 Task: Look for space in Masaurhi Buzurg, India from 10th June, 2023 to 25th June, 2023 for 4 adults in price range Rs.10000 to Rs.15000. Place can be private room with 4 bedrooms having 4 beds and 4 bathrooms. Property type can be house, flat, guest house, hotel. Amenities needed are: wifi, TV, free parkinig on premises, gym, breakfast. Booking option can be shelf check-in. Required host language is English.
Action: Mouse moved to (483, 97)
Screenshot: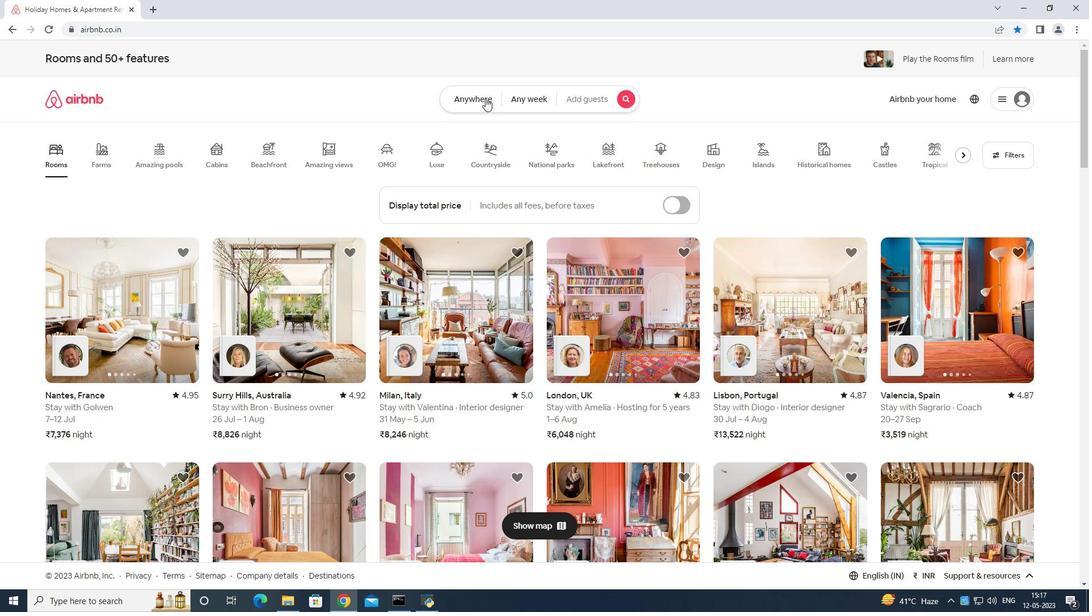 
Action: Mouse pressed left at (483, 97)
Screenshot: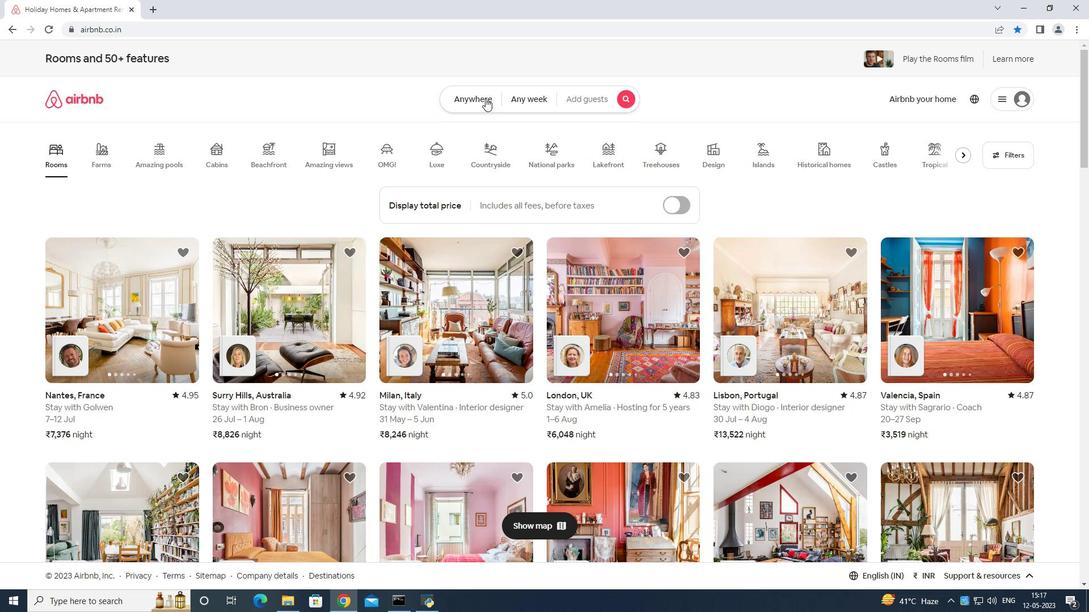 
Action: Mouse moved to (424, 138)
Screenshot: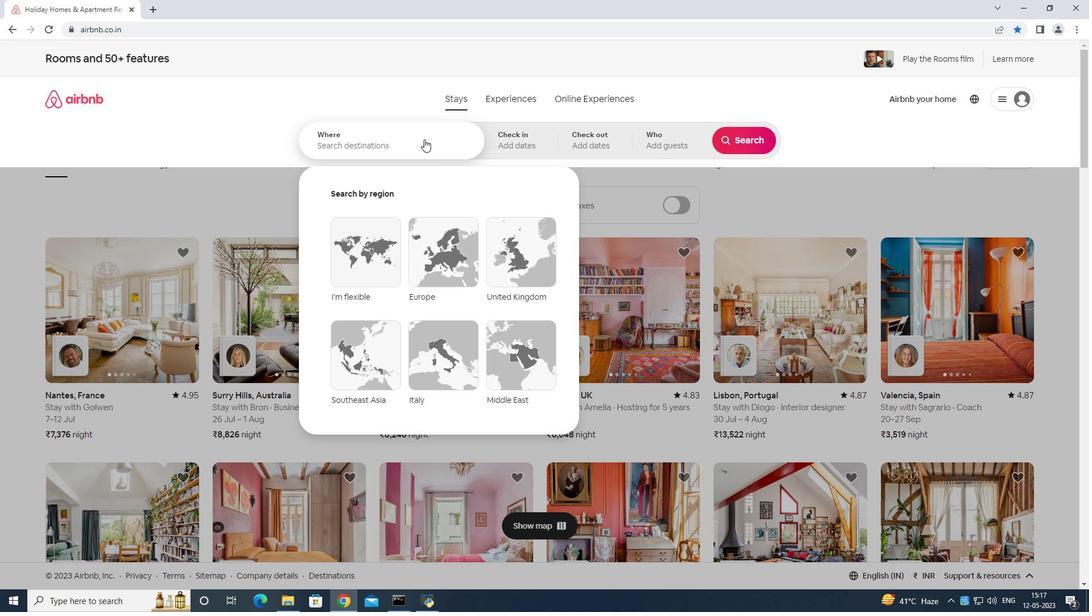 
Action: Mouse pressed left at (424, 138)
Screenshot: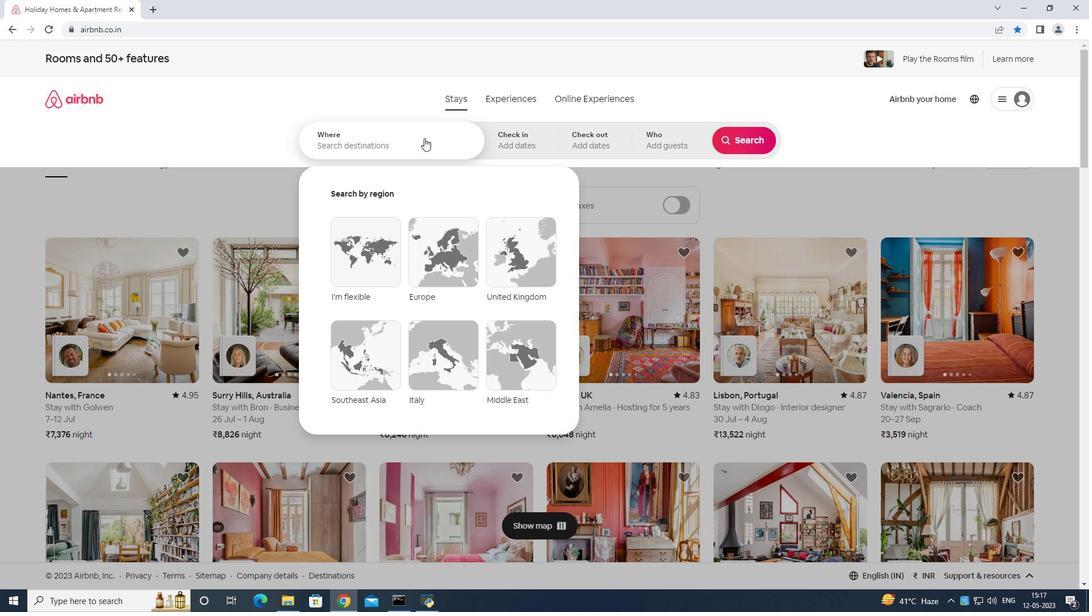 
Action: Key pressed <Key.shift>Mass<Key.backspace>aurhi<Key.space>buzurg<Key.space>india<Key.enter>
Screenshot: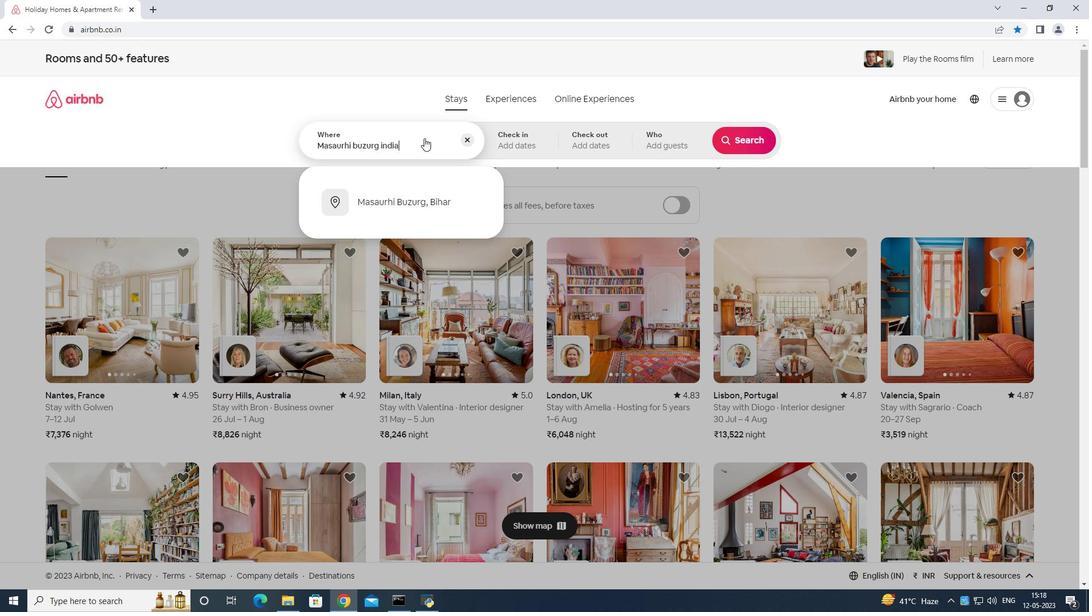 
Action: Mouse moved to (737, 305)
Screenshot: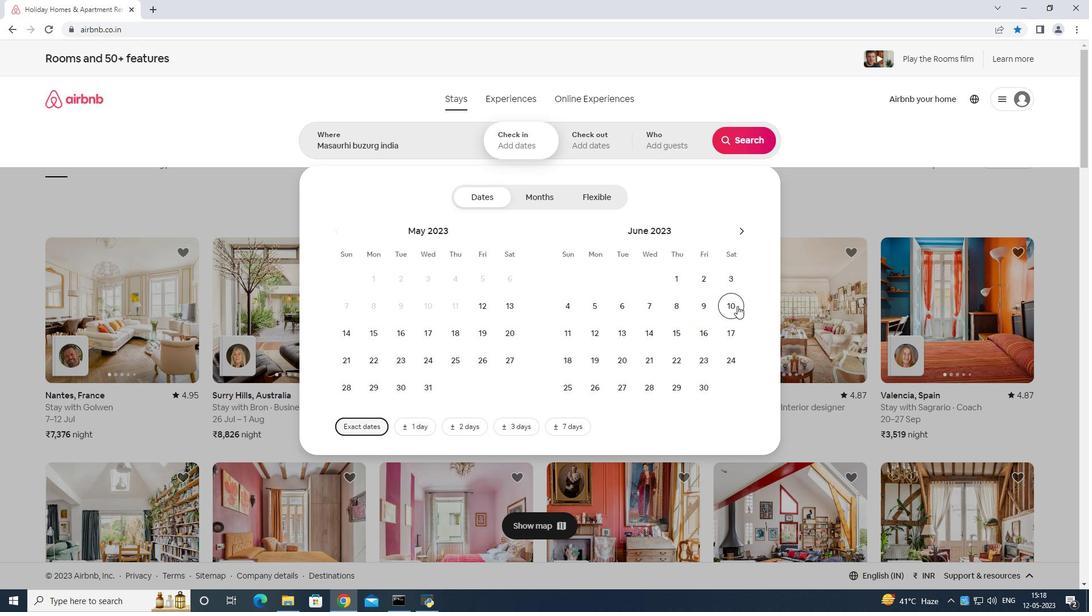 
Action: Mouse pressed left at (737, 305)
Screenshot: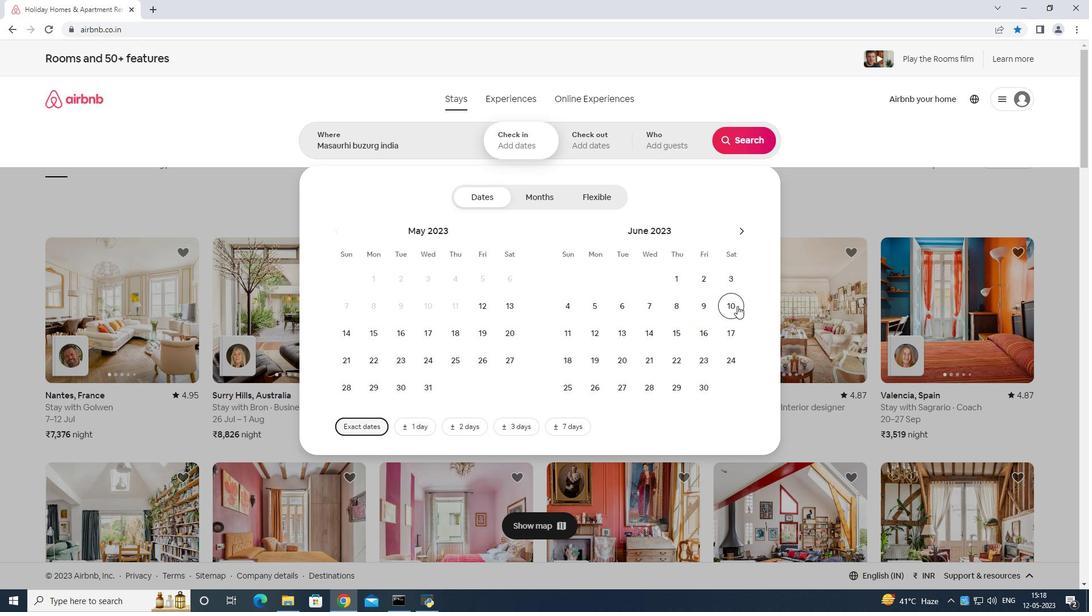 
Action: Mouse moved to (571, 388)
Screenshot: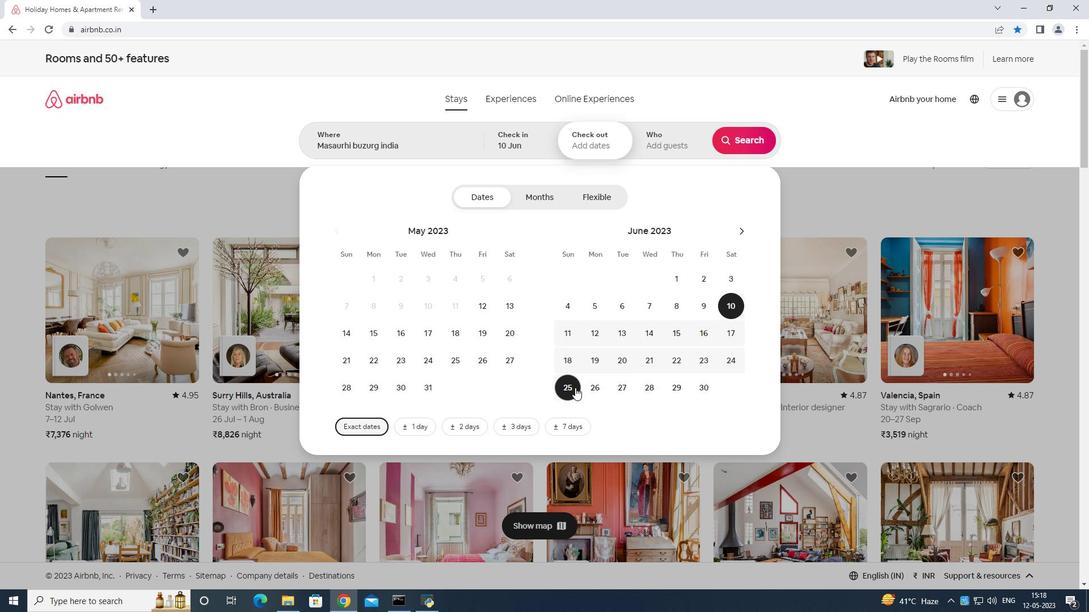 
Action: Mouse pressed left at (571, 388)
Screenshot: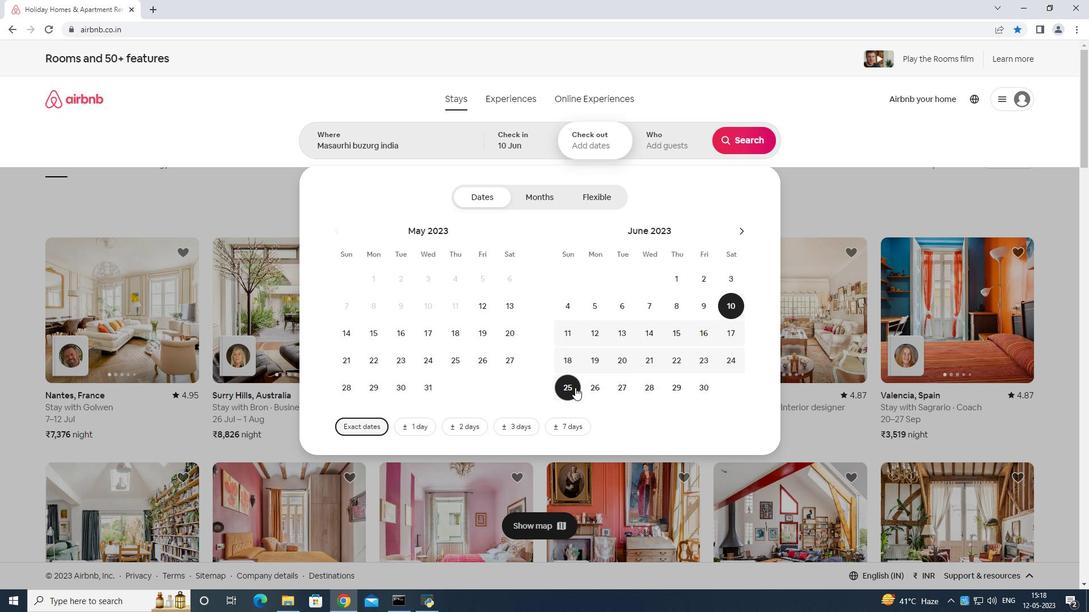 
Action: Mouse moved to (656, 145)
Screenshot: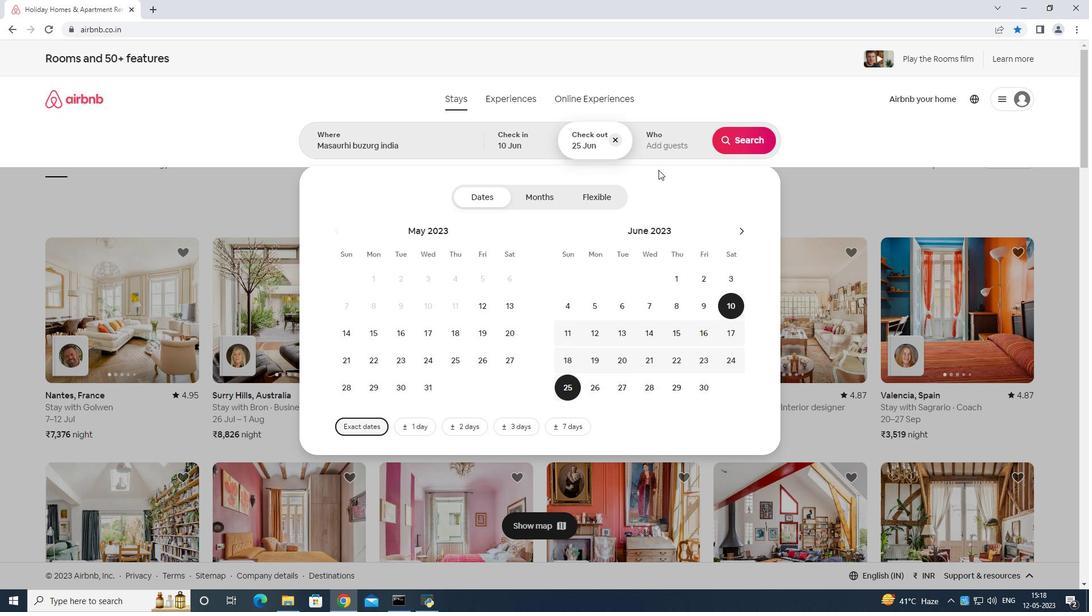
Action: Mouse pressed left at (656, 145)
Screenshot: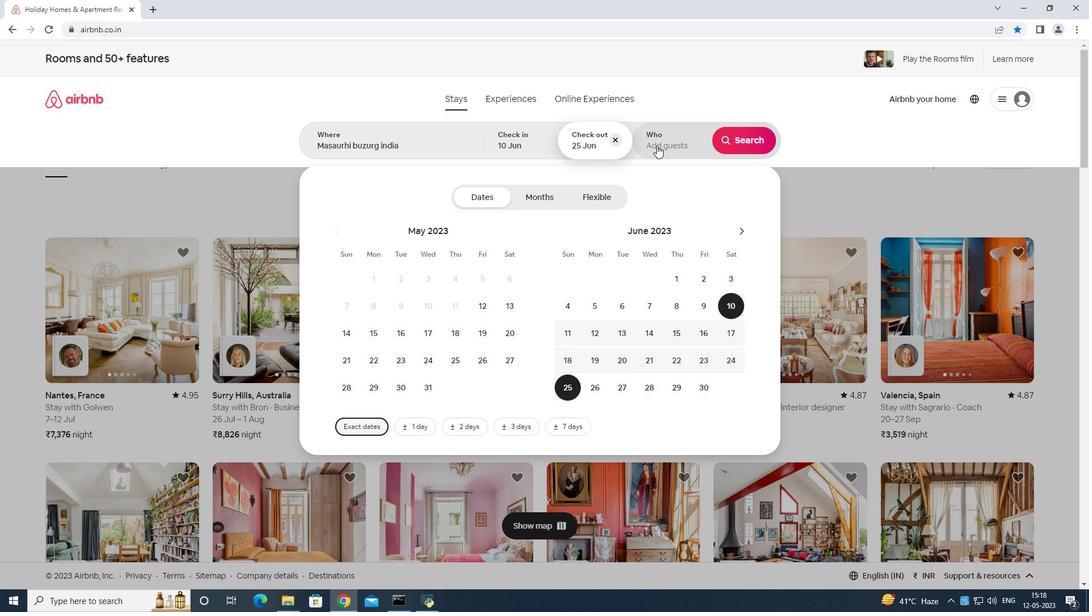 
Action: Mouse moved to (658, 139)
Screenshot: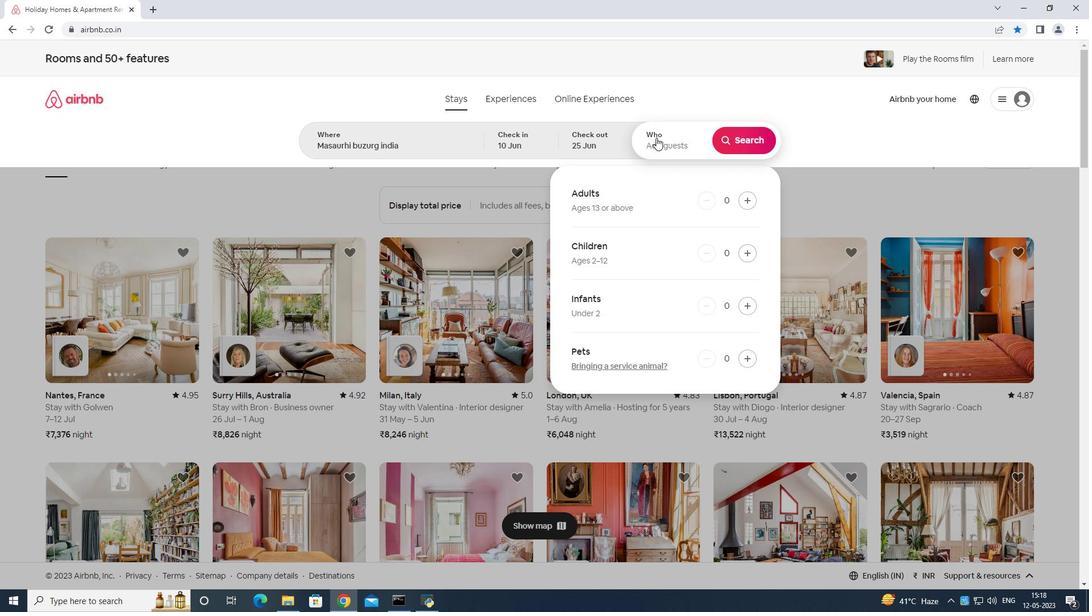 
Action: Mouse scrolled (658, 138) with delta (0, 0)
Screenshot: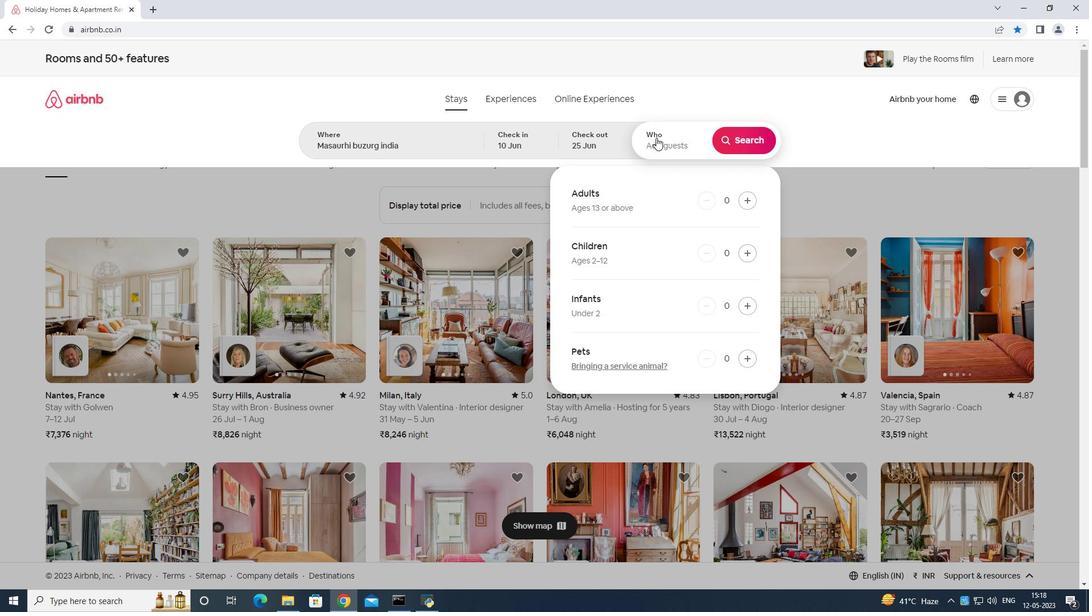 
Action: Mouse moved to (1009, 100)
Screenshot: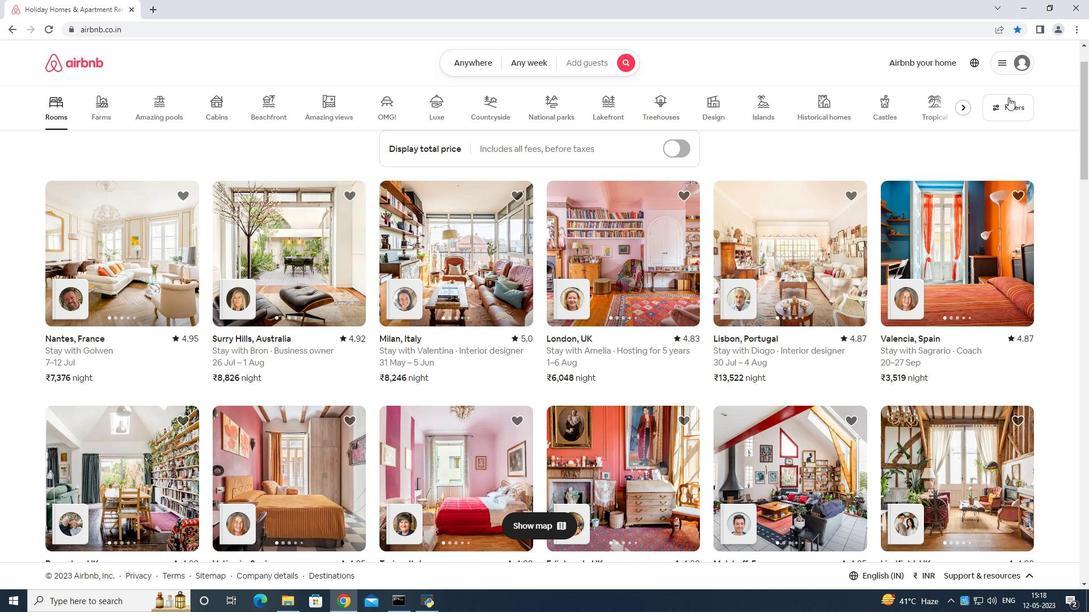 
Action: Mouse pressed left at (1009, 100)
Screenshot: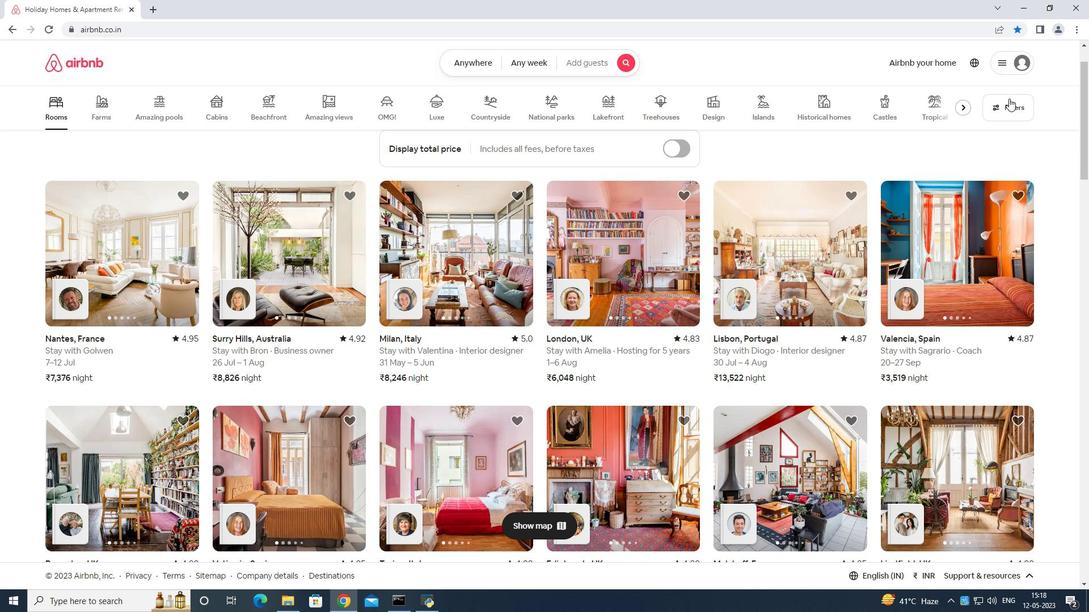 
Action: Mouse moved to (430, 228)
Screenshot: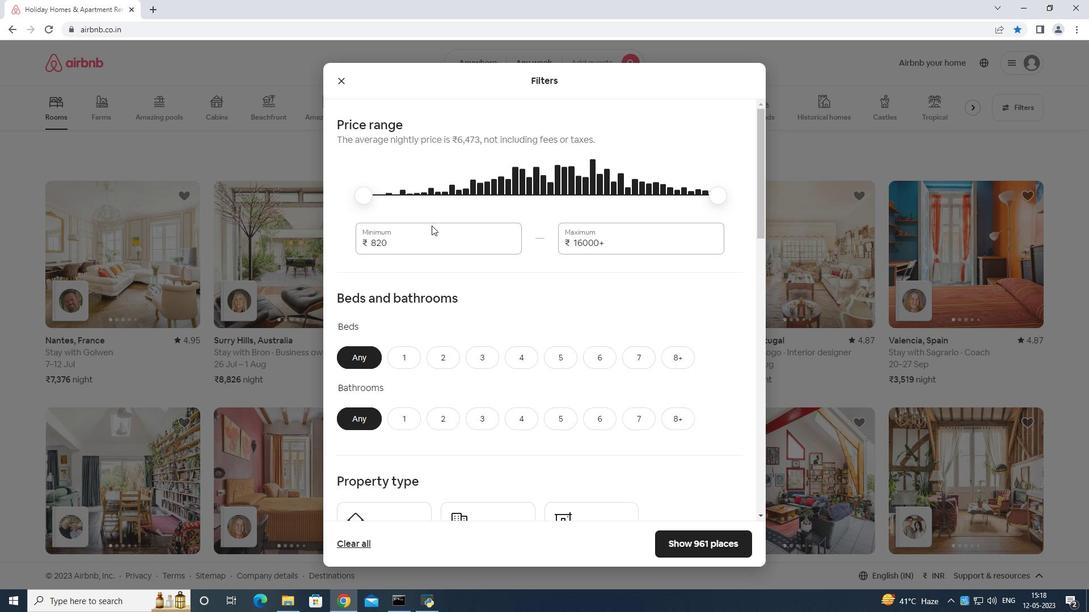 
Action: Mouse pressed left at (430, 228)
Screenshot: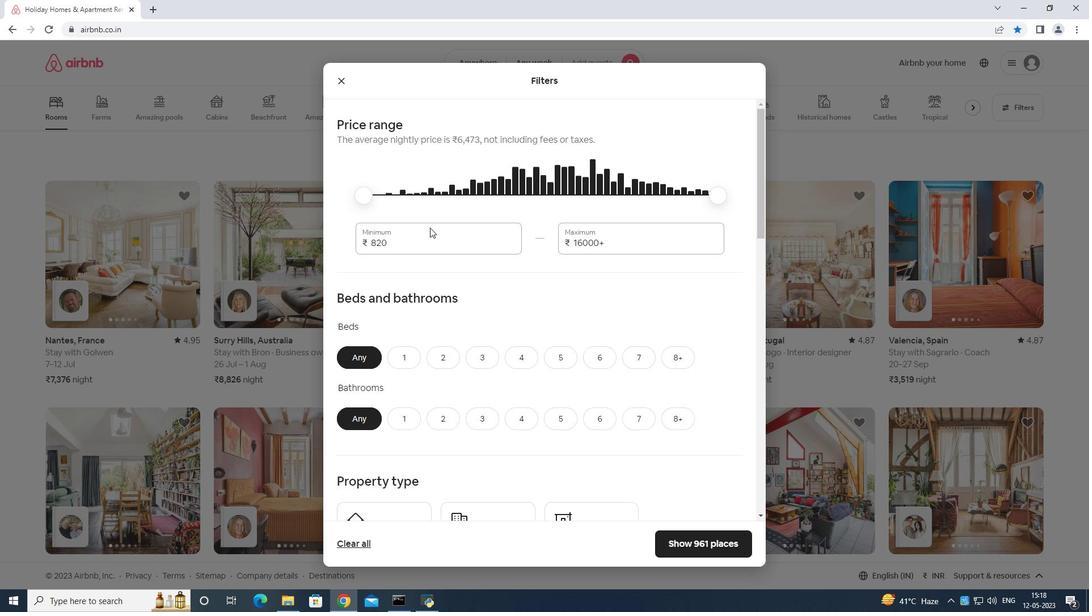 
Action: Mouse moved to (439, 231)
Screenshot: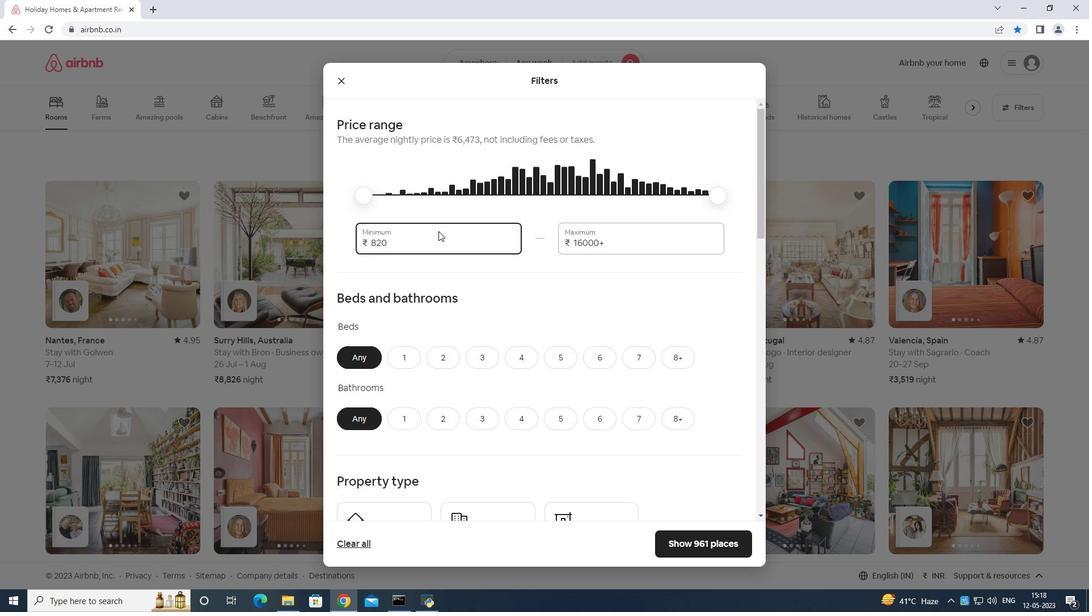
Action: Key pressed <Key.backspace><Key.backspace><Key.backspace><Key.backspace><Key.backspace><Key.backspace><Key.backspace><Key.backspace><Key.backspace><Key.backspace>
Screenshot: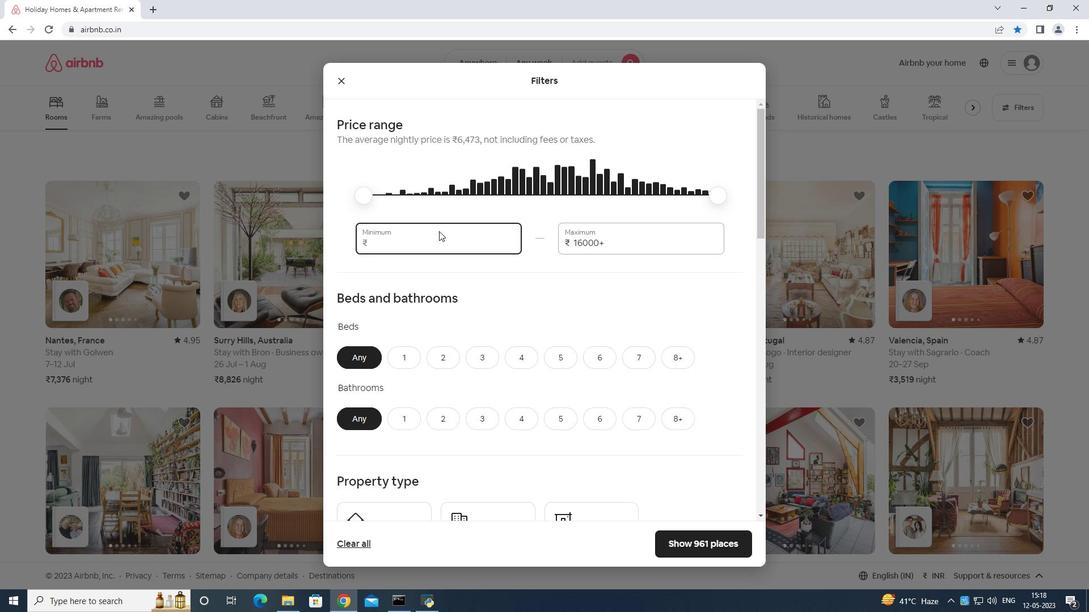 
Action: Mouse moved to (439, 231)
Screenshot: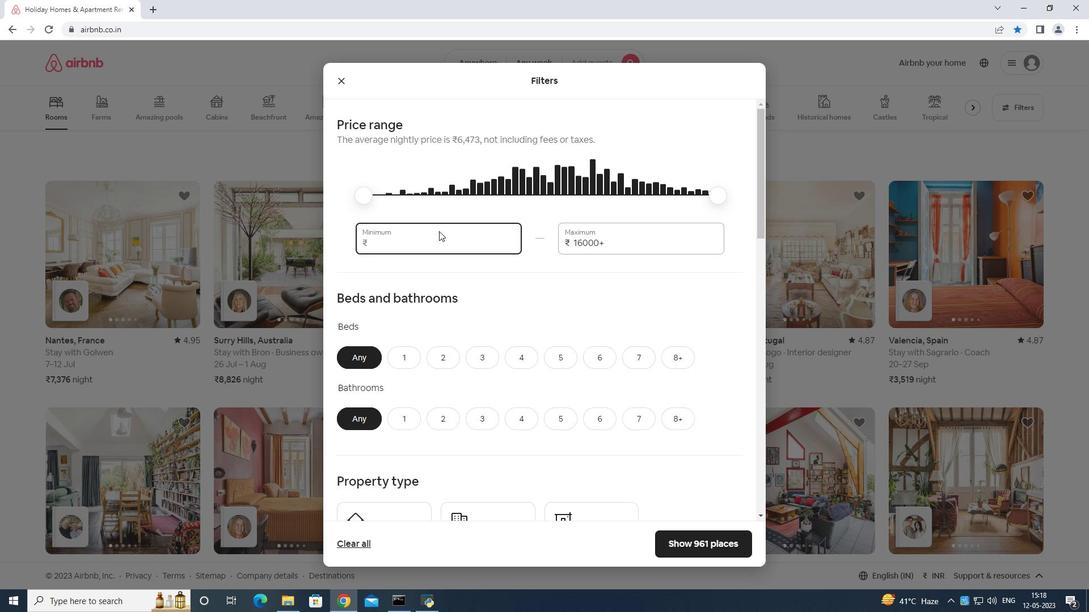
Action: Key pressed <Key.backspace>
Screenshot: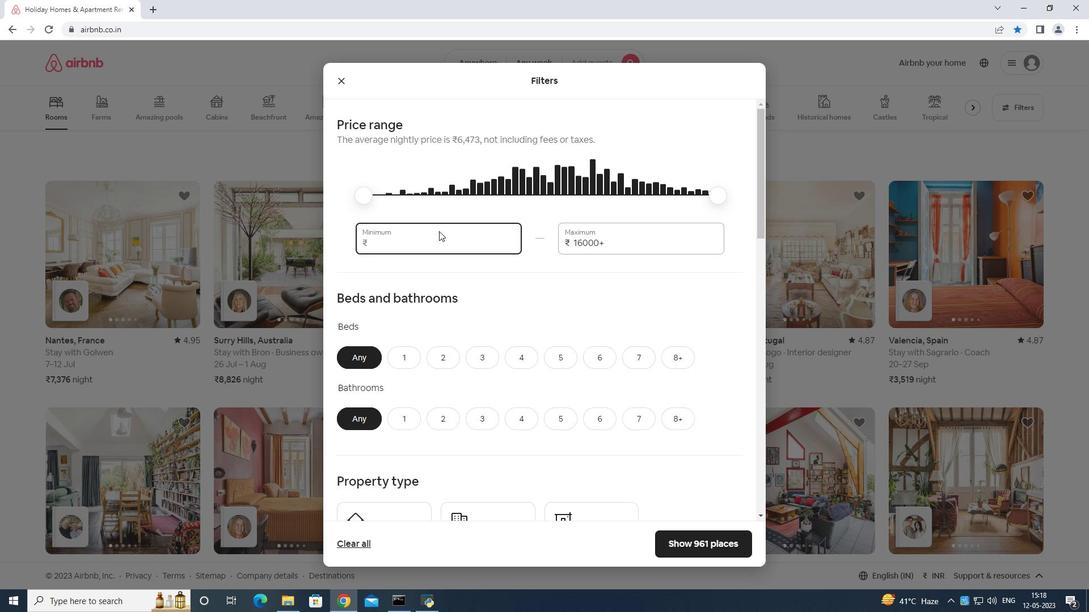 
Action: Mouse moved to (441, 232)
Screenshot: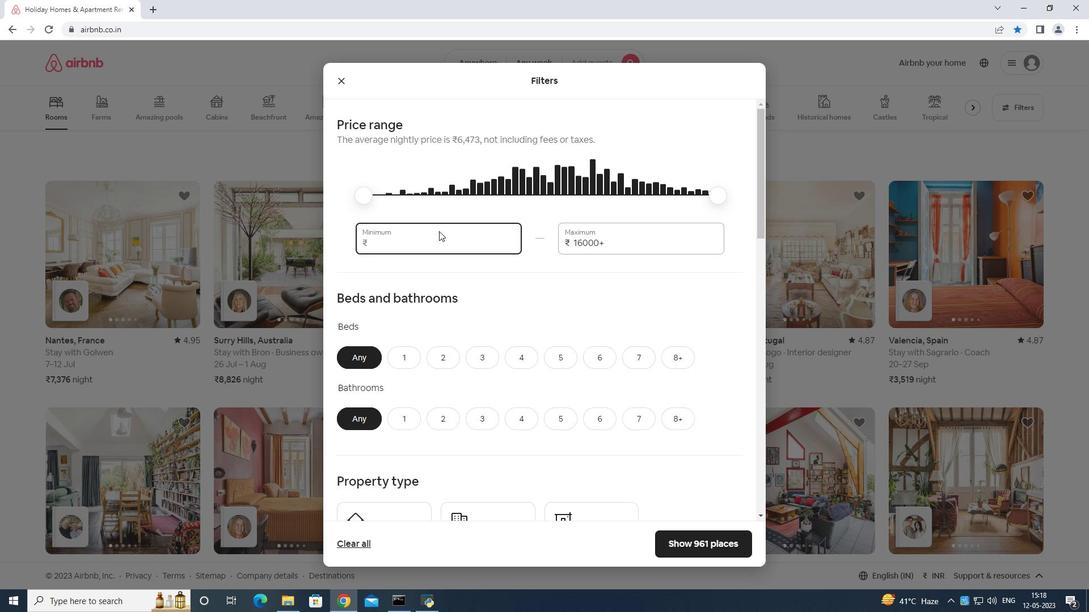 
Action: Key pressed <Key.backspace>
Screenshot: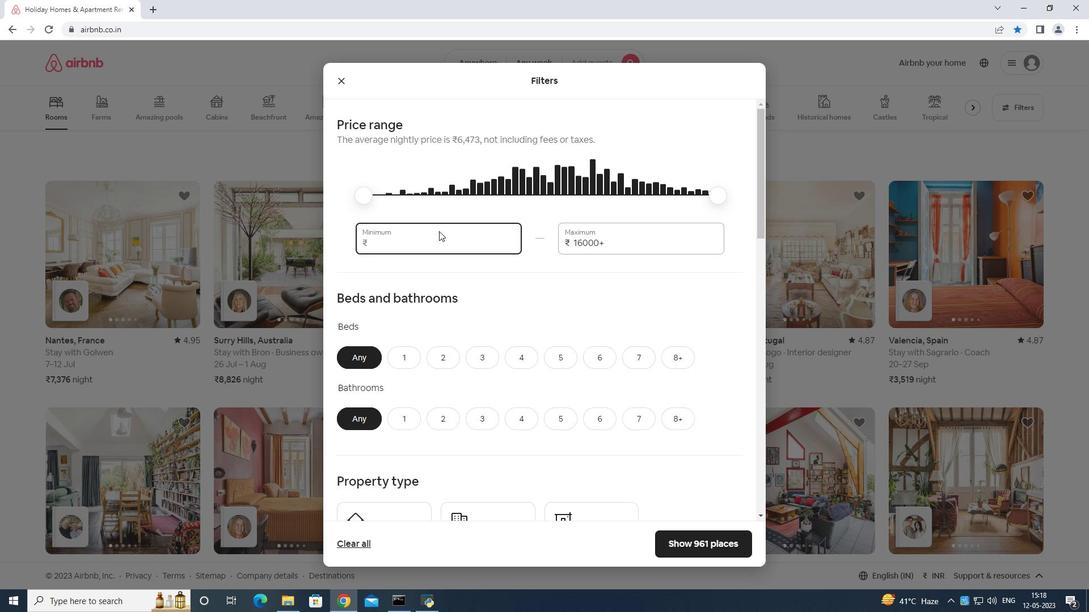 
Action: Mouse moved to (478, 242)
Screenshot: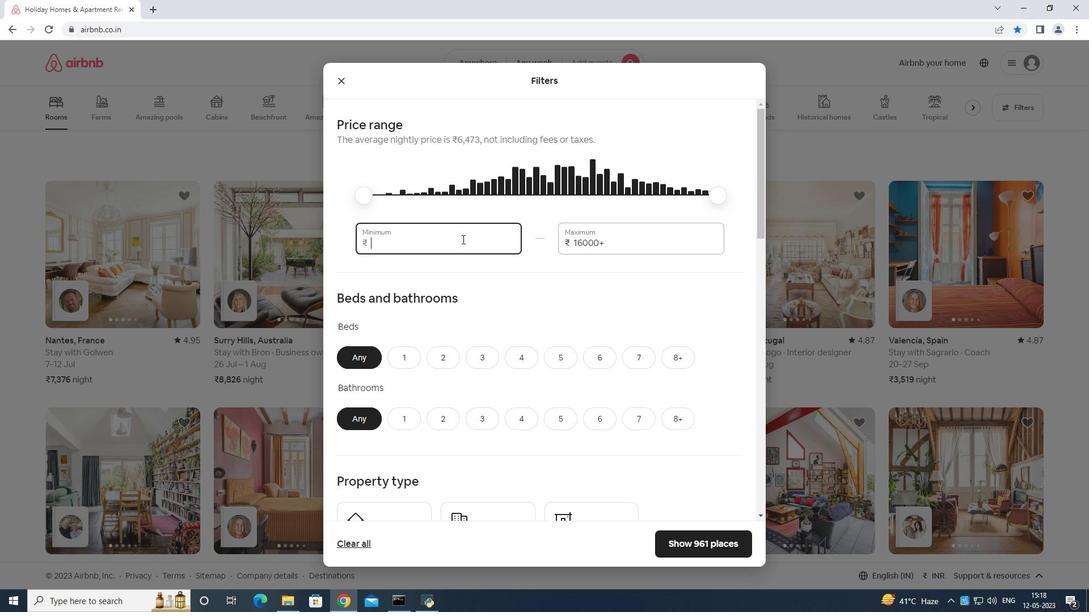 
Action: Key pressed 1
Screenshot: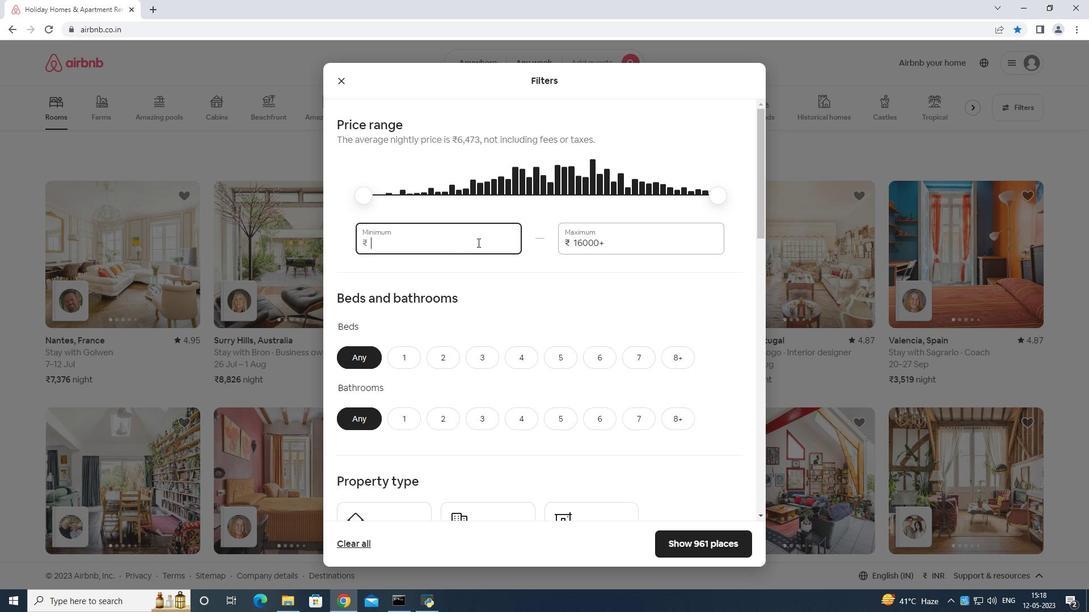 
Action: Mouse moved to (482, 242)
Screenshot: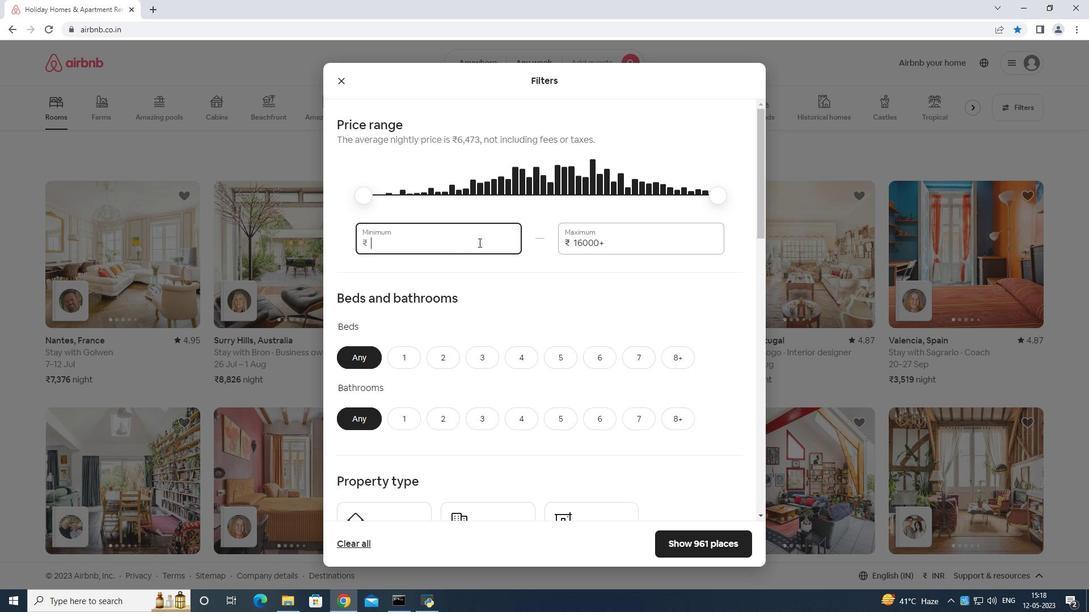 
Action: Key pressed 000
Screenshot: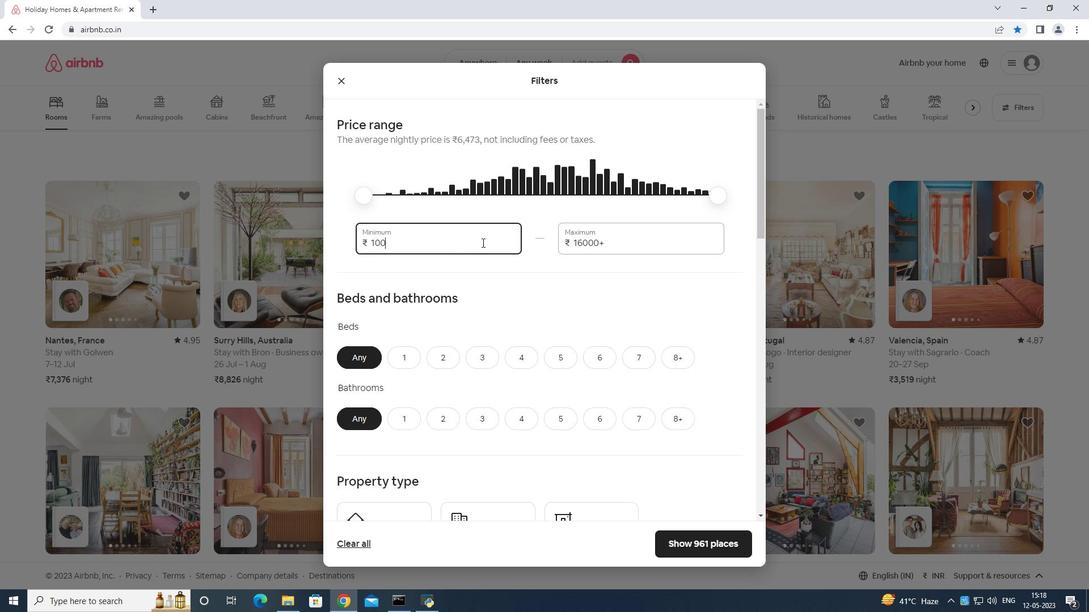 
Action: Mouse moved to (482, 243)
Screenshot: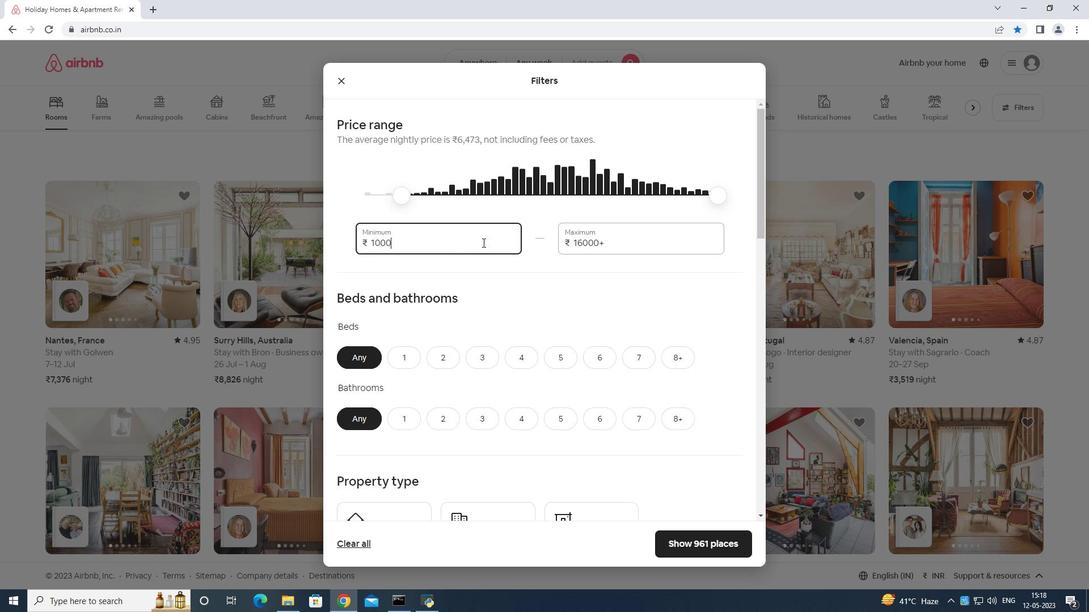 
Action: Key pressed 0
Screenshot: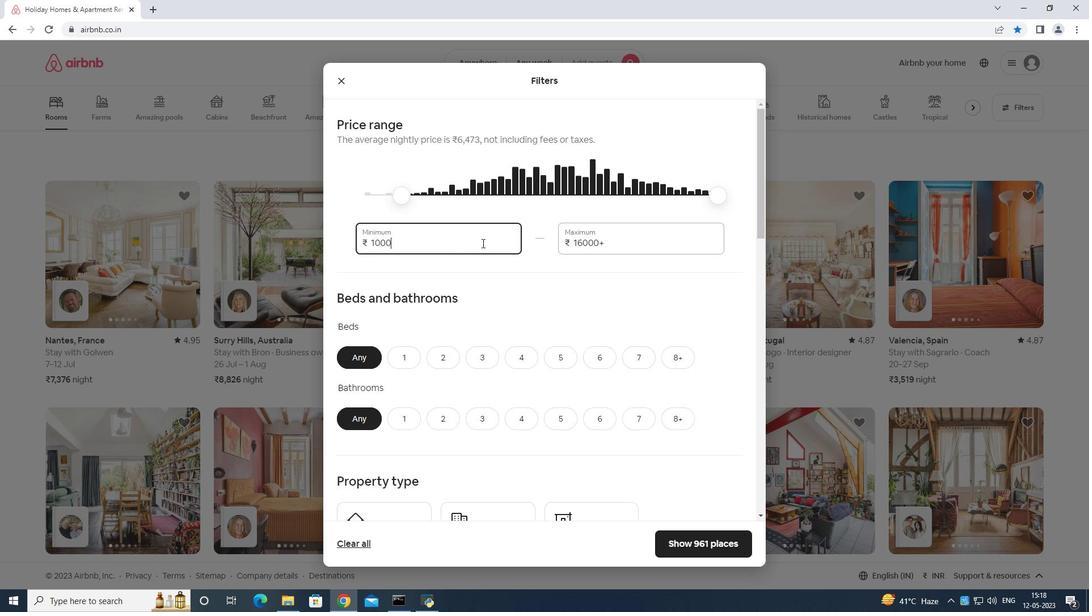 
Action: Mouse moved to (624, 231)
Screenshot: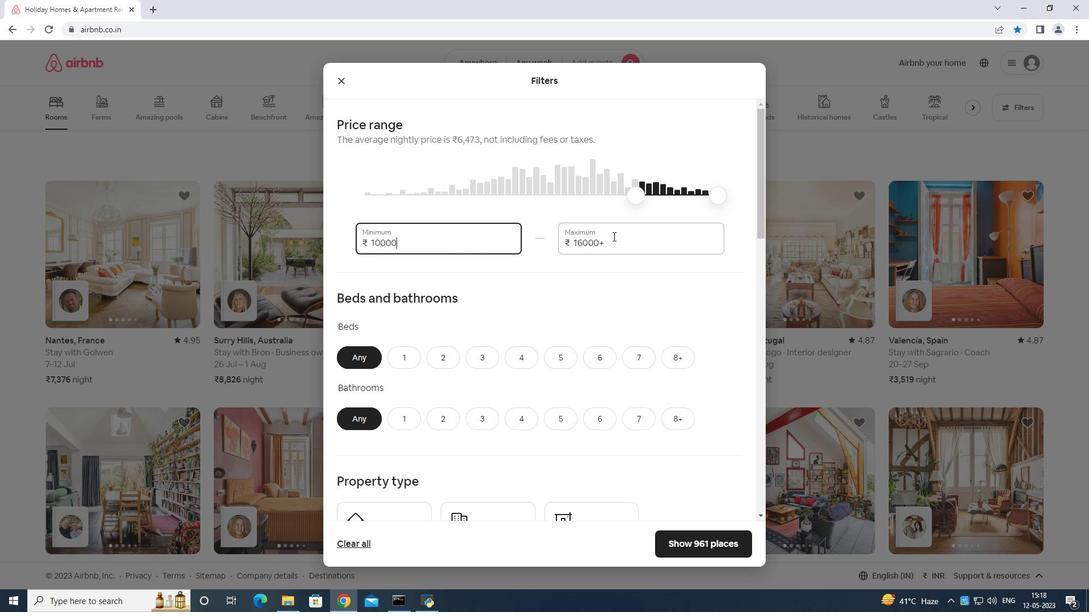 
Action: Mouse pressed left at (624, 231)
Screenshot: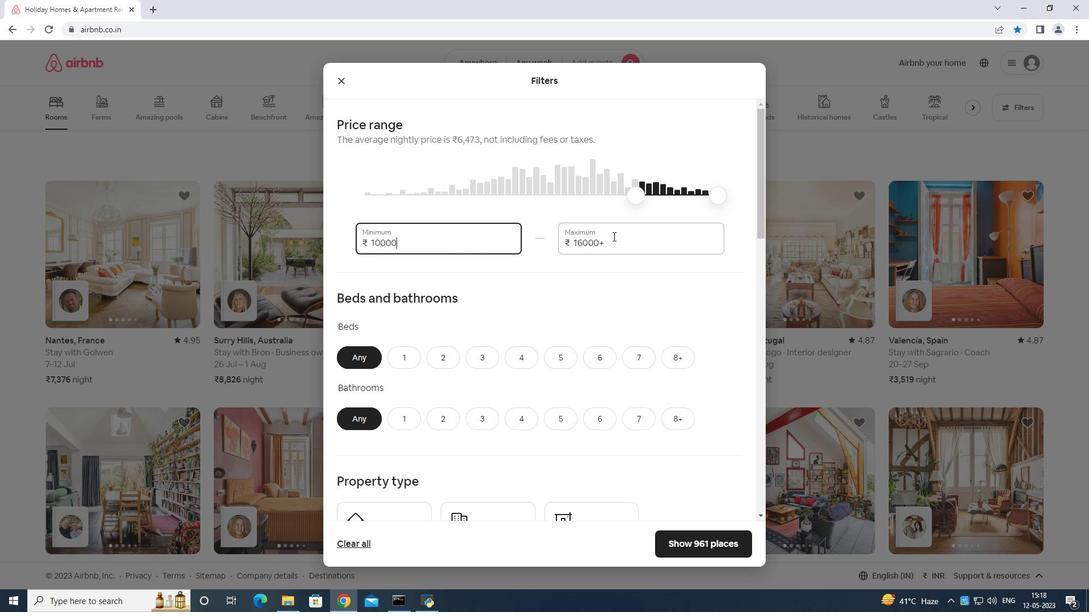 
Action: Mouse moved to (625, 231)
Screenshot: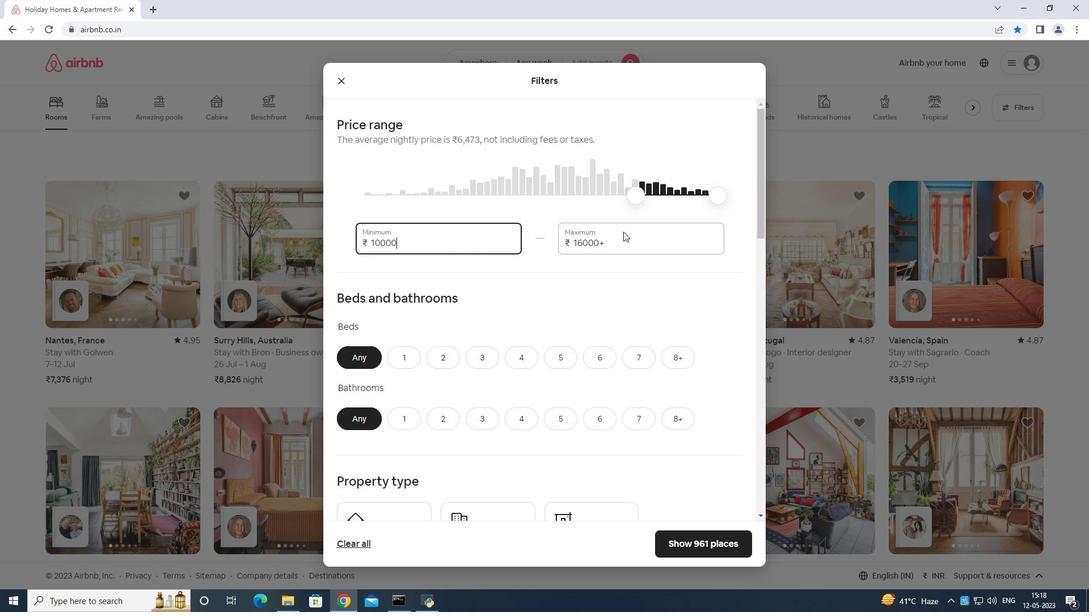 
Action: Key pressed <Key.backspace><Key.backspace><Key.backspace><Key.backspace><Key.backspace><Key.backspace><Key.backspace><Key.backspace><Key.backspace><Key.backspace><Key.backspace><Key.backspace><Key.backspace><Key.backspace><Key.backspace><Key.backspace><Key.backspace><Key.backspace><Key.backspace><Key.backspace>
Screenshot: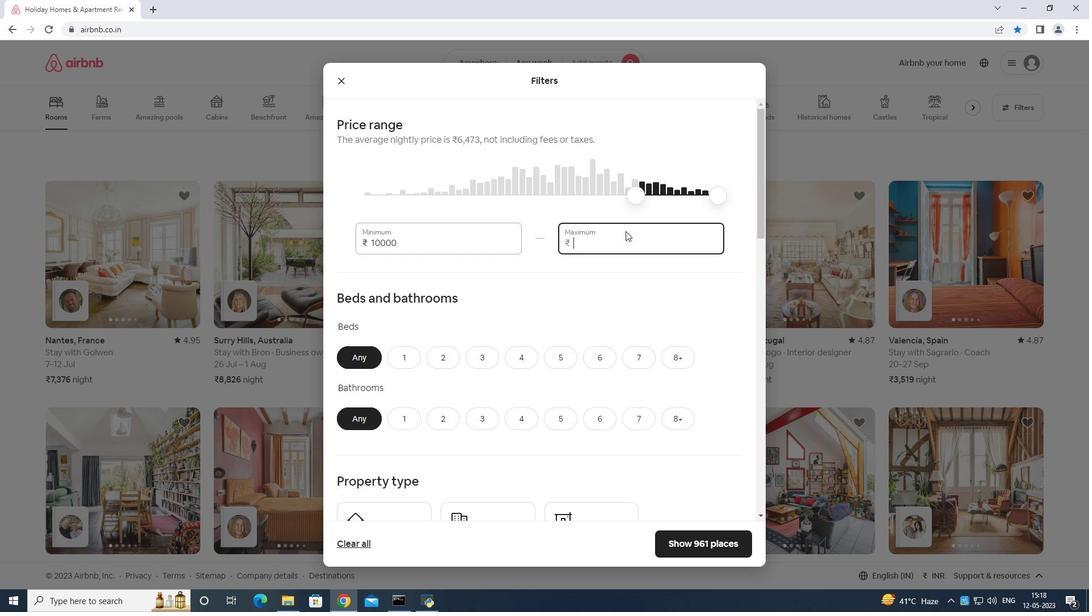 
Action: Mouse moved to (626, 232)
Screenshot: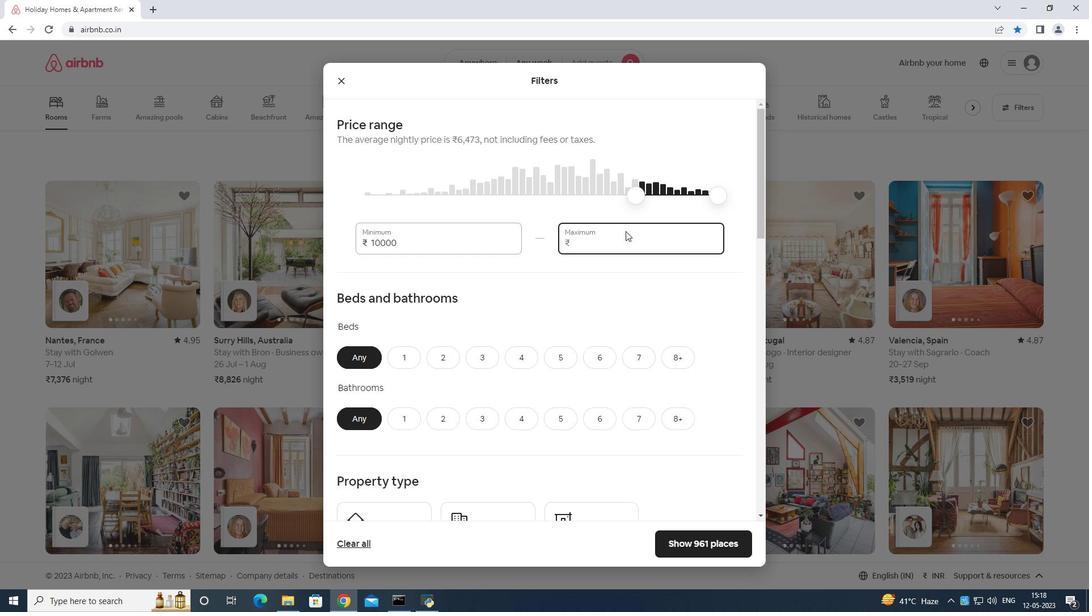 
Action: Key pressed 15
Screenshot: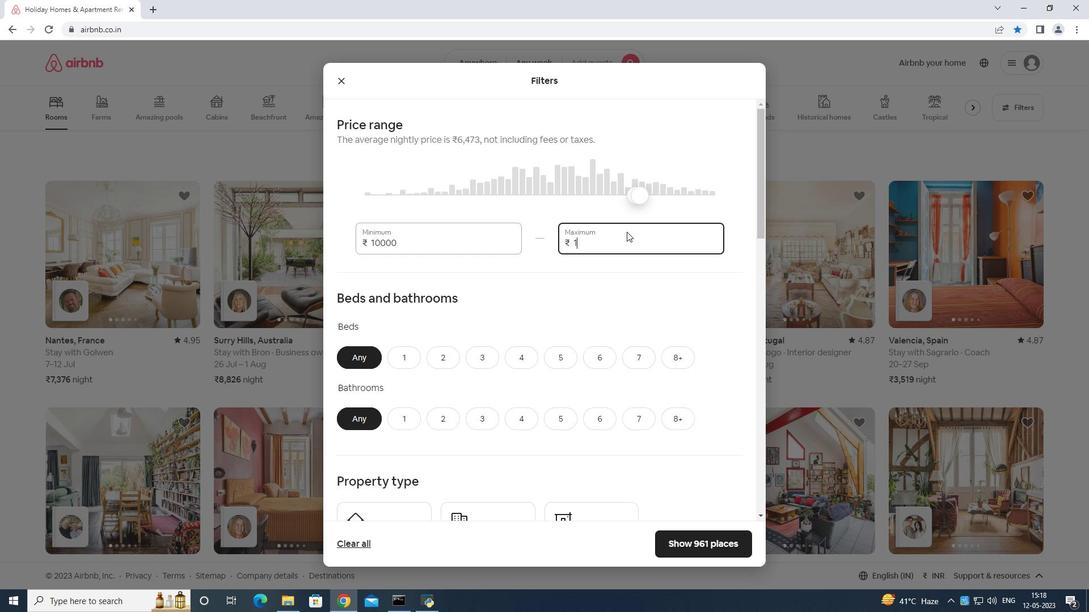 
Action: Mouse moved to (629, 233)
Screenshot: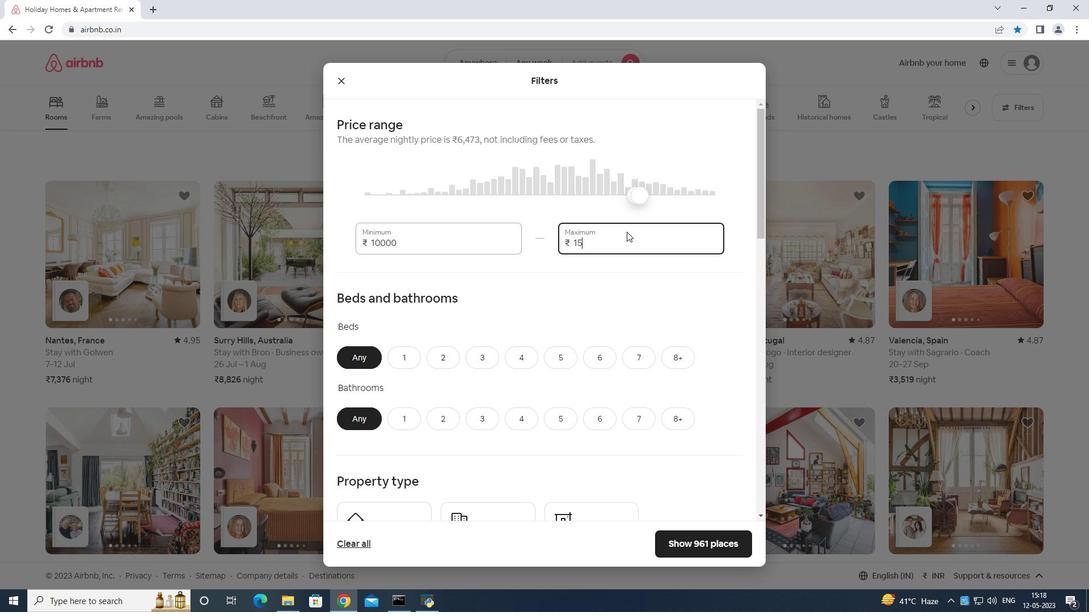 
Action: Key pressed 000
Screenshot: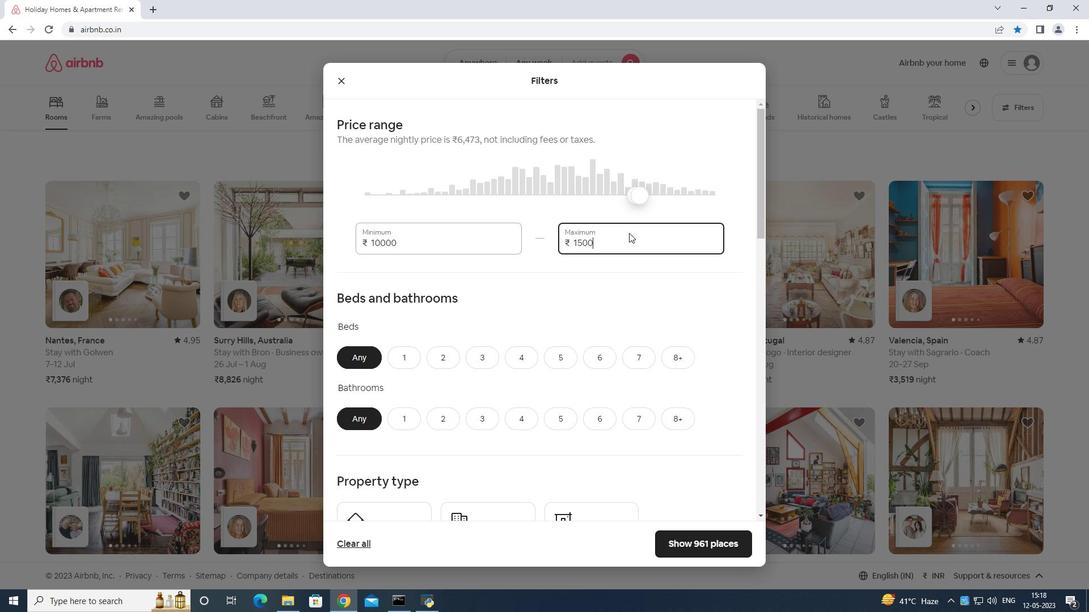 
Action: Mouse moved to (626, 235)
Screenshot: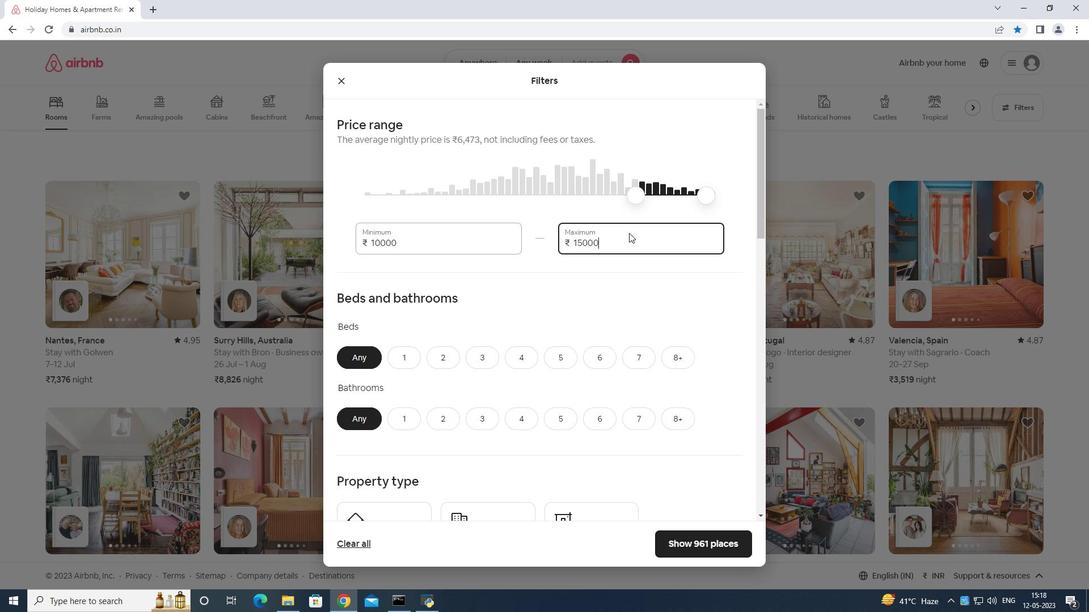 
Action: Mouse scrolled (626, 234) with delta (0, 0)
Screenshot: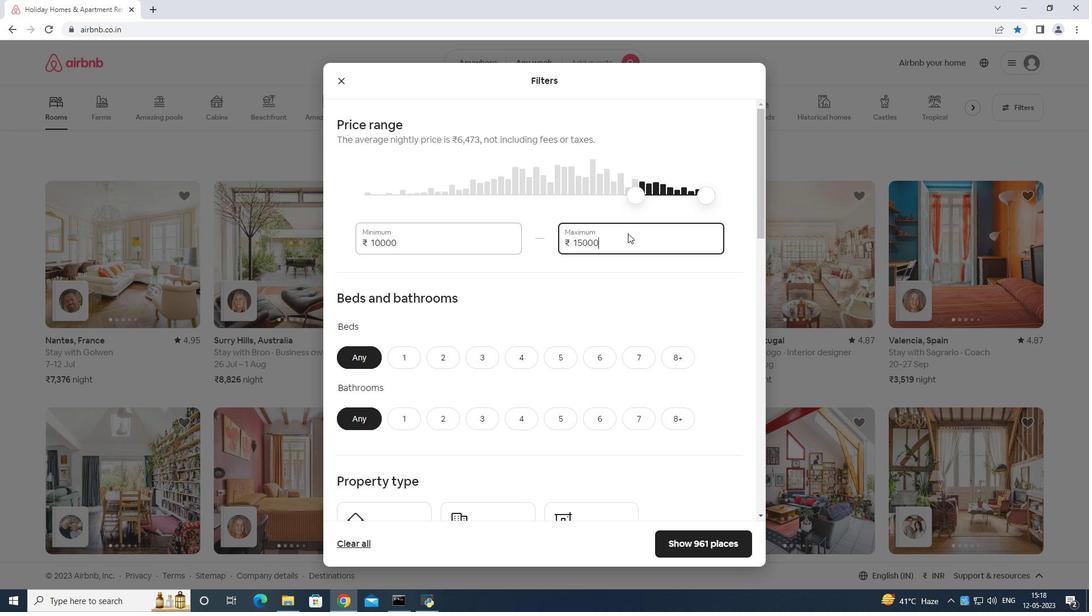 
Action: Mouse moved to (624, 238)
Screenshot: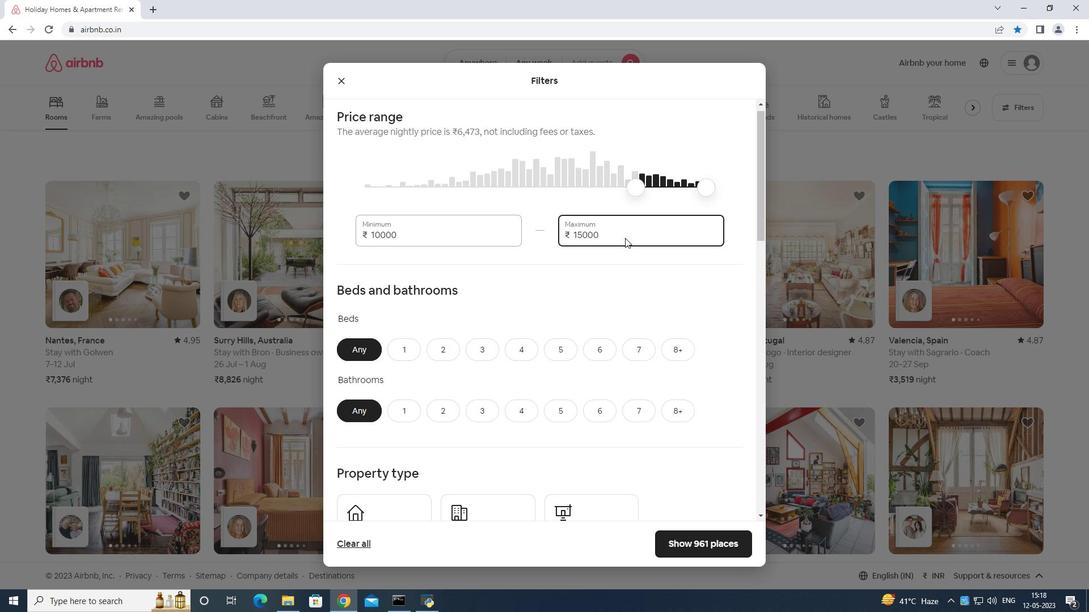 
Action: Mouse scrolled (624, 237) with delta (0, 0)
Screenshot: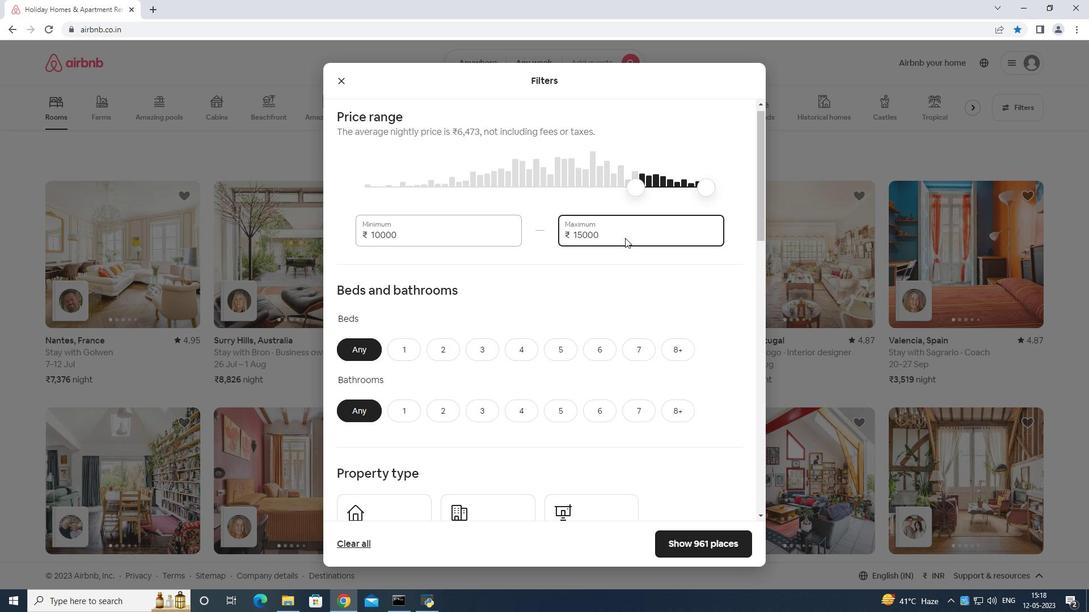 
Action: Mouse moved to (529, 248)
Screenshot: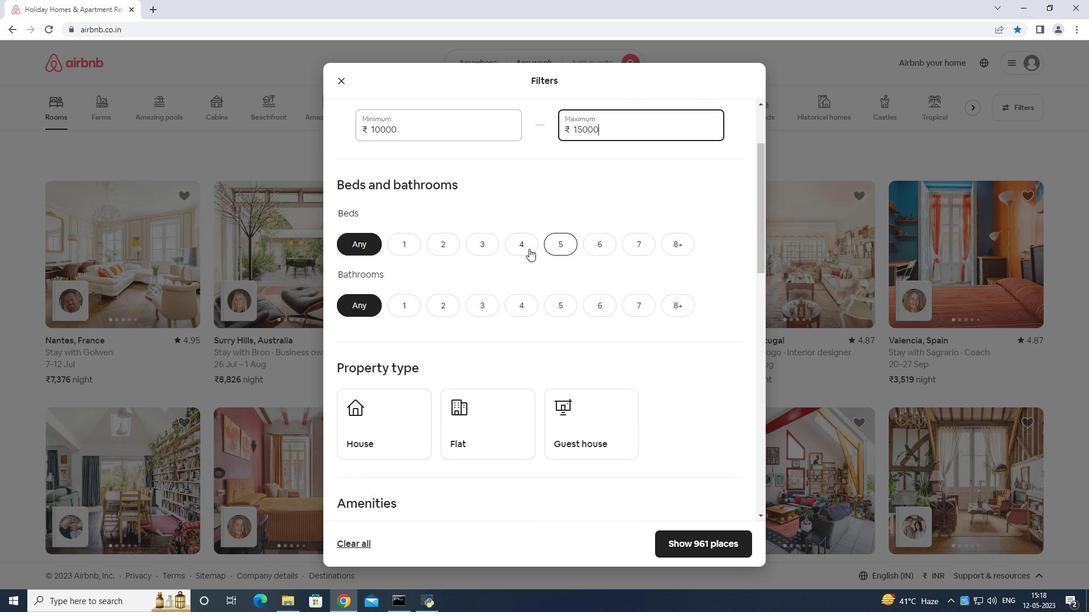 
Action: Mouse pressed left at (529, 248)
Screenshot: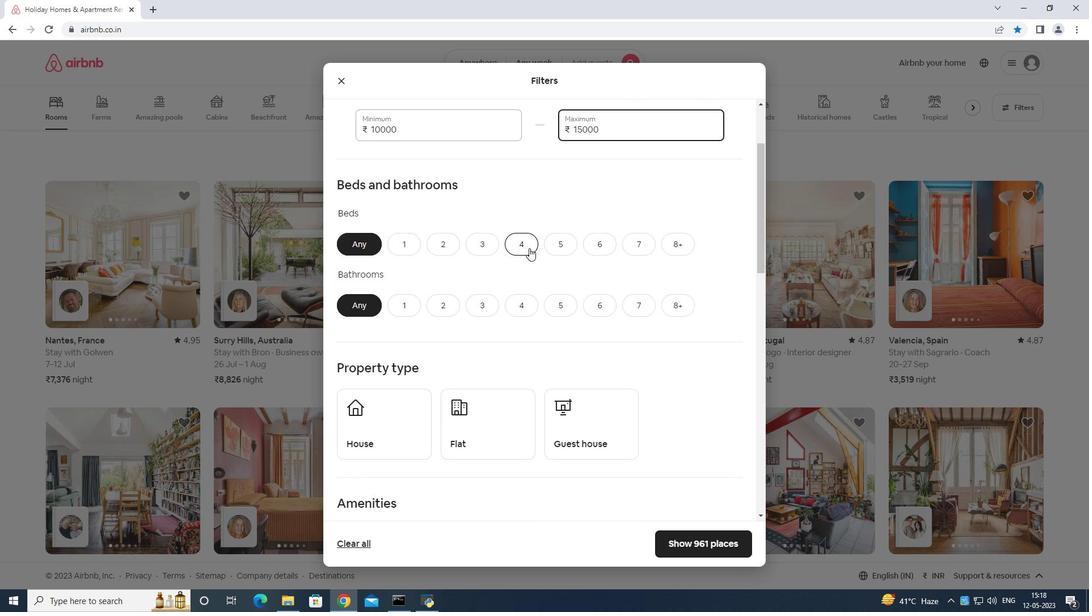 
Action: Mouse moved to (530, 306)
Screenshot: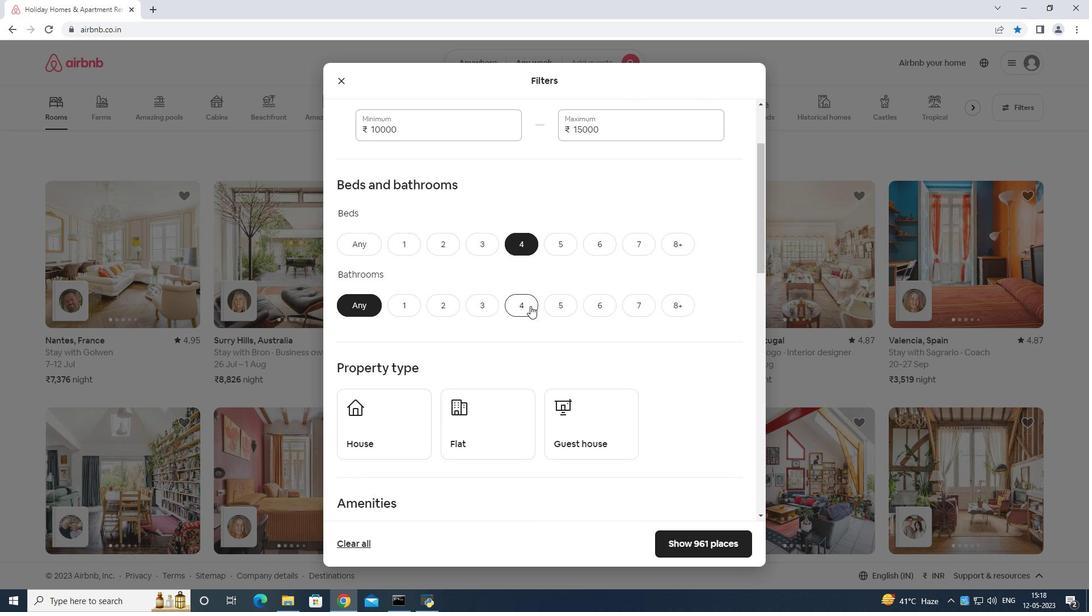 
Action: Mouse pressed left at (530, 306)
Screenshot: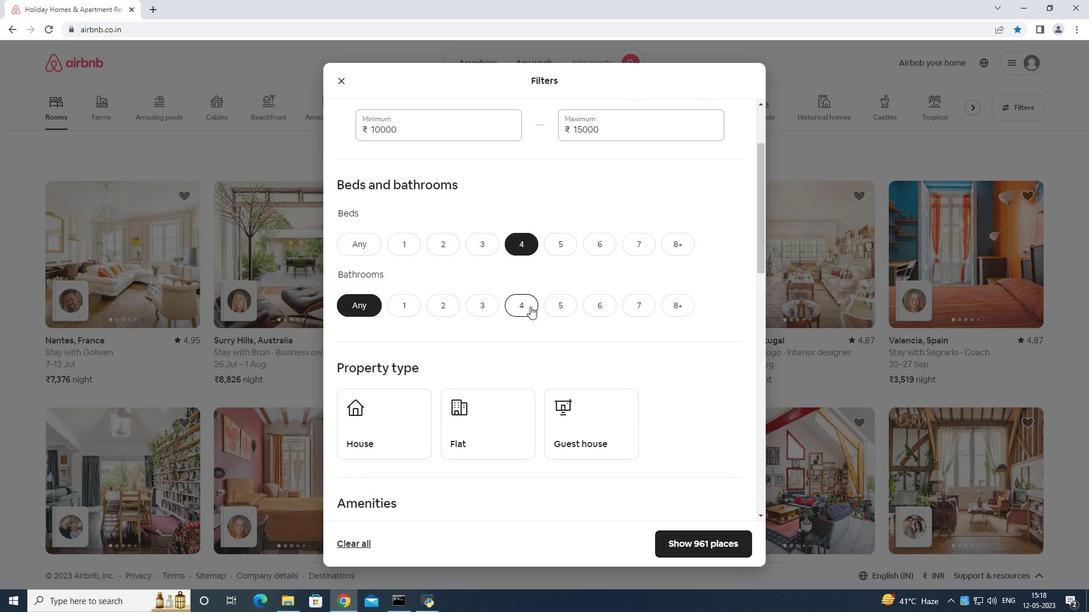 
Action: Mouse moved to (531, 297)
Screenshot: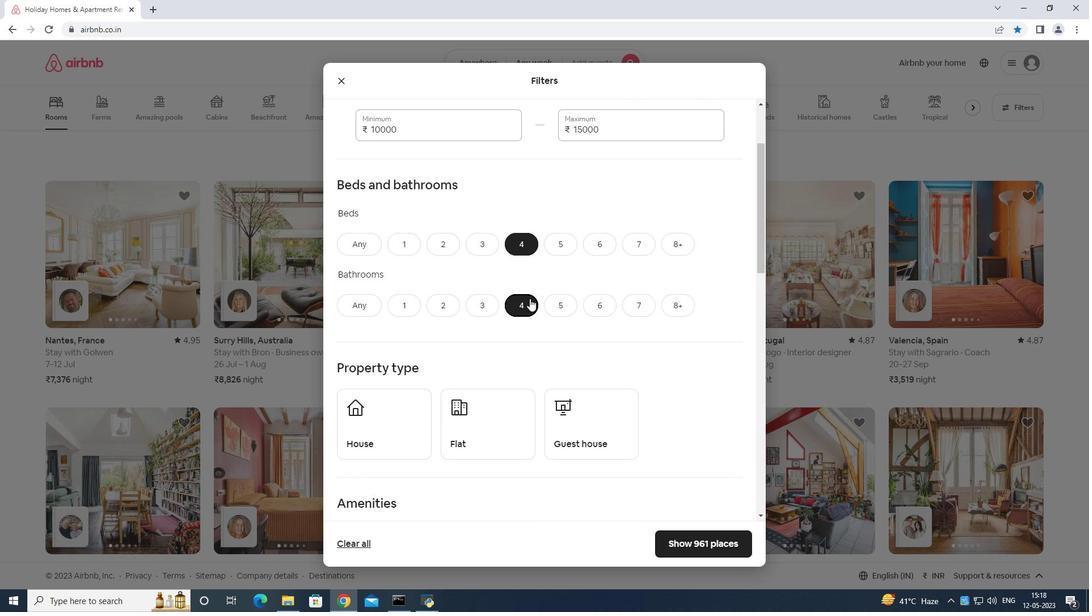
Action: Mouse scrolled (531, 297) with delta (0, 0)
Screenshot: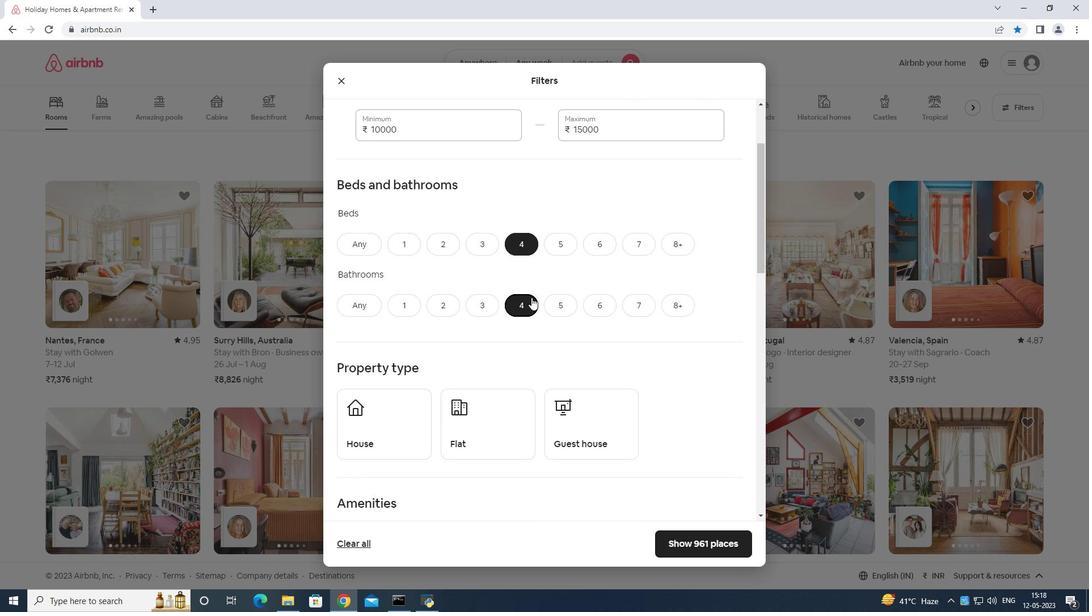 
Action: Mouse moved to (541, 293)
Screenshot: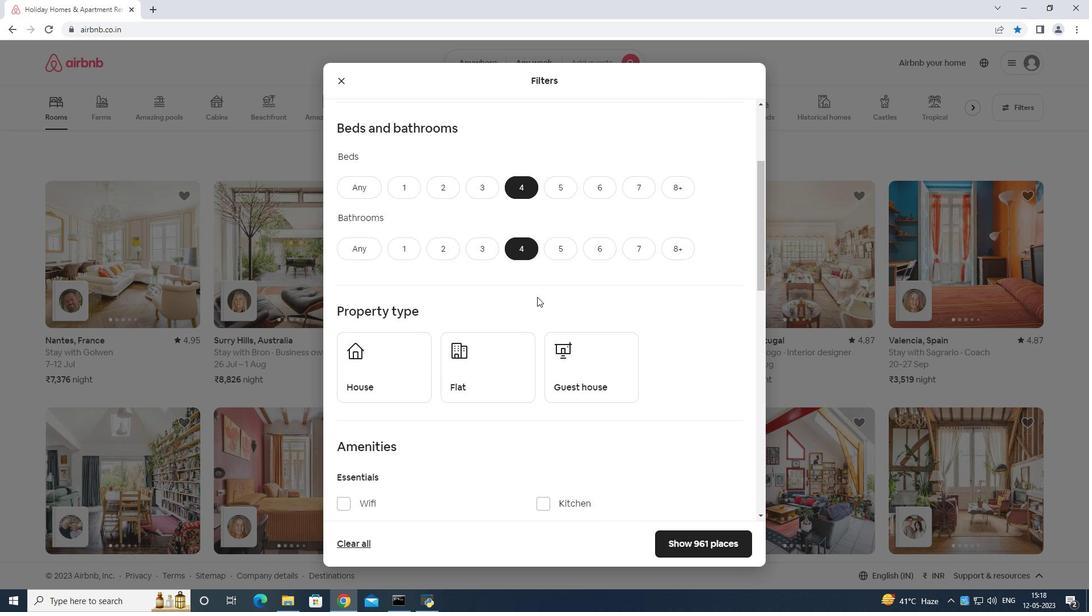 
Action: Mouse scrolled (541, 294) with delta (0, 0)
Screenshot: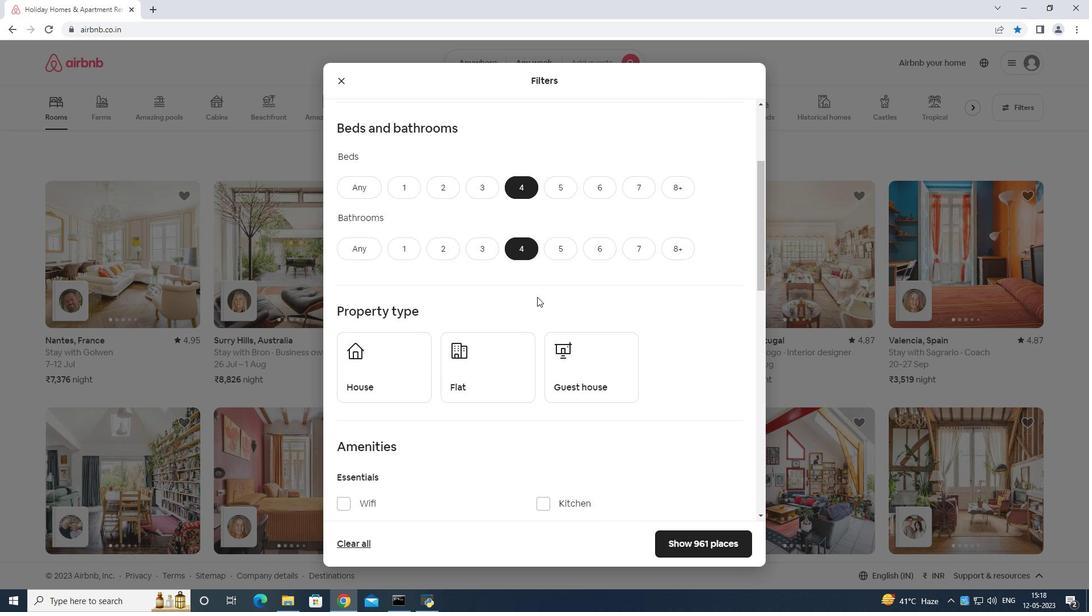 
Action: Mouse moved to (542, 293)
Screenshot: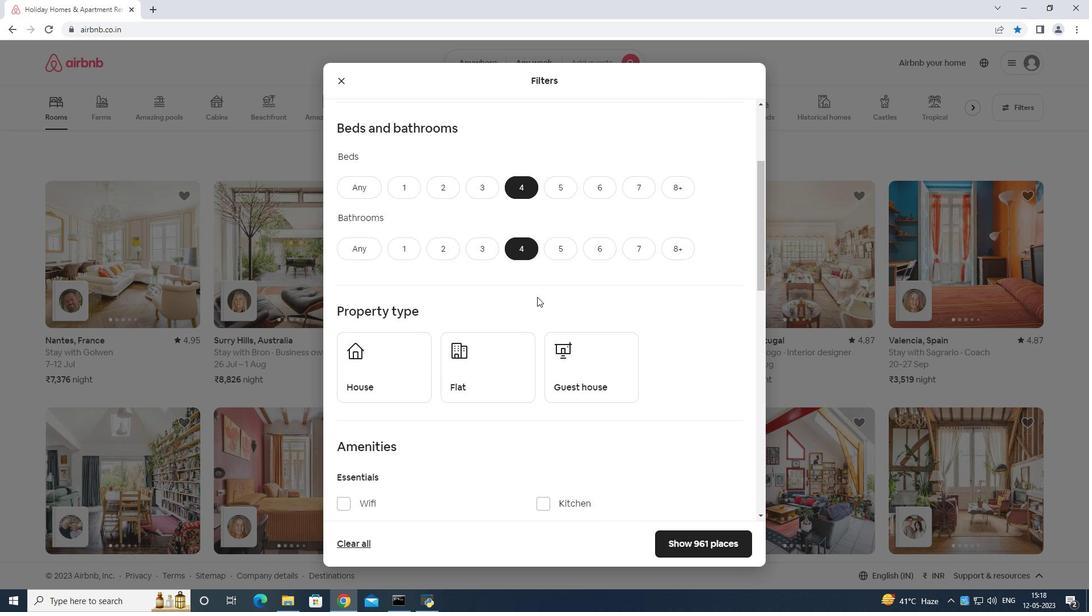 
Action: Mouse scrolled (542, 293) with delta (0, 0)
Screenshot: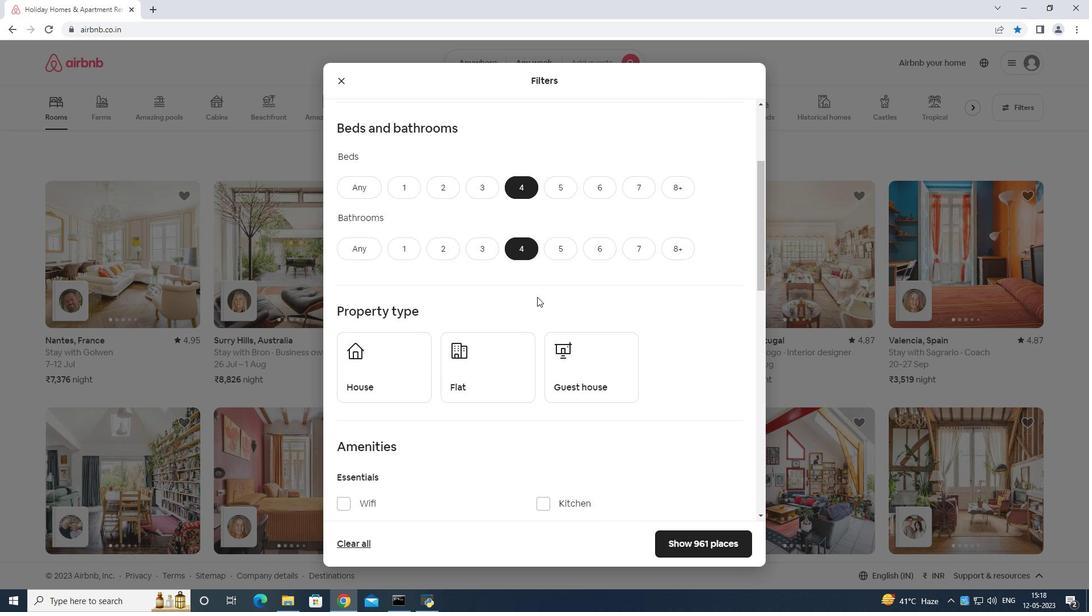 
Action: Mouse moved to (542, 293)
Screenshot: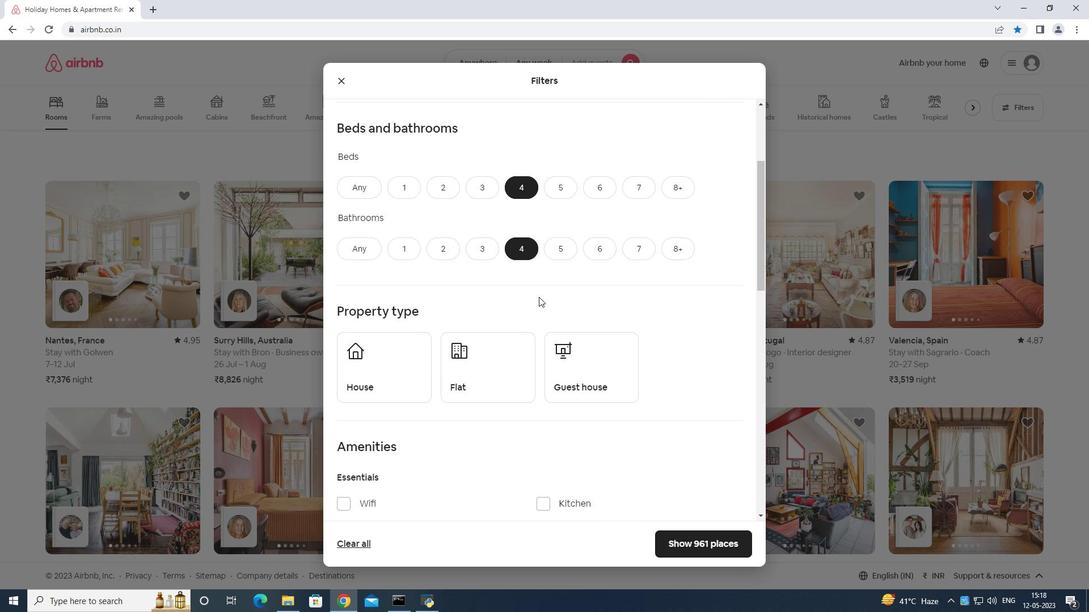 
Action: Mouse scrolled (542, 292) with delta (0, 0)
Screenshot: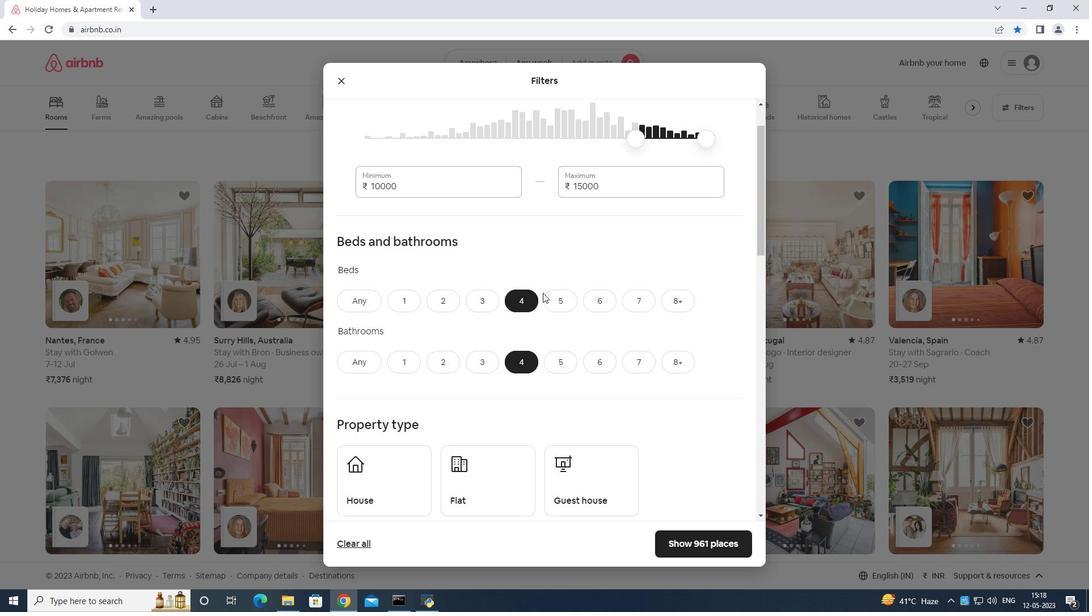 
Action: Mouse scrolled (542, 292) with delta (0, 0)
Screenshot: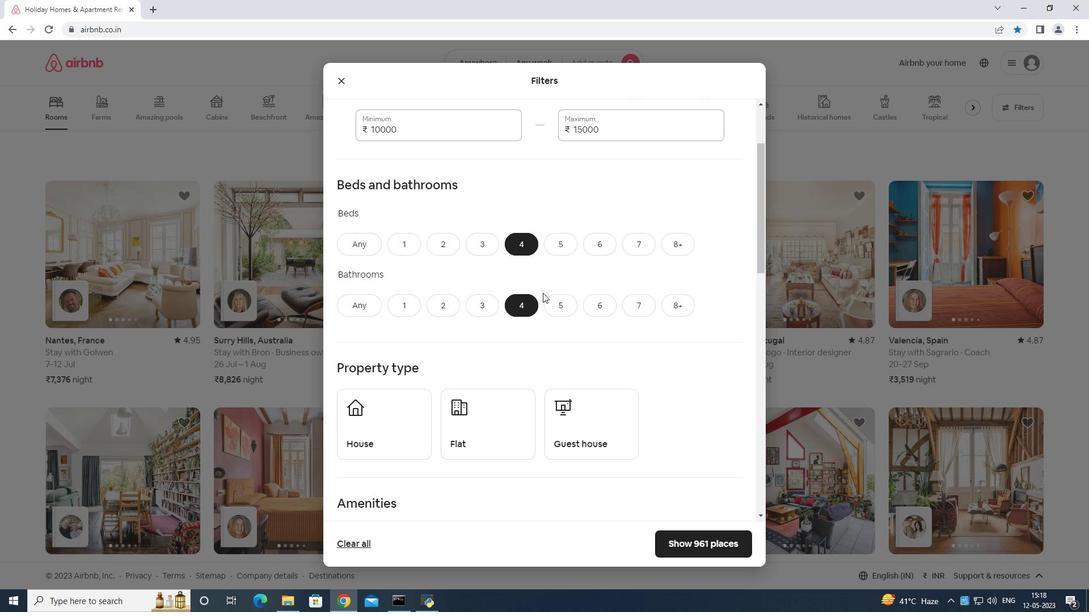 
Action: Mouse moved to (542, 293)
Screenshot: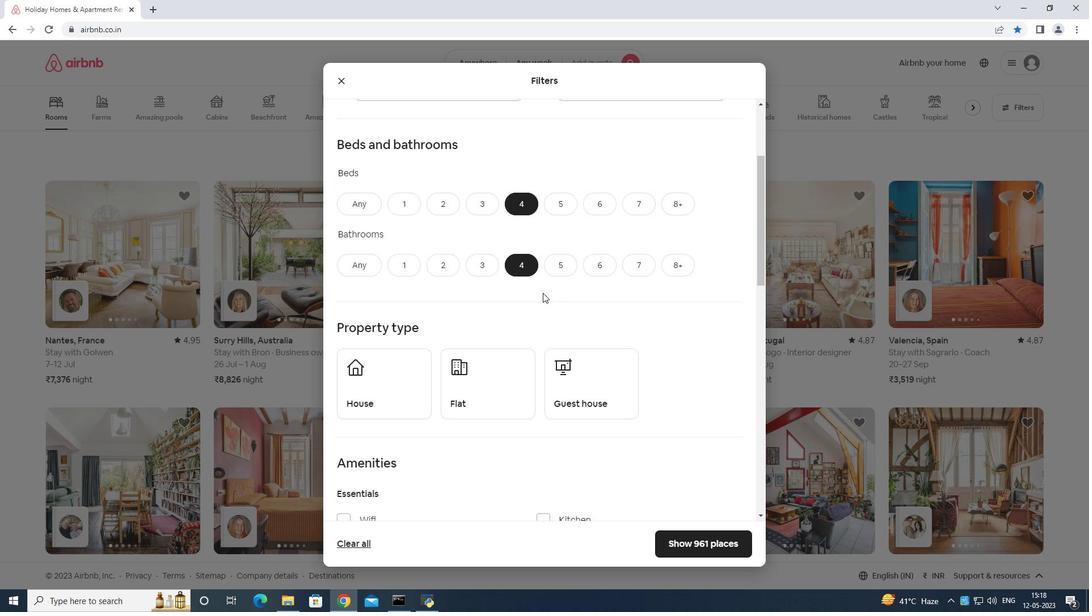 
Action: Mouse scrolled (542, 292) with delta (0, 0)
Screenshot: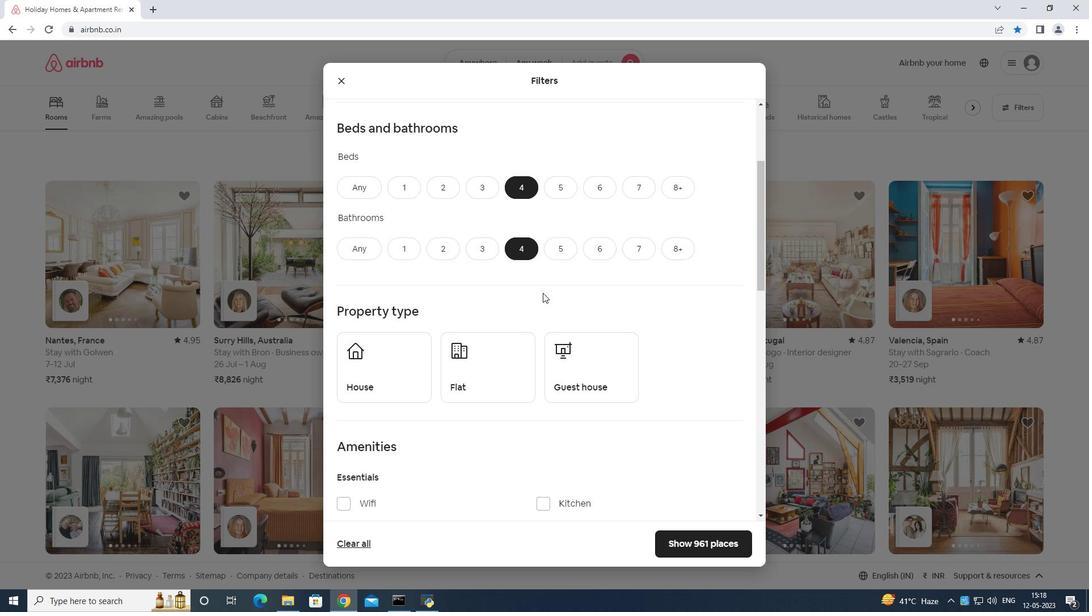 
Action: Mouse moved to (391, 320)
Screenshot: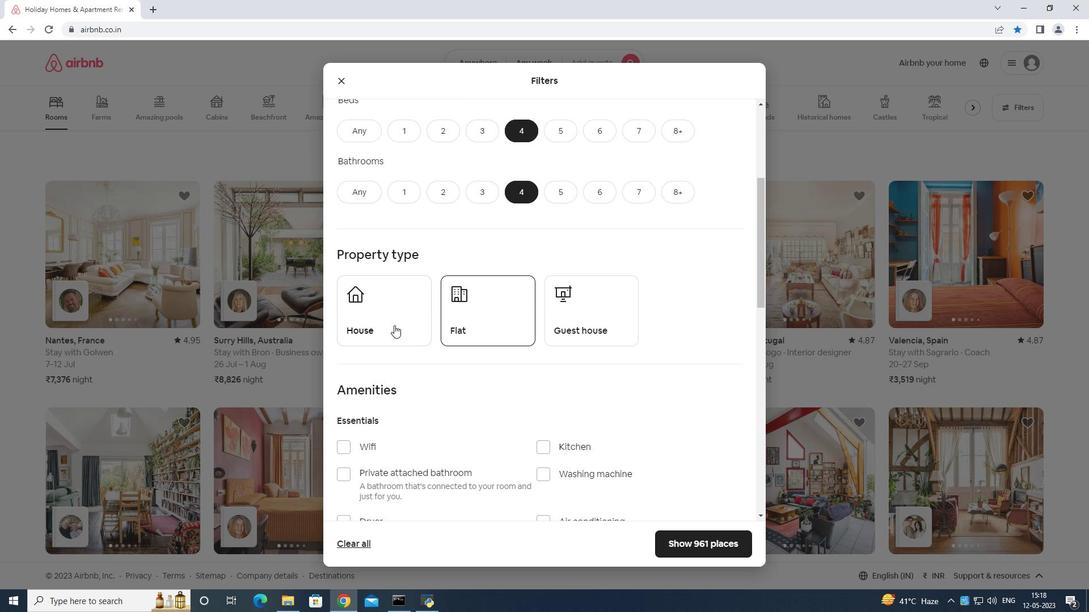 
Action: Mouse pressed left at (391, 320)
Screenshot: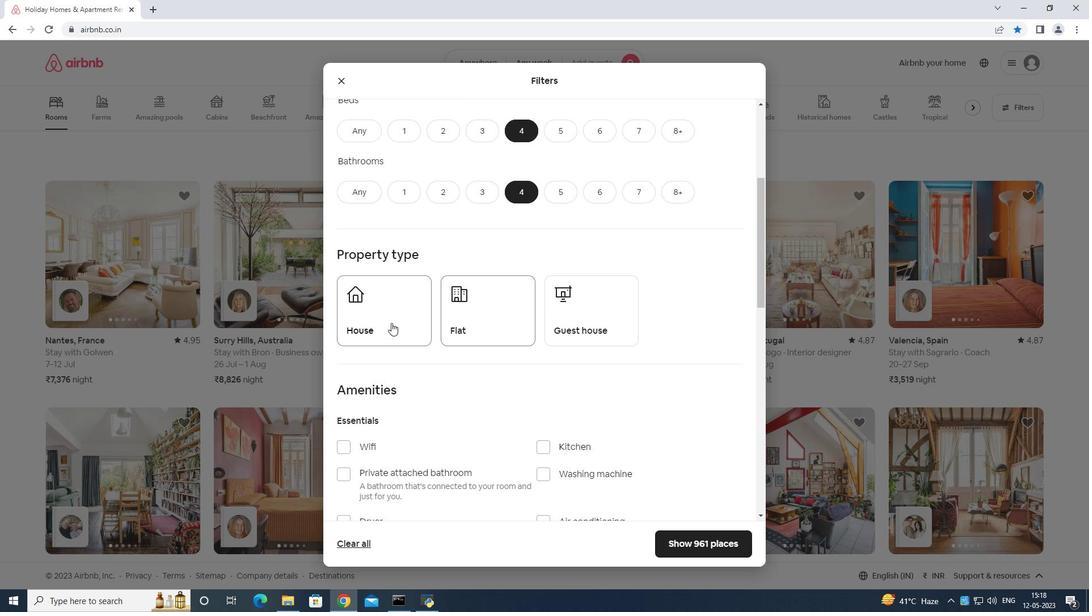 
Action: Mouse moved to (510, 319)
Screenshot: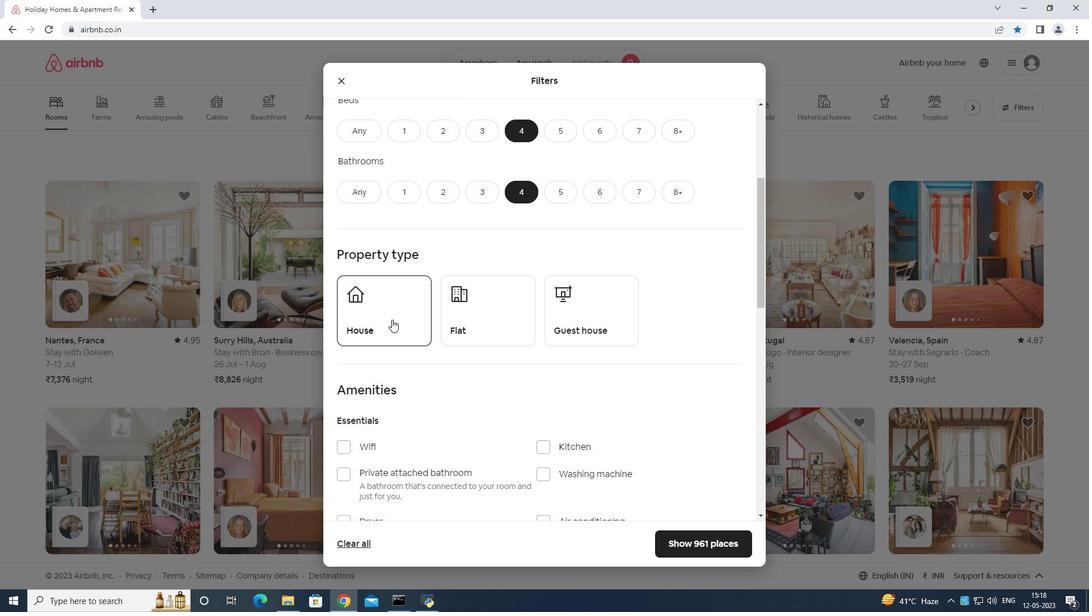 
Action: Mouse pressed left at (510, 319)
Screenshot: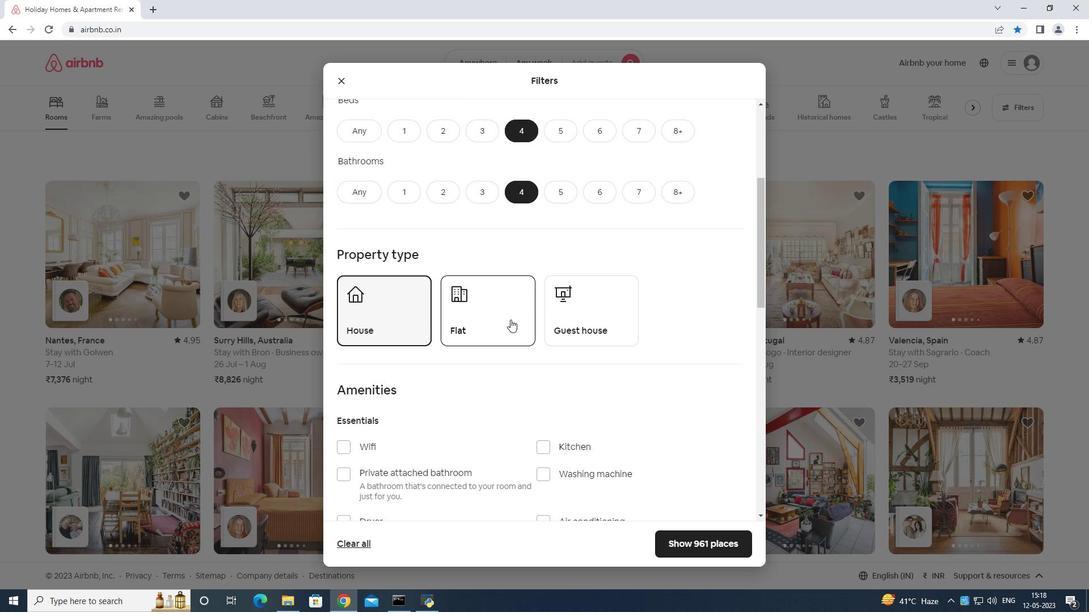 
Action: Mouse moved to (565, 316)
Screenshot: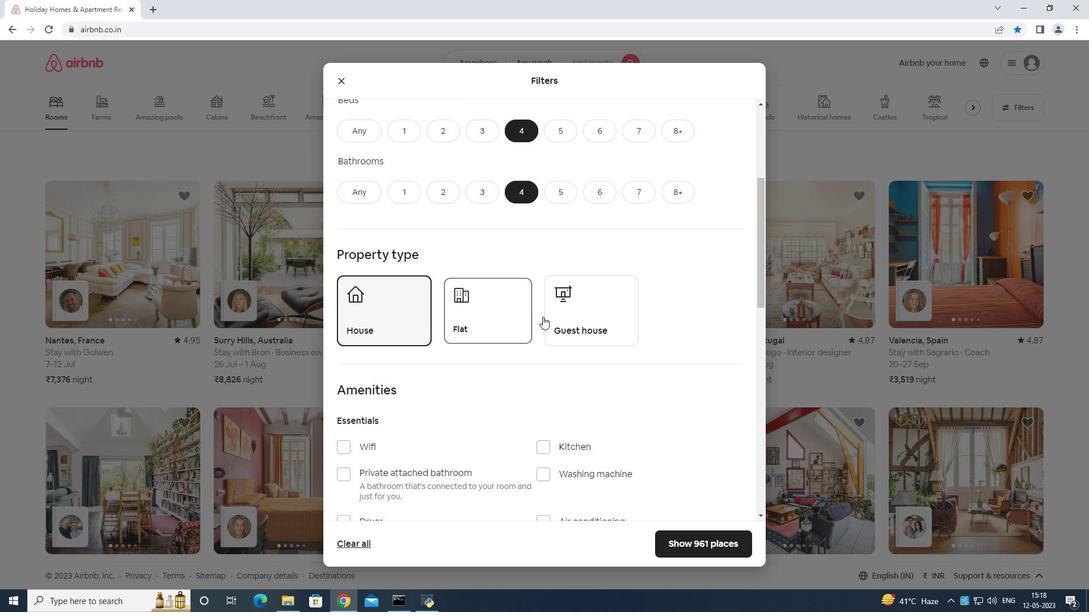 
Action: Mouse pressed left at (565, 316)
Screenshot: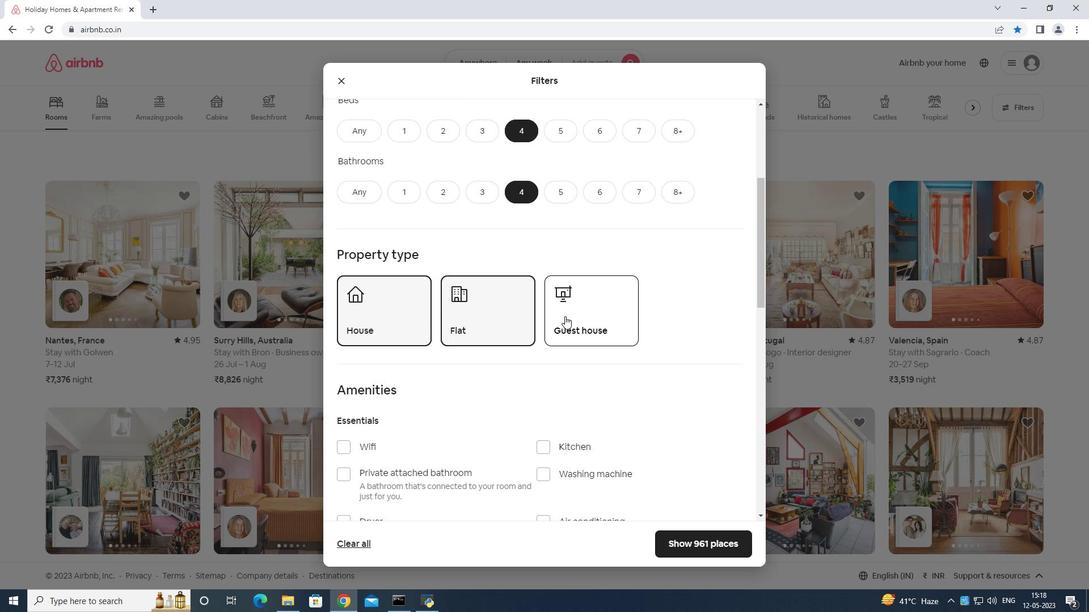 
Action: Mouse moved to (565, 311)
Screenshot: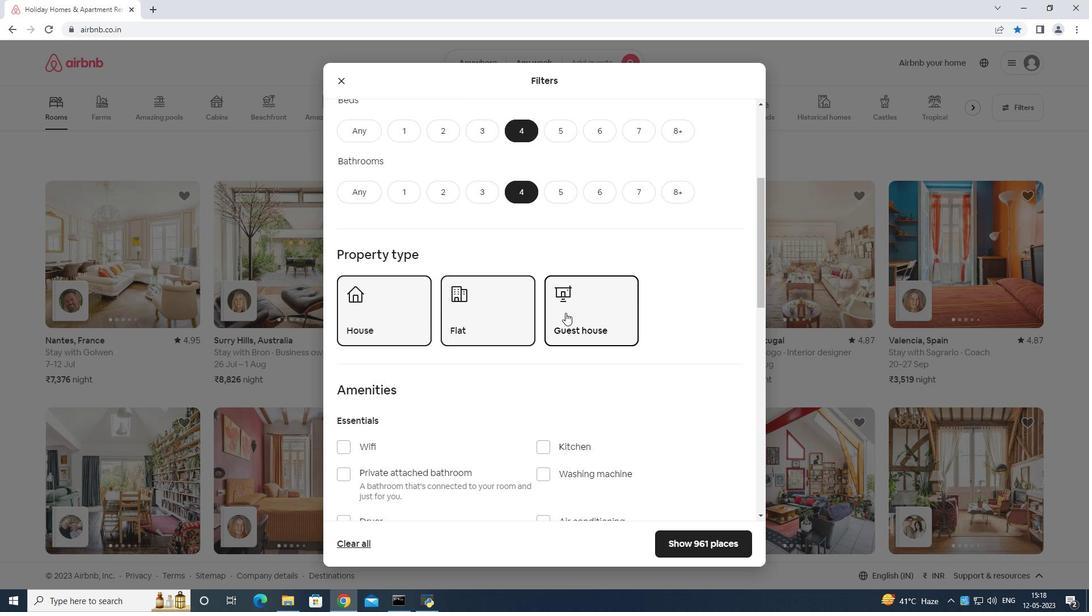 
Action: Mouse scrolled (565, 310) with delta (0, 0)
Screenshot: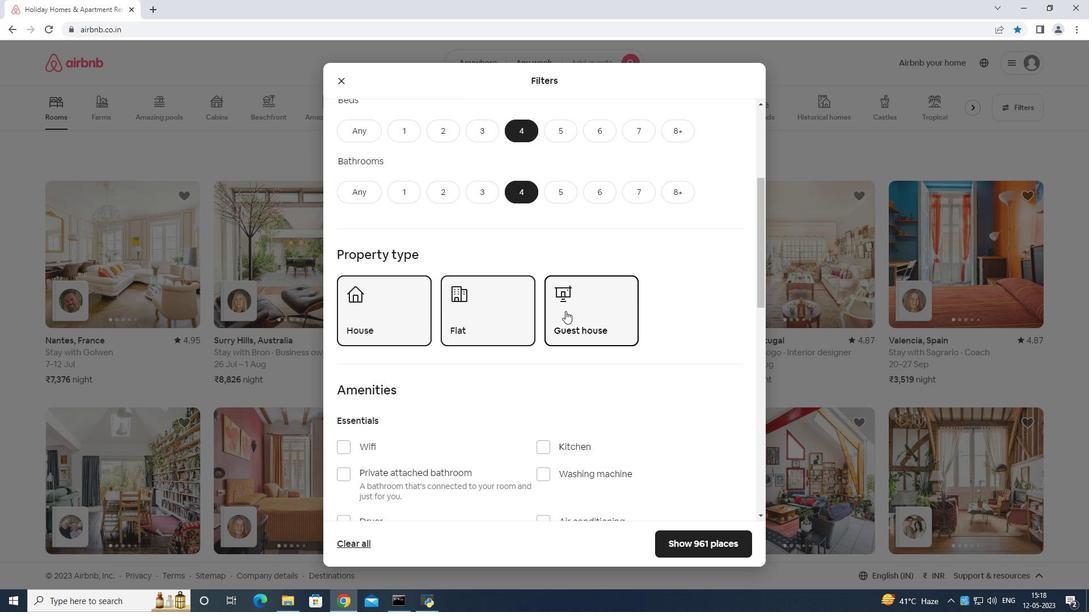 
Action: Mouse moved to (344, 385)
Screenshot: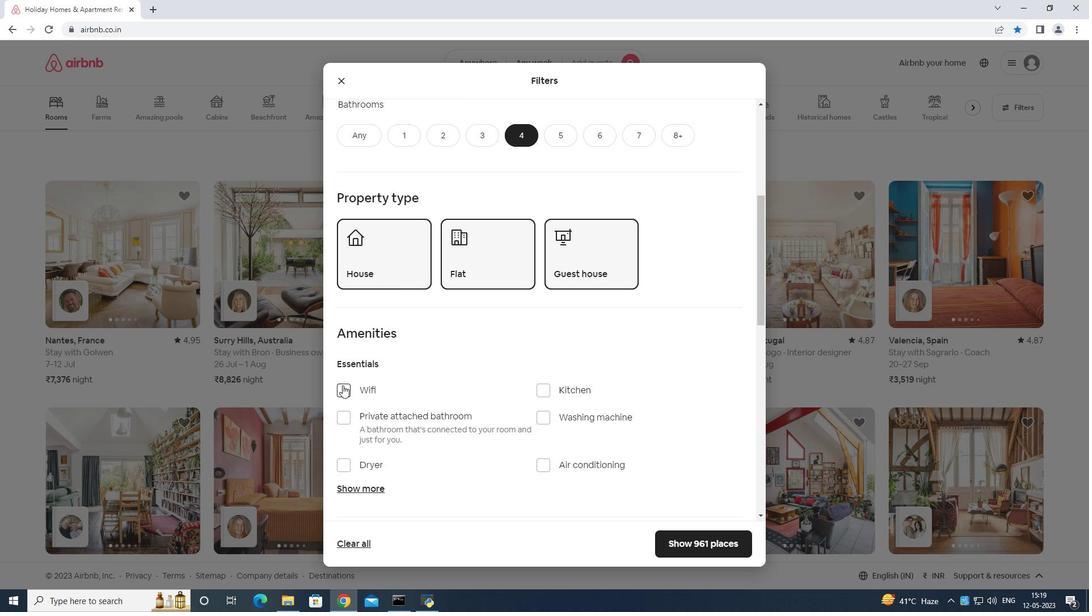 
Action: Mouse pressed left at (344, 385)
Screenshot: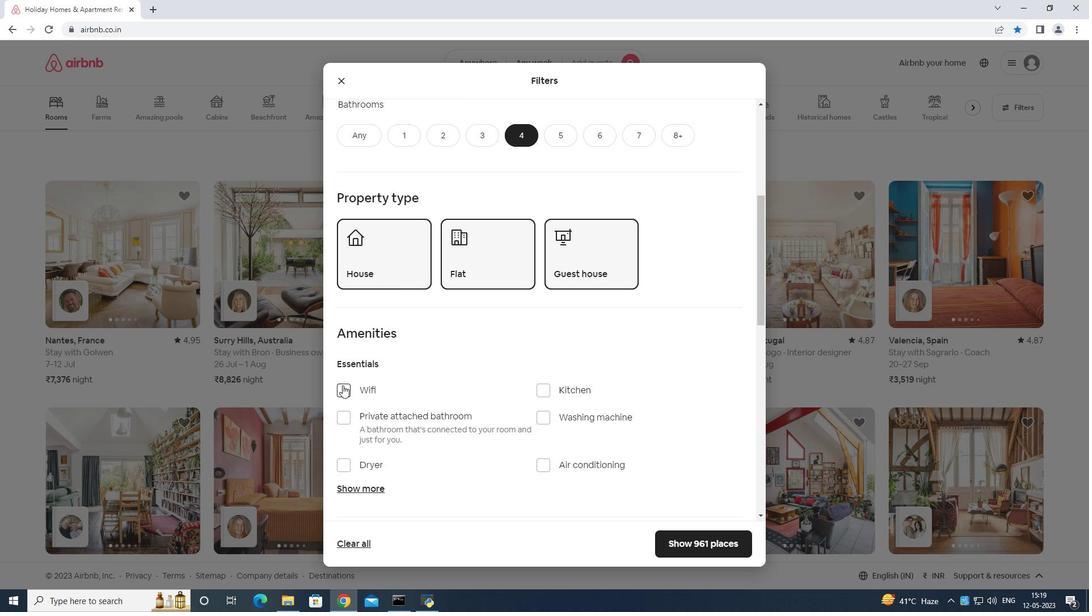
Action: Mouse moved to (423, 394)
Screenshot: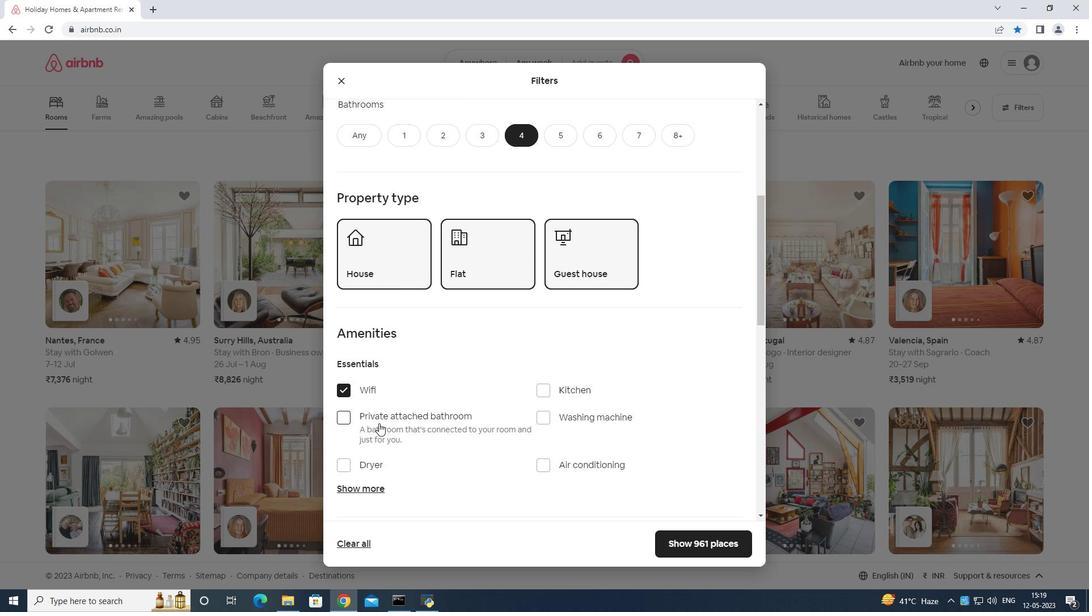 
Action: Mouse scrolled (423, 393) with delta (0, 0)
Screenshot: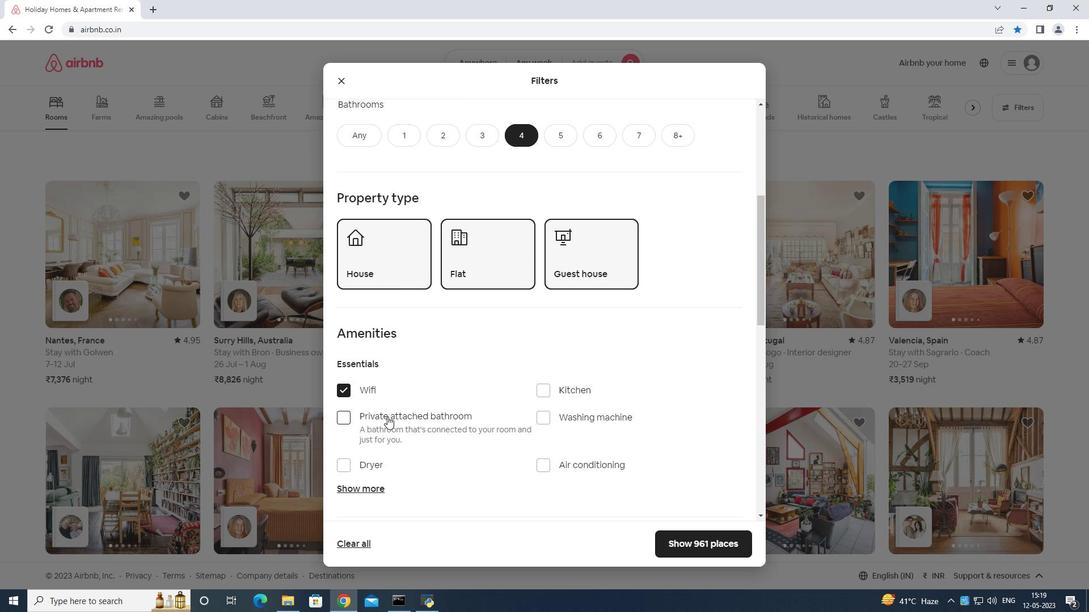 
Action: Mouse moved to (428, 395)
Screenshot: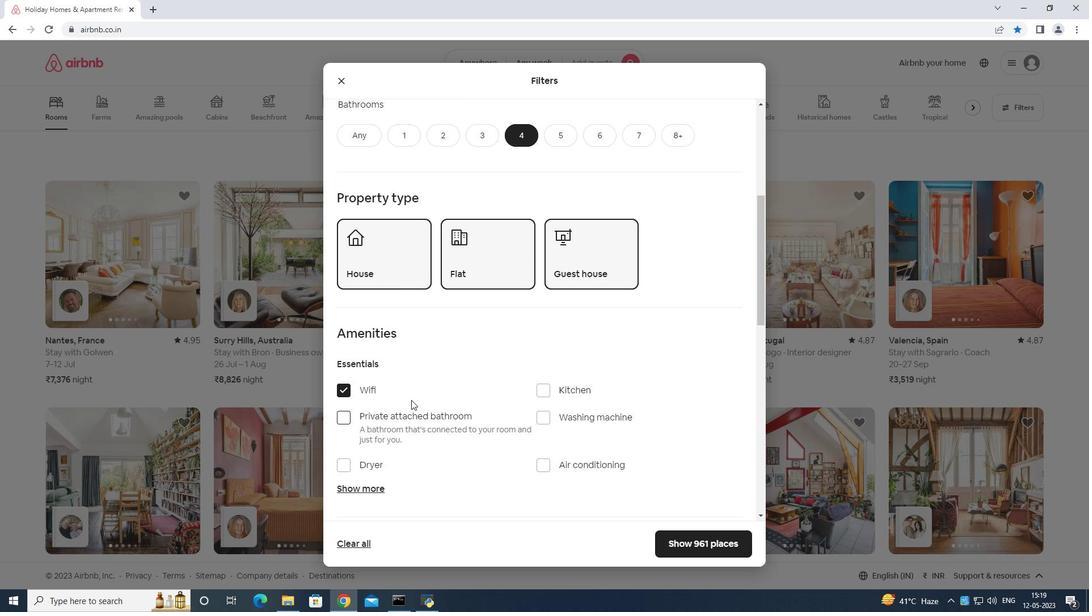 
Action: Mouse scrolled (428, 394) with delta (0, 0)
Screenshot: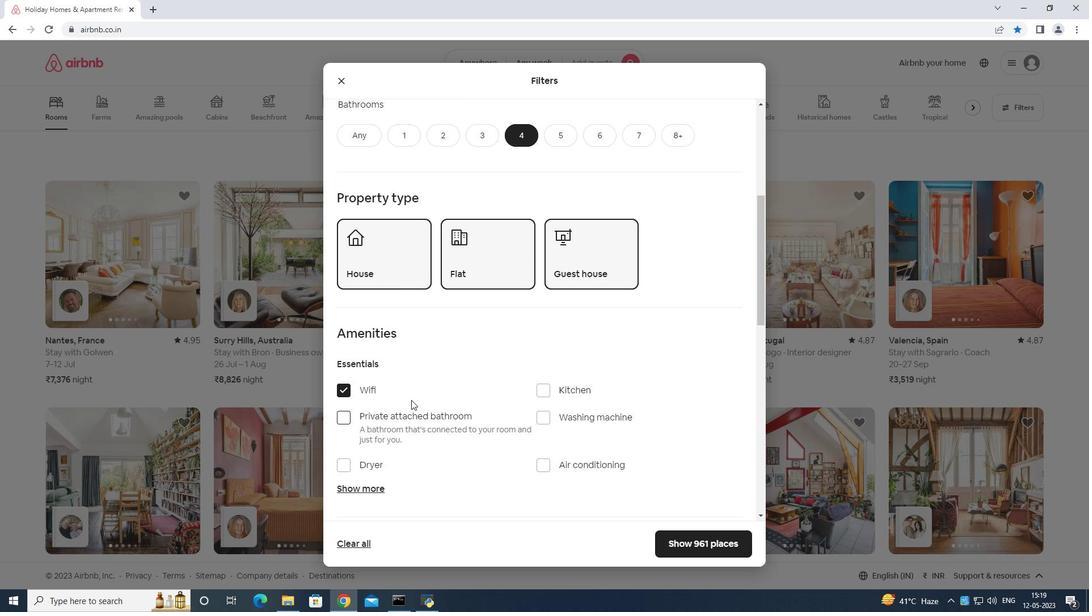 
Action: Mouse moved to (367, 374)
Screenshot: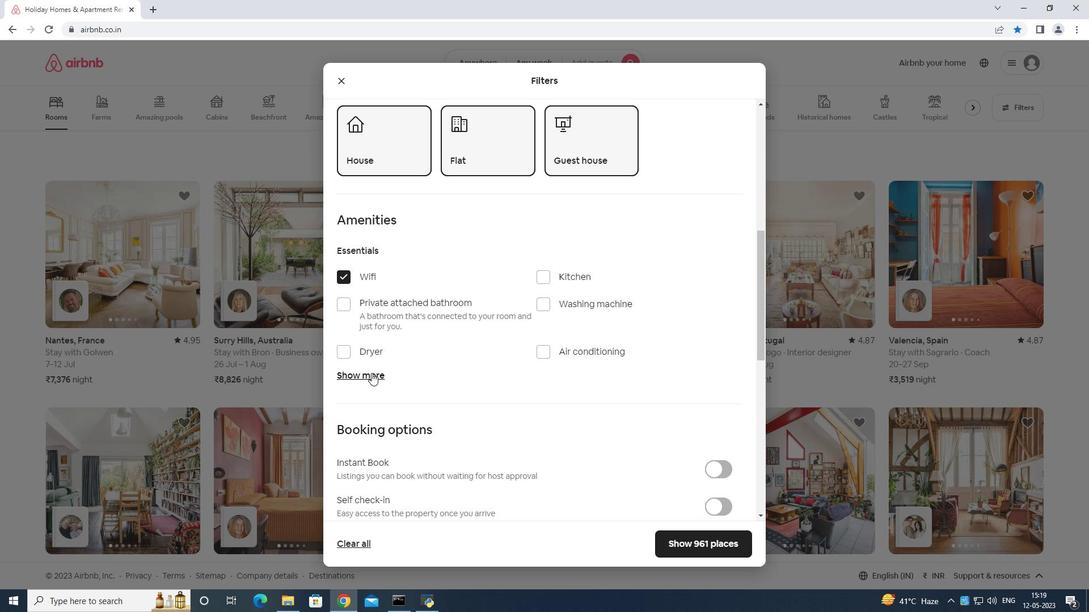 
Action: Mouse pressed left at (367, 374)
Screenshot: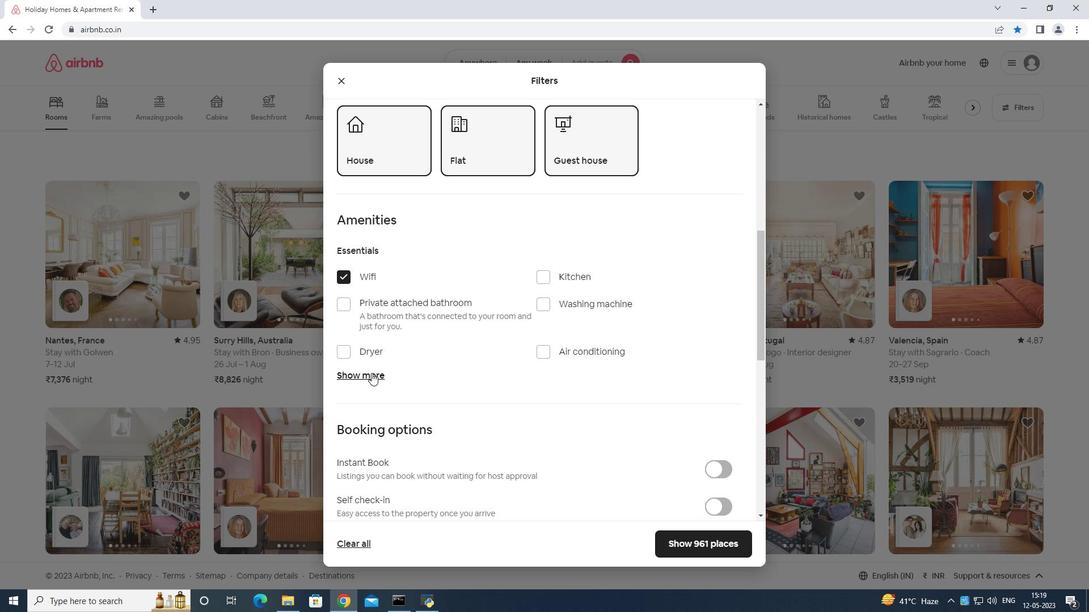 
Action: Mouse moved to (377, 363)
Screenshot: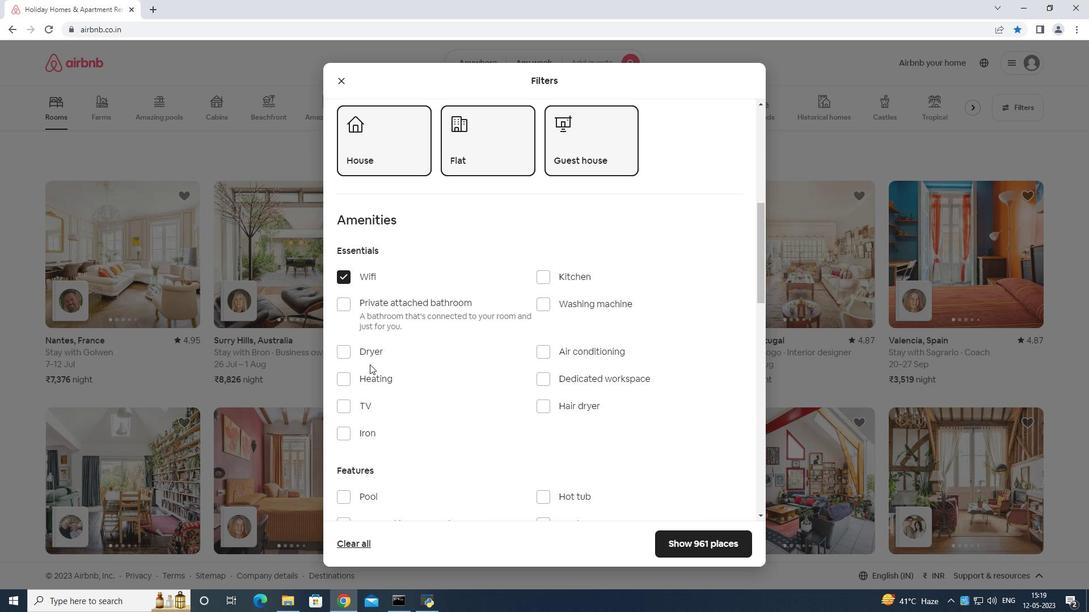 
Action: Mouse scrolled (377, 363) with delta (0, 0)
Screenshot: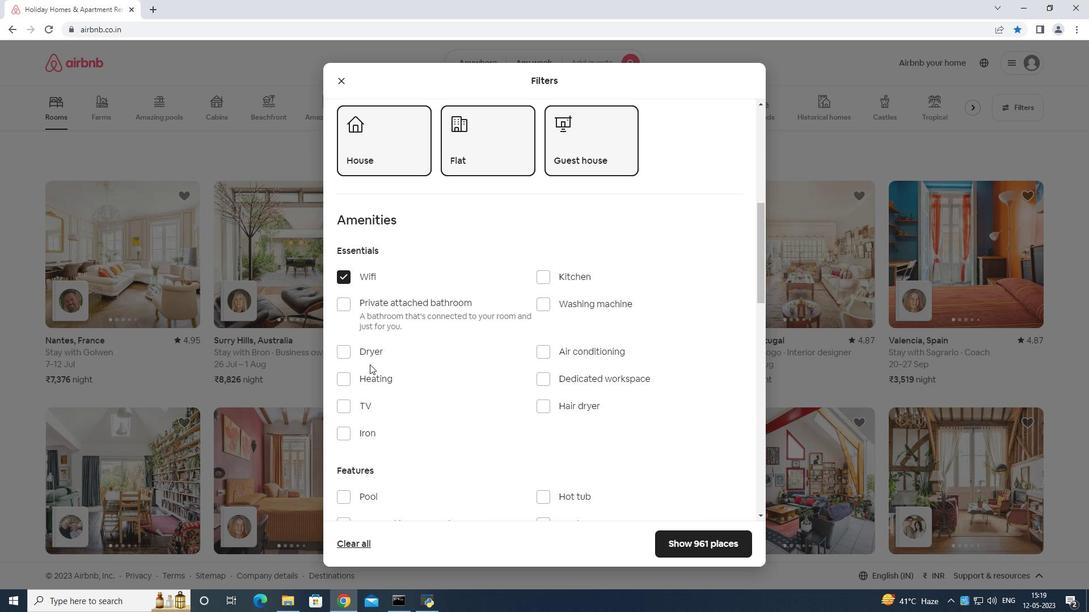 
Action: Mouse moved to (342, 348)
Screenshot: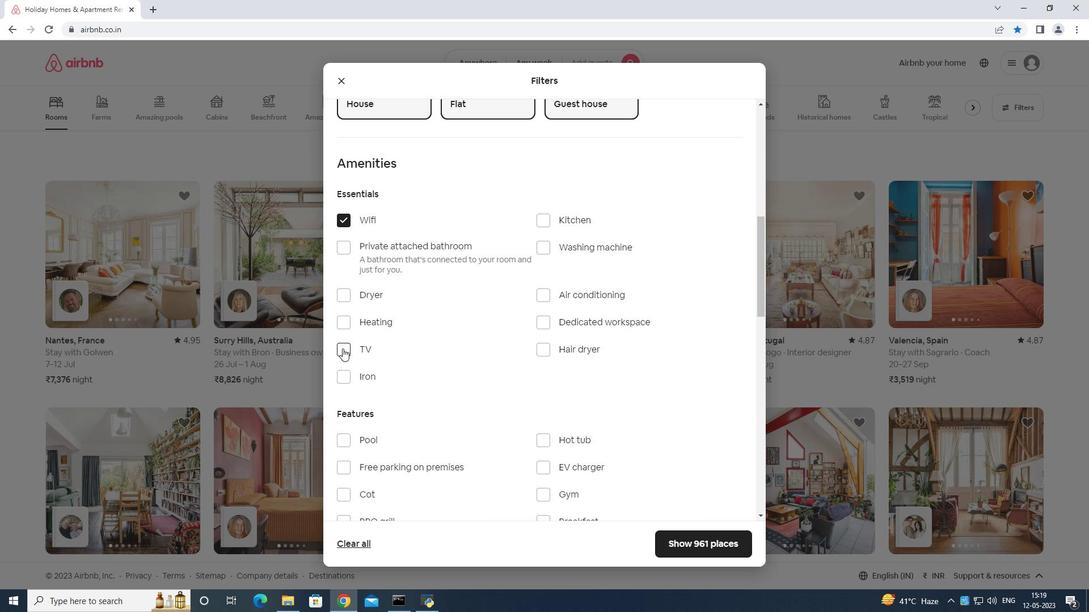 
Action: Mouse pressed left at (342, 348)
Screenshot: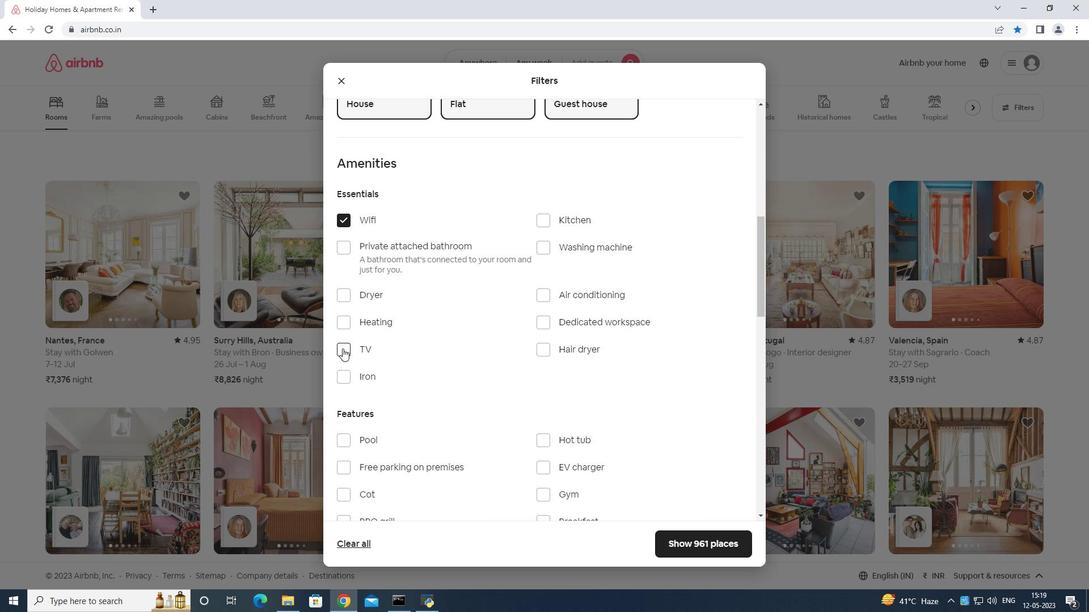 
Action: Mouse moved to (343, 348)
Screenshot: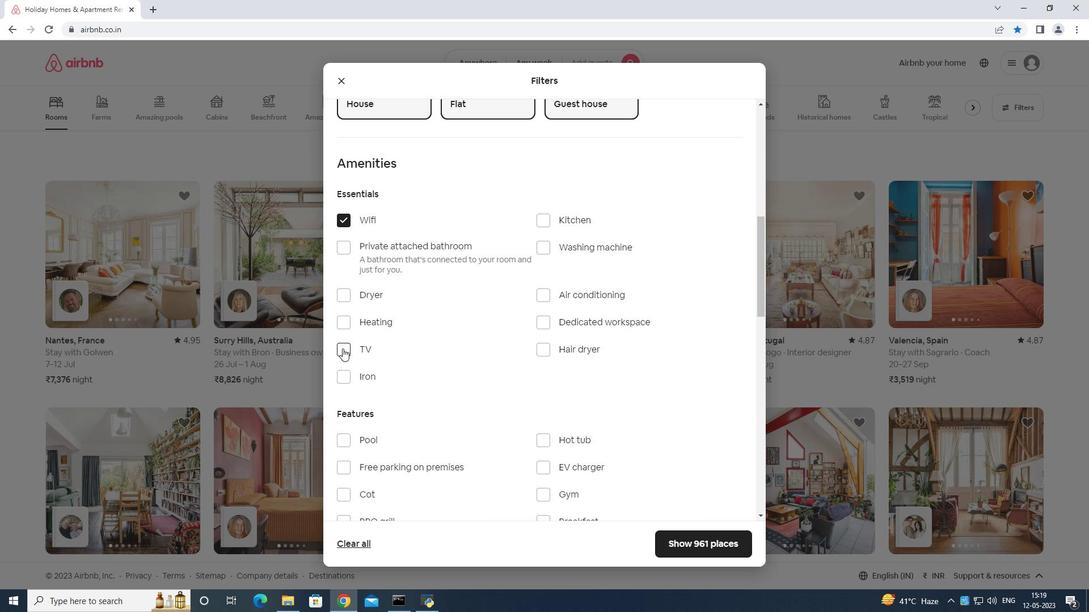 
Action: Mouse scrolled (343, 347) with delta (0, 0)
Screenshot: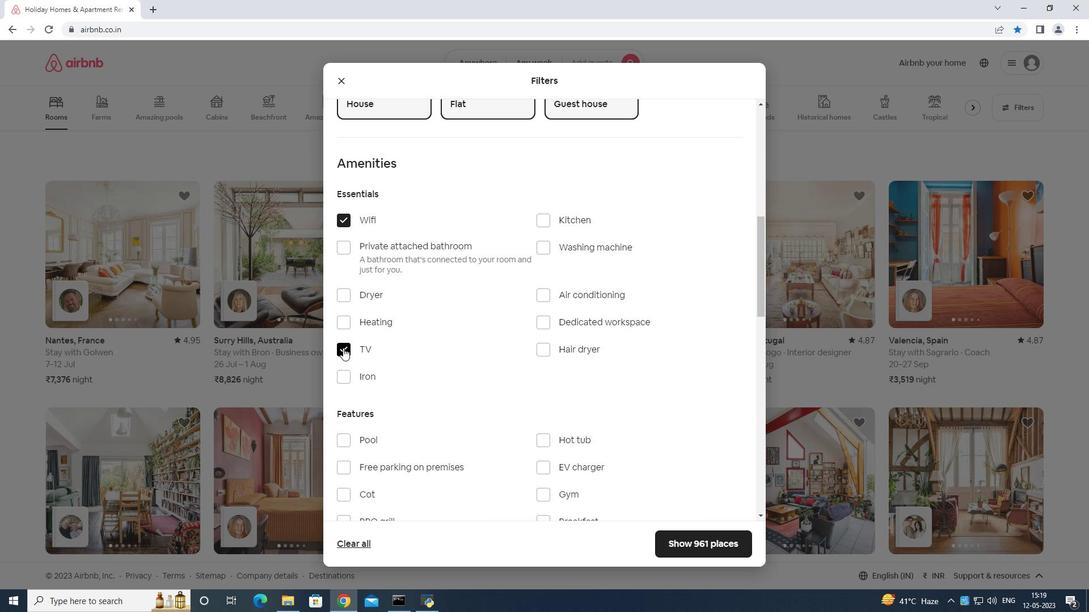 
Action: Mouse moved to (343, 348)
Screenshot: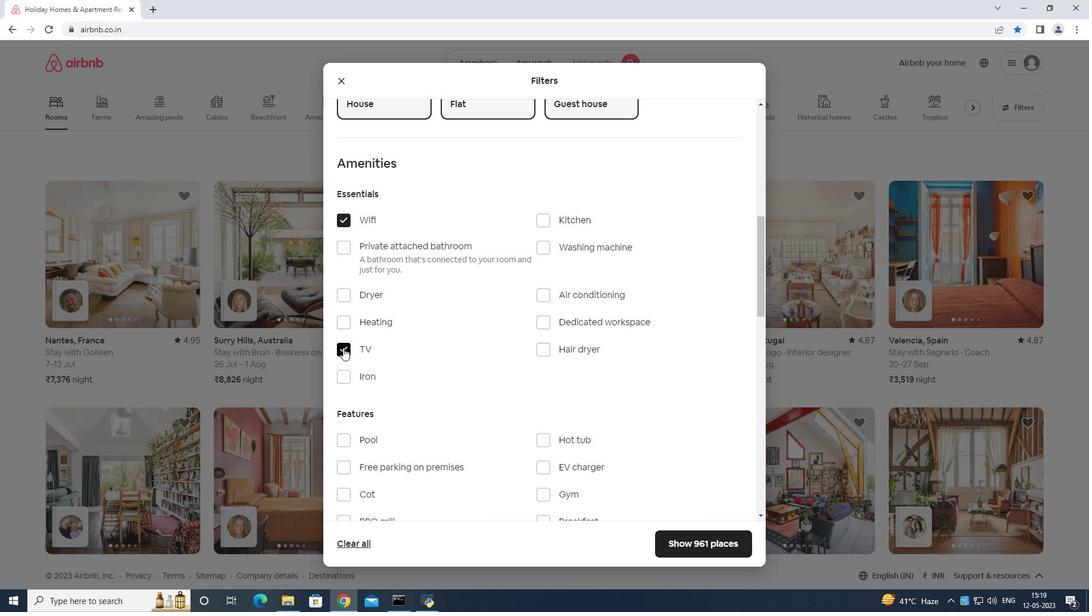 
Action: Mouse scrolled (343, 347) with delta (0, 0)
Screenshot: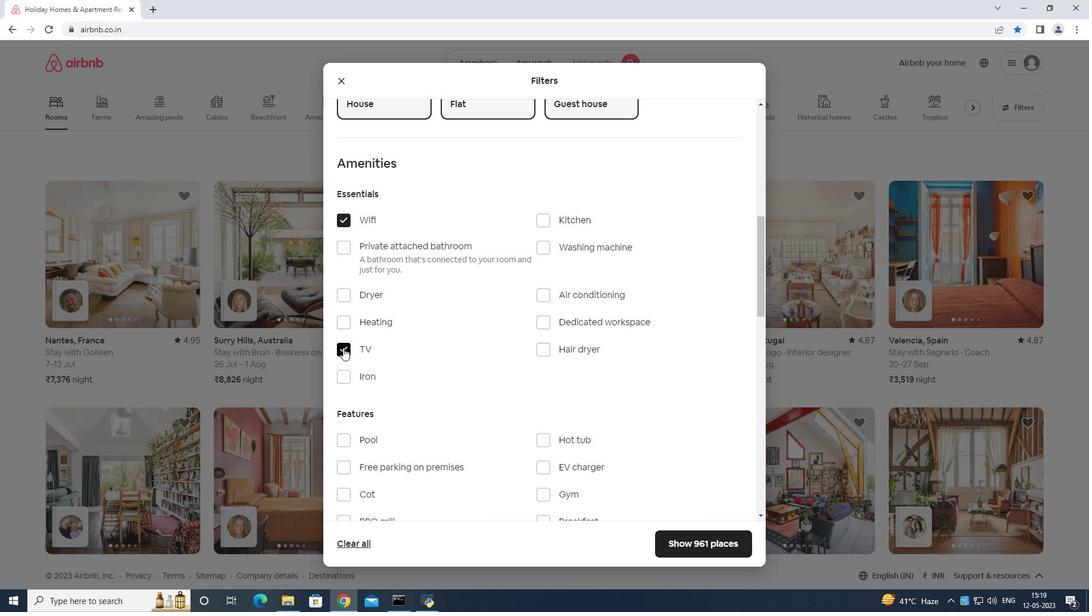 
Action: Mouse moved to (347, 352)
Screenshot: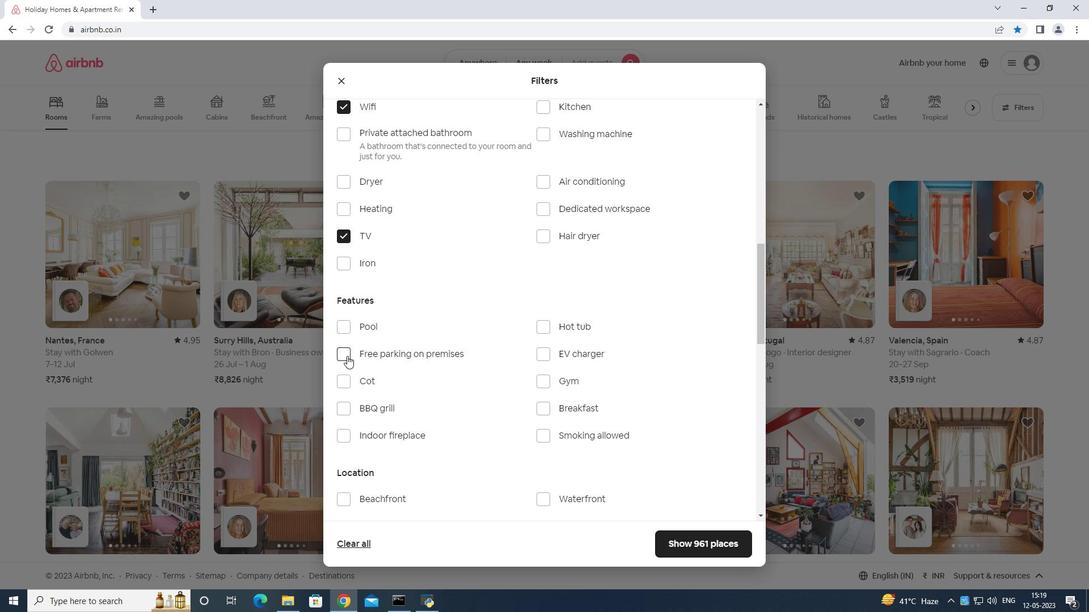 
Action: Mouse pressed left at (347, 352)
Screenshot: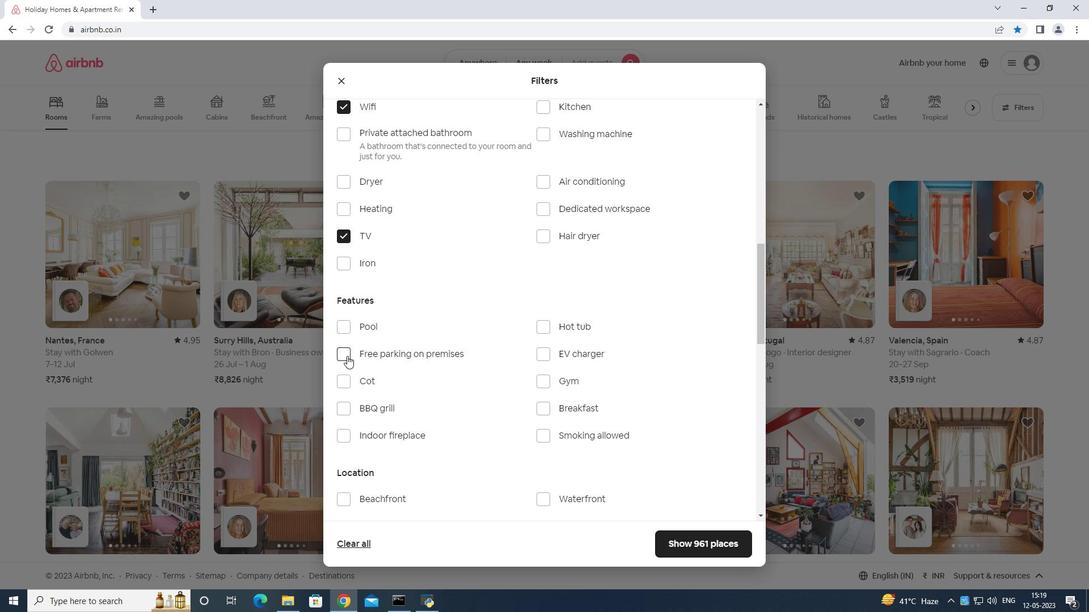 
Action: Mouse moved to (543, 379)
Screenshot: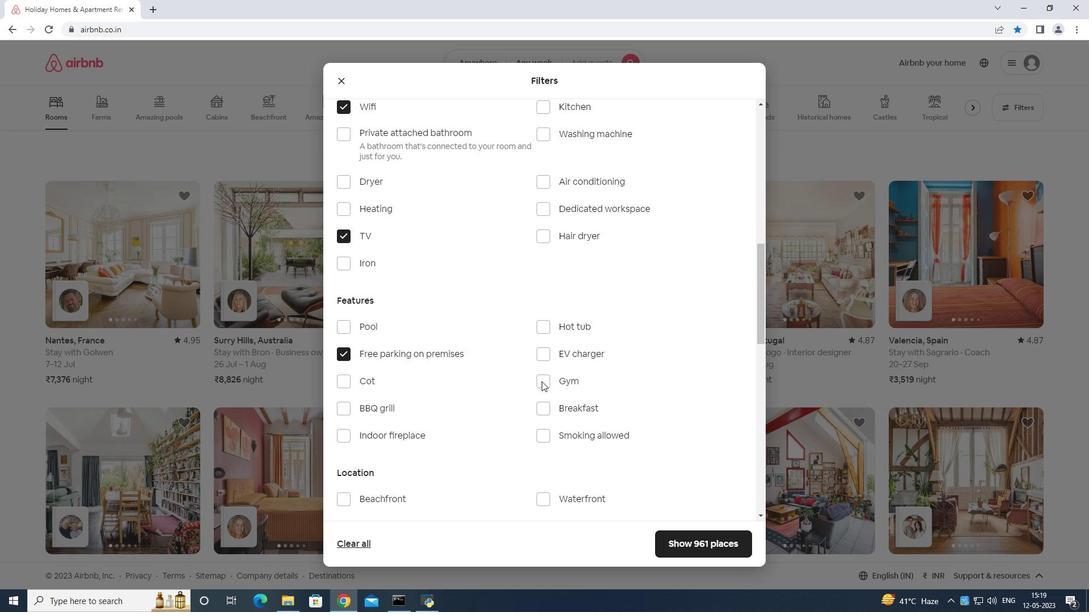 
Action: Mouse pressed left at (543, 379)
Screenshot: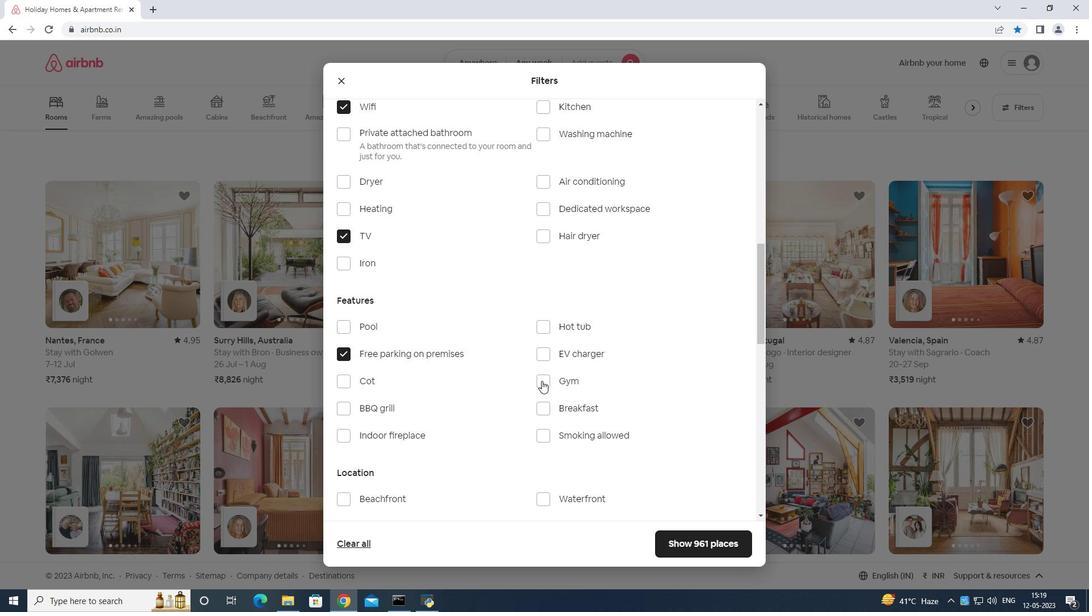 
Action: Mouse moved to (544, 408)
Screenshot: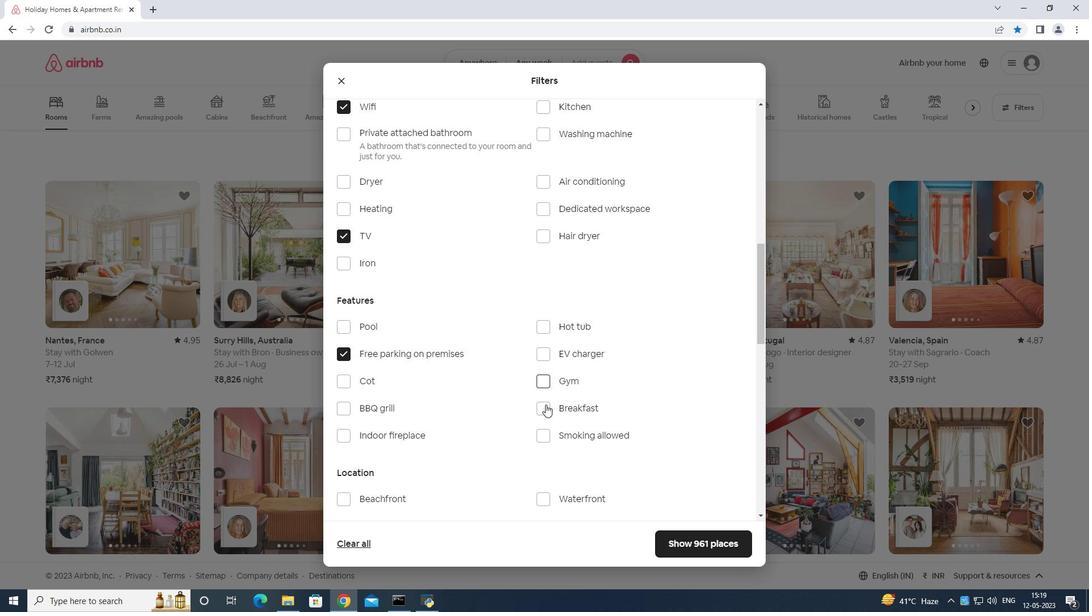 
Action: Mouse pressed left at (544, 408)
Screenshot: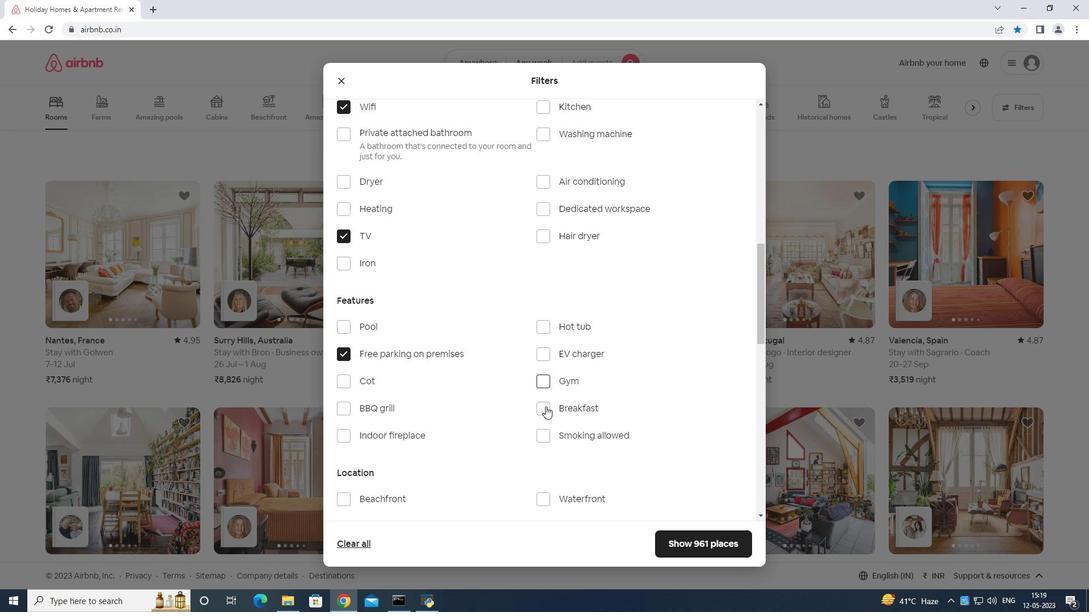 
Action: Mouse moved to (551, 392)
Screenshot: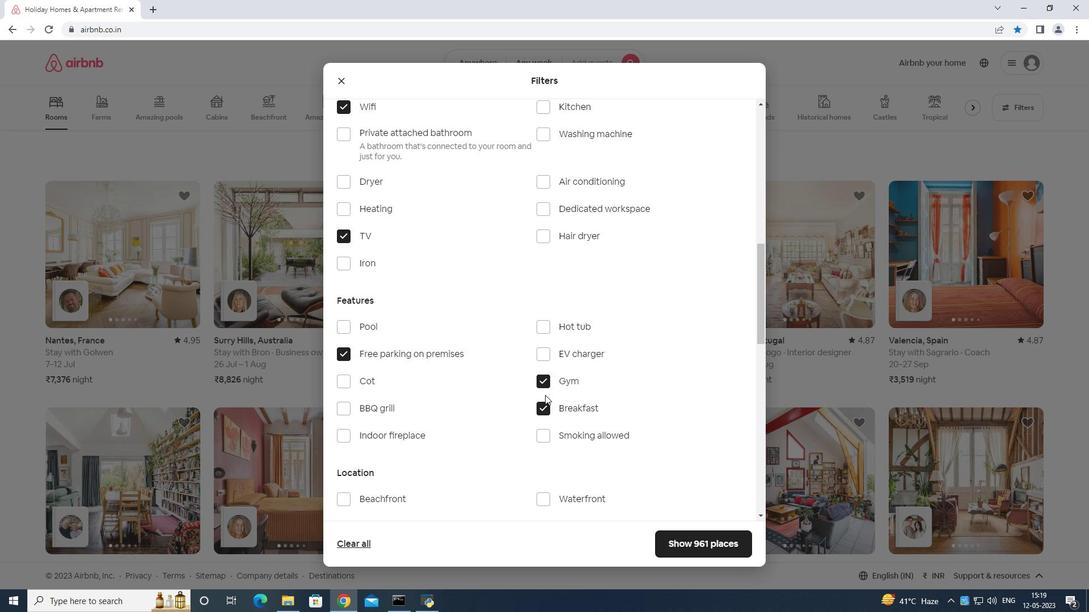 
Action: Mouse scrolled (551, 392) with delta (0, 0)
Screenshot: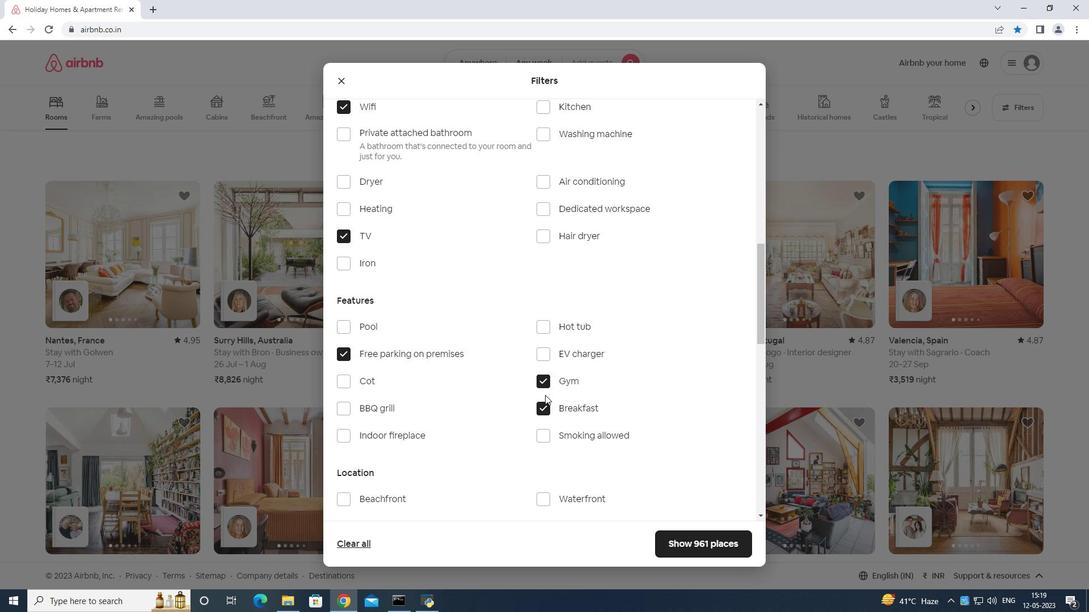 
Action: Mouse moved to (553, 389)
Screenshot: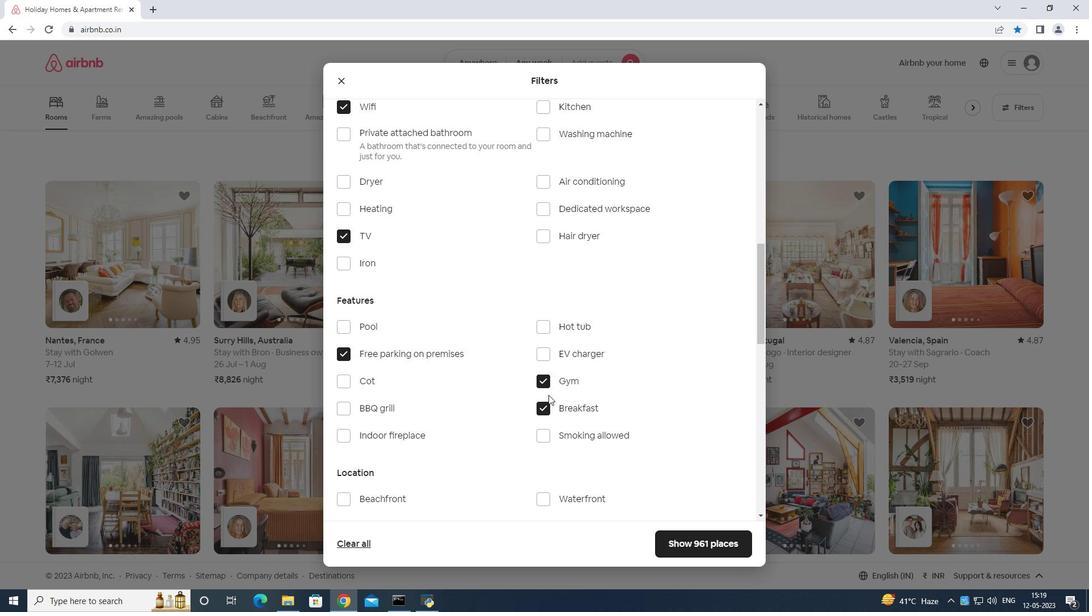 
Action: Mouse scrolled (553, 390) with delta (0, 0)
Screenshot: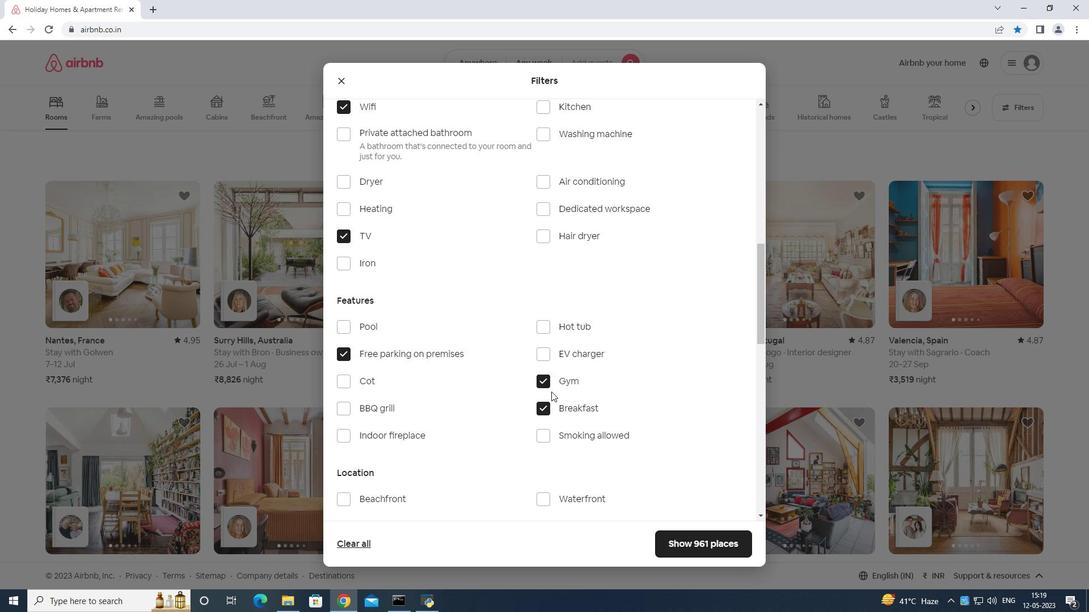 
Action: Mouse moved to (553, 389)
Screenshot: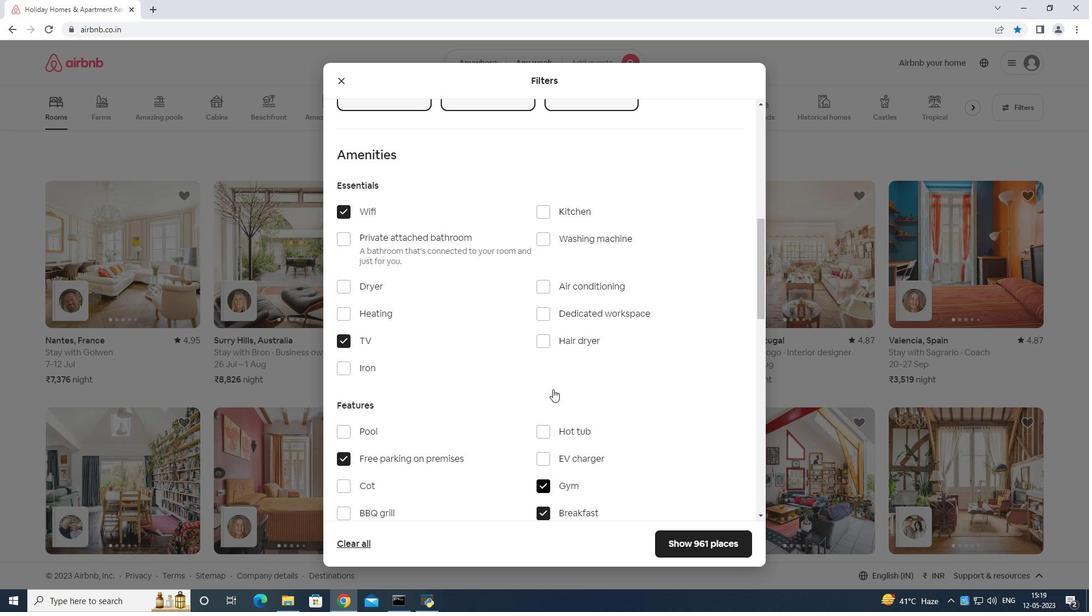
Action: Mouse scrolled (553, 389) with delta (0, 0)
Screenshot: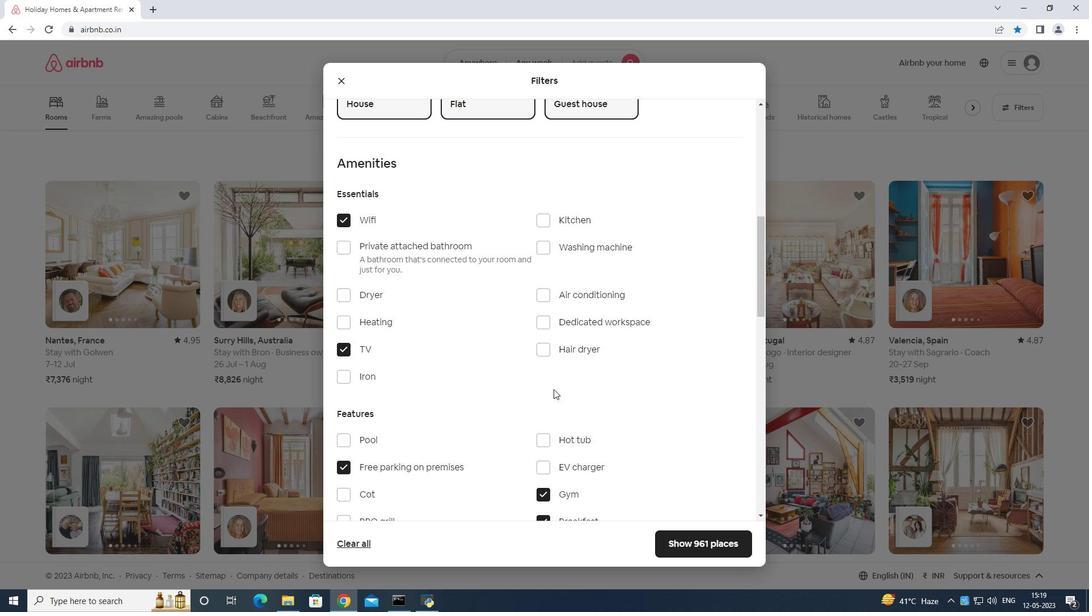 
Action: Mouse moved to (553, 390)
Screenshot: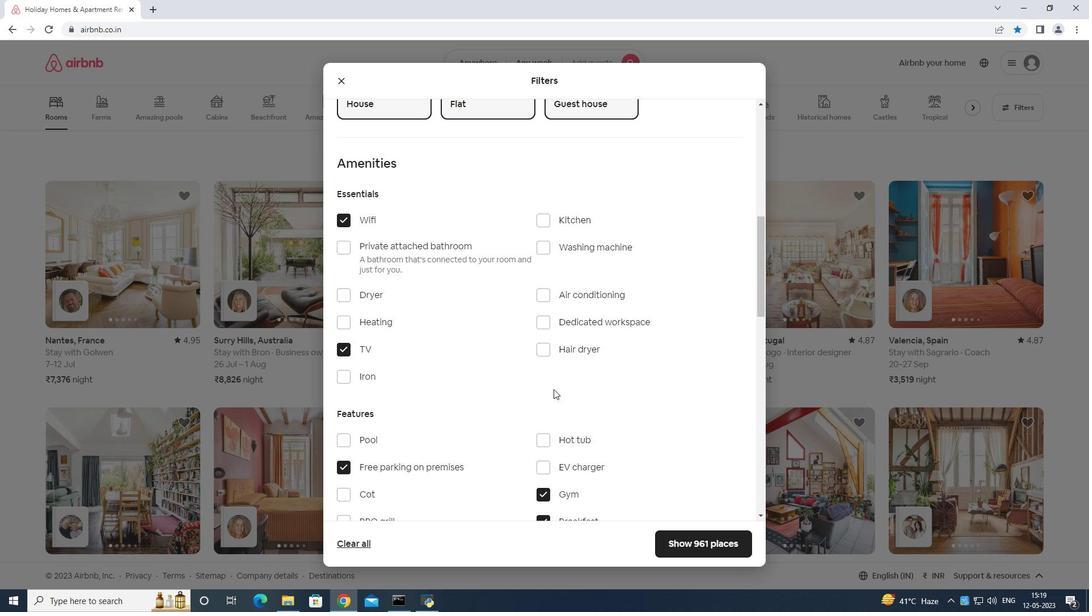 
Action: Mouse scrolled (553, 390) with delta (0, 0)
Screenshot: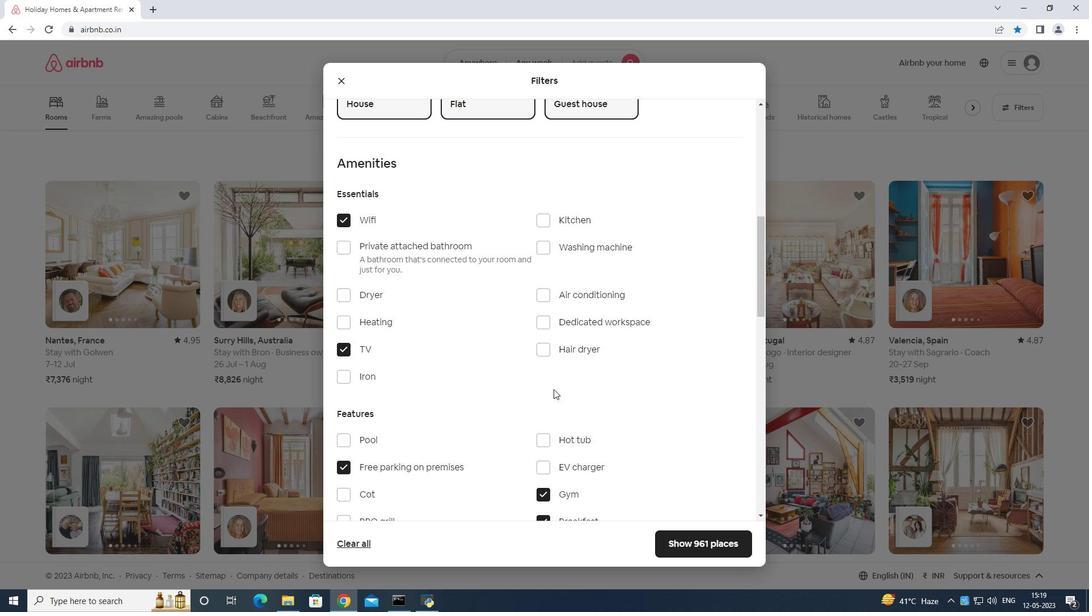 
Action: Mouse moved to (553, 391)
Screenshot: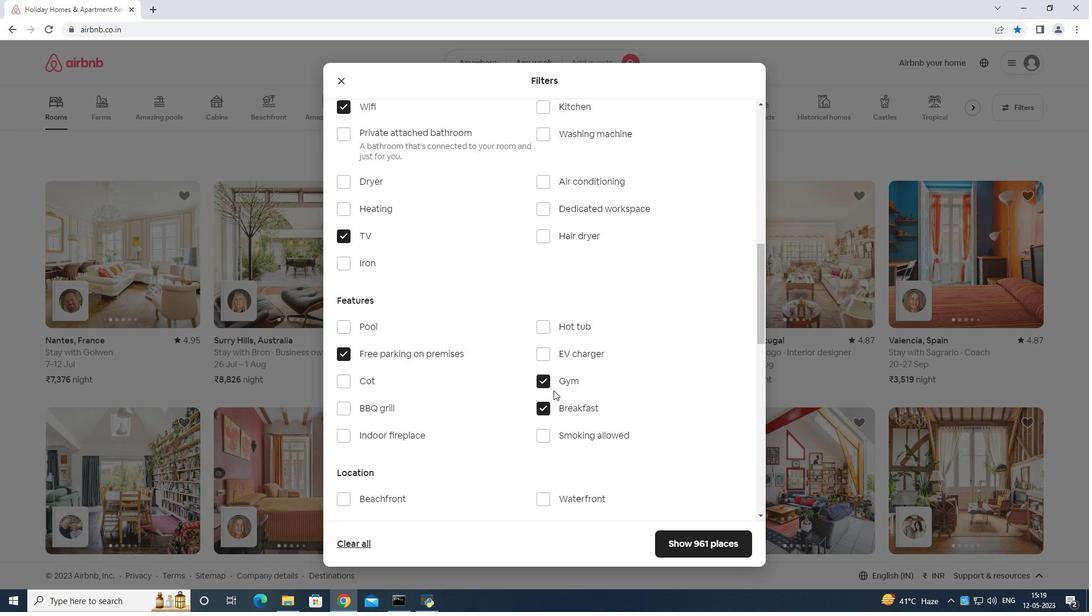
Action: Mouse scrolled (553, 390) with delta (0, 0)
Screenshot: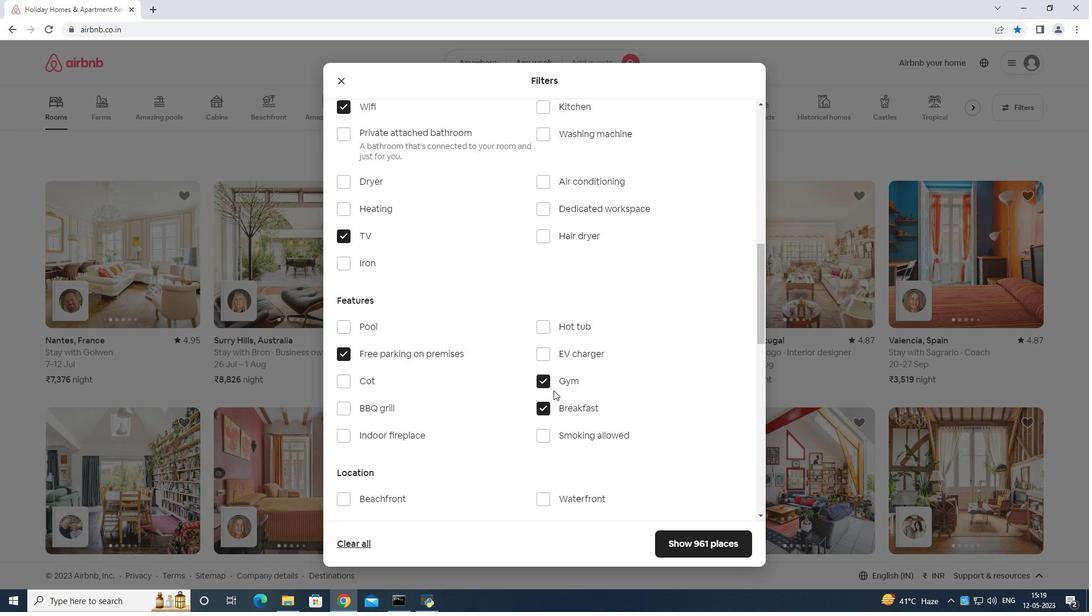 
Action: Mouse moved to (553, 391)
Screenshot: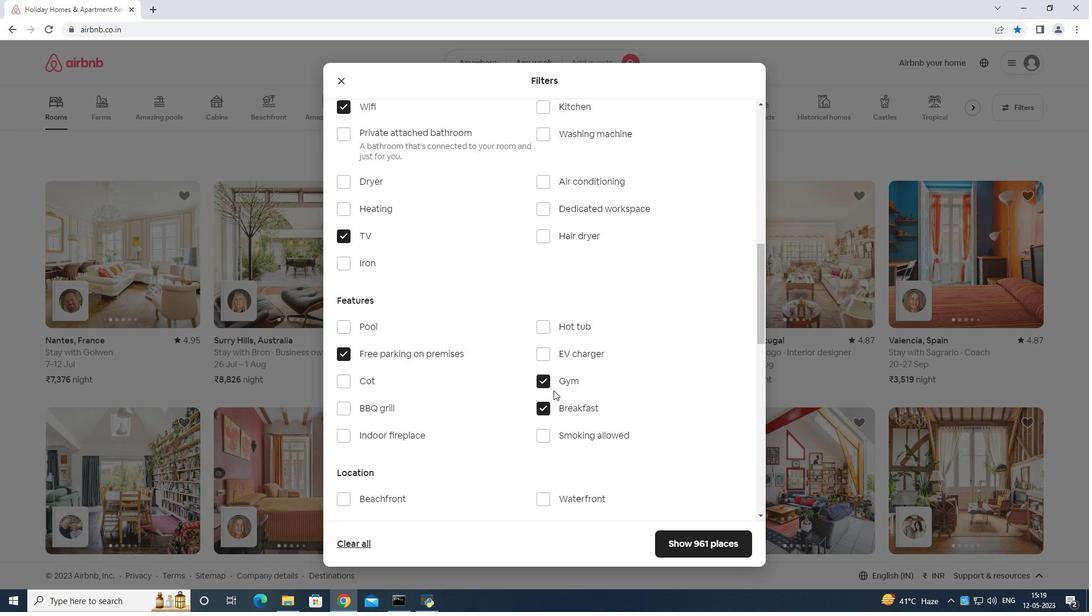 
Action: Mouse scrolled (553, 390) with delta (0, 0)
Screenshot: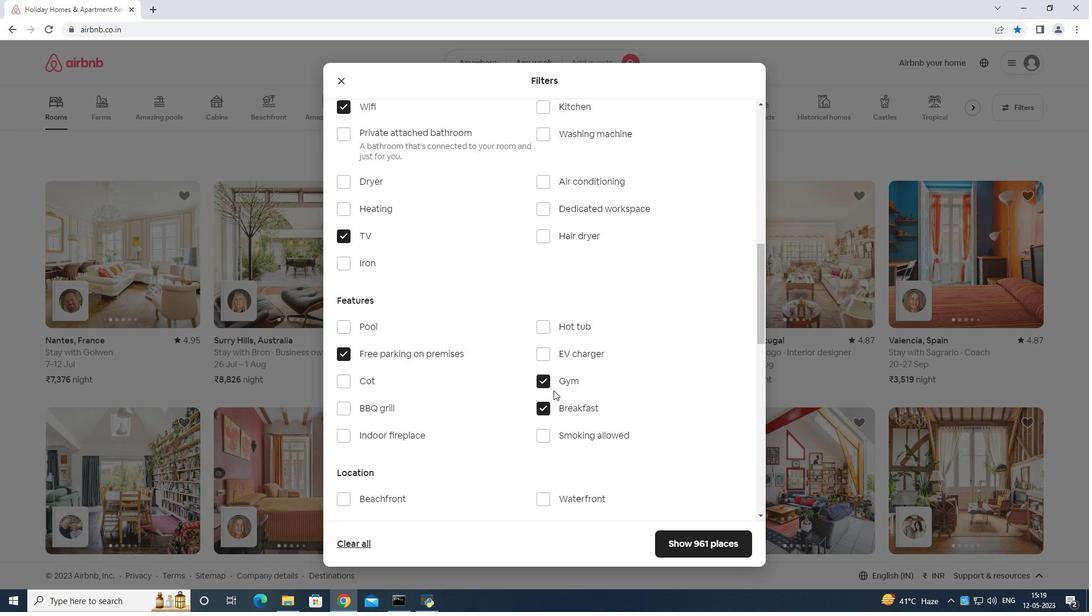
Action: Mouse scrolled (553, 390) with delta (0, 0)
Screenshot: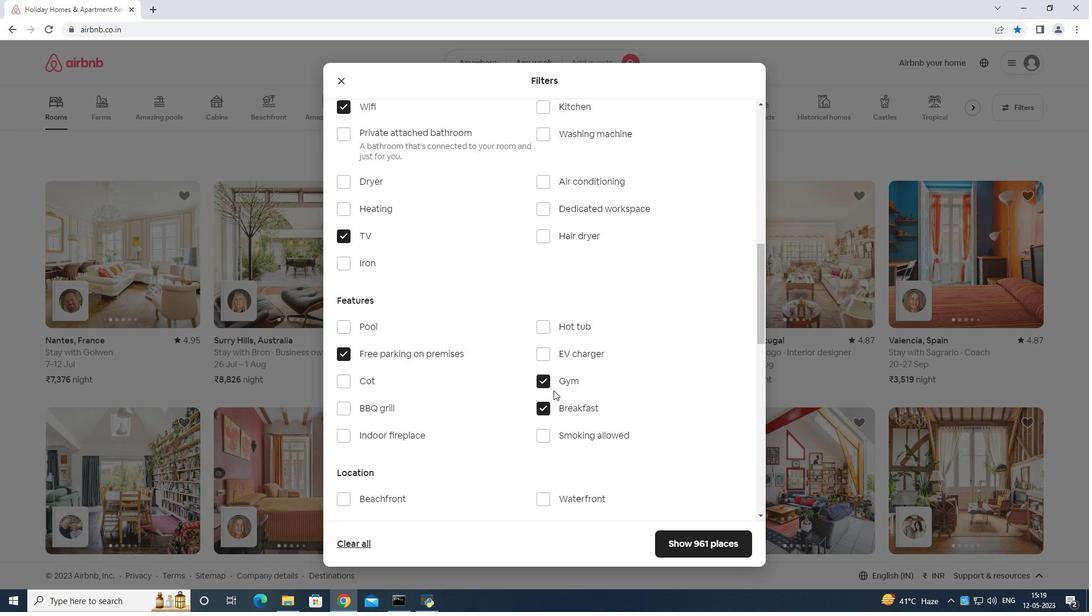 
Action: Mouse scrolled (553, 390) with delta (0, 0)
Screenshot: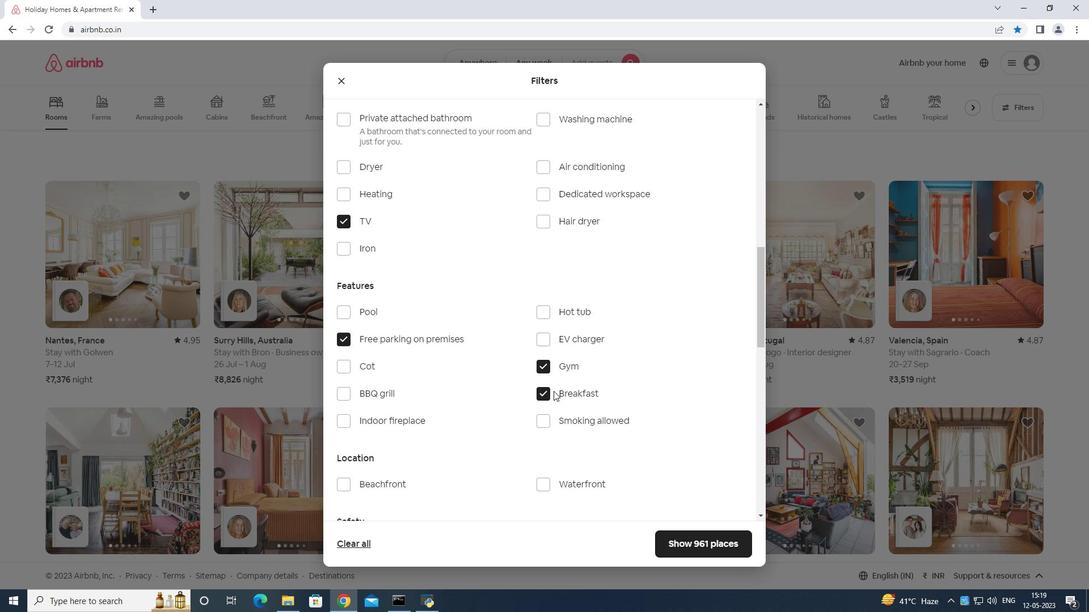 
Action: Mouse moved to (680, 418)
Screenshot: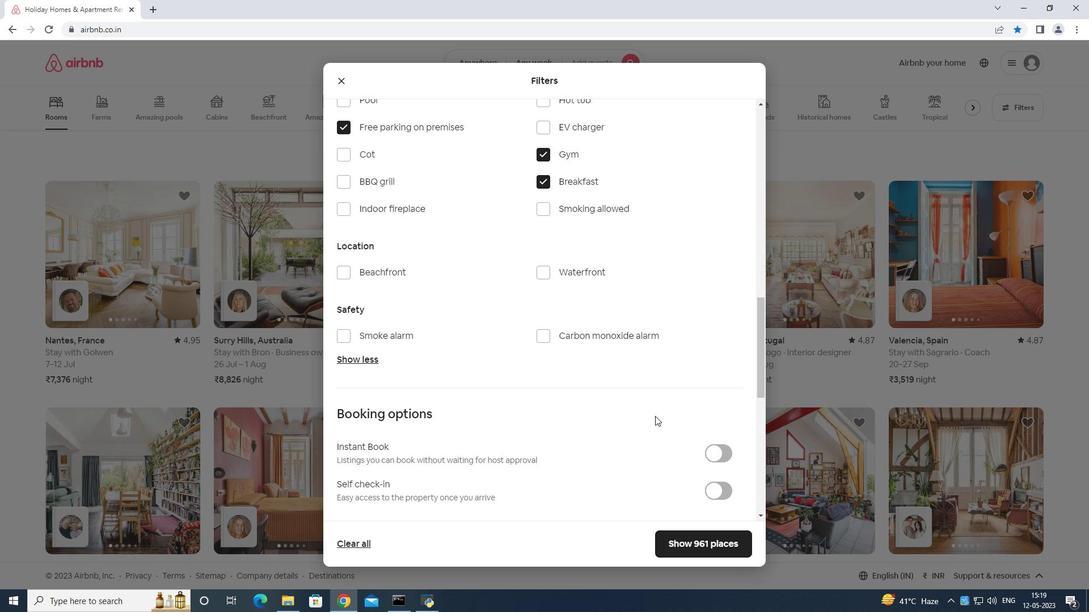 
Action: Mouse scrolled (680, 418) with delta (0, 0)
Screenshot: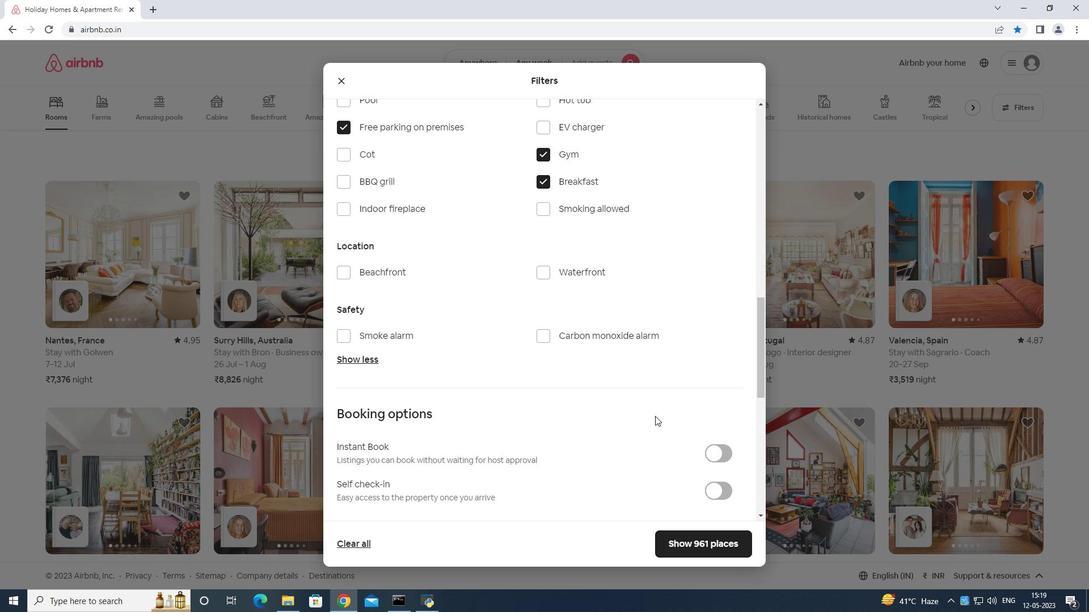 
Action: Mouse moved to (680, 419)
Screenshot: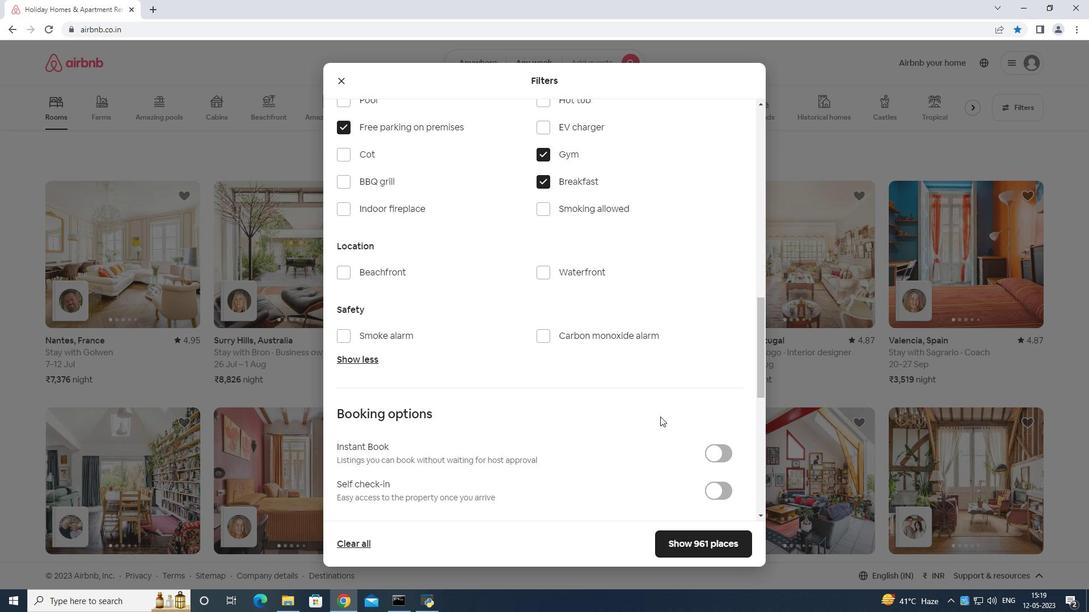
Action: Mouse scrolled (680, 418) with delta (0, 0)
Screenshot: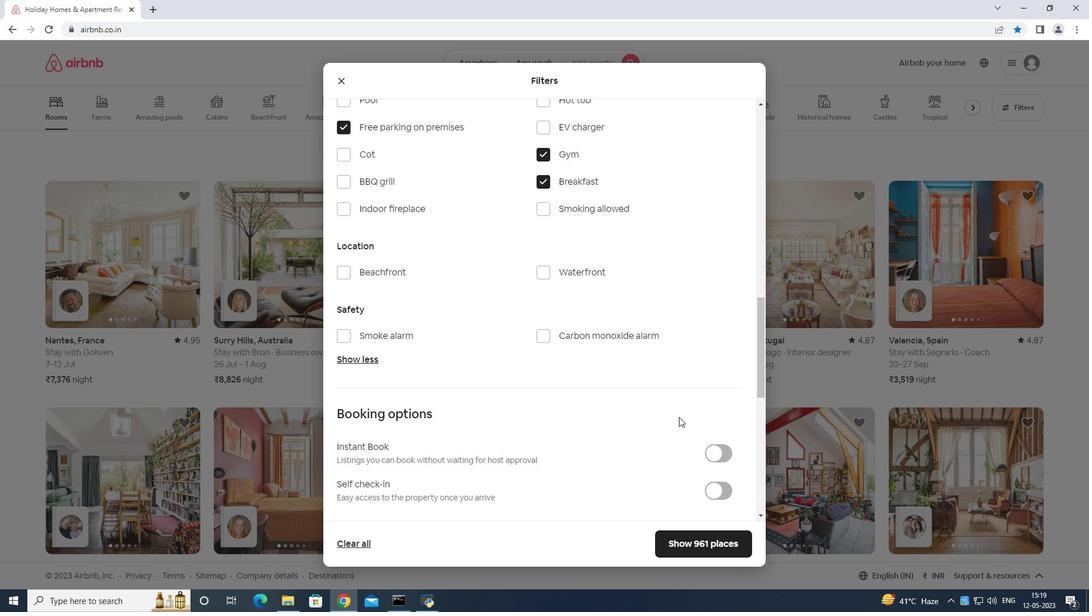 
Action: Mouse moved to (721, 371)
Screenshot: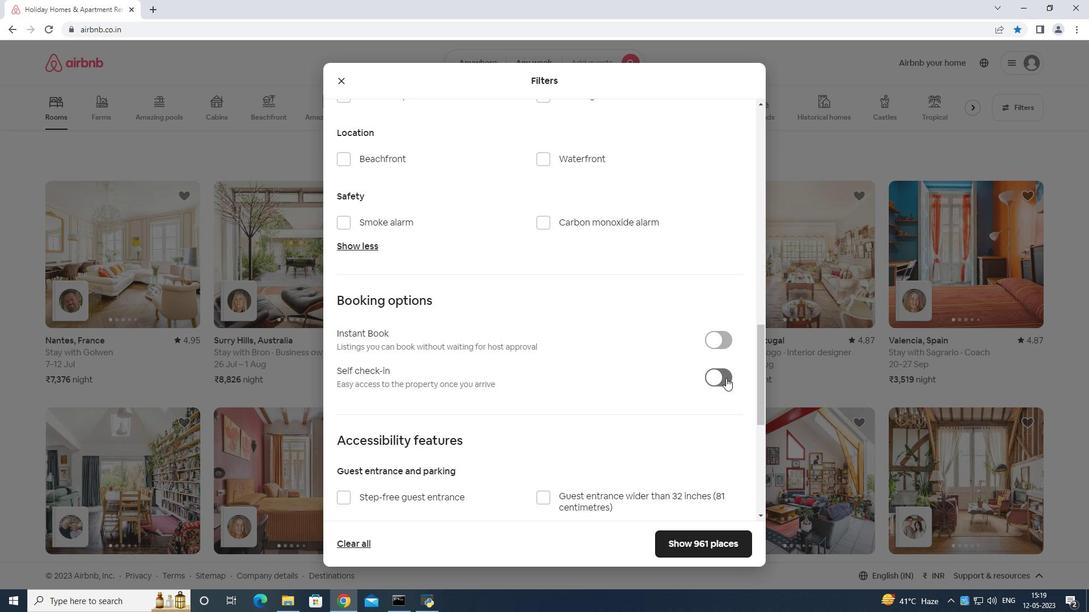 
Action: Mouse pressed left at (721, 371)
Screenshot: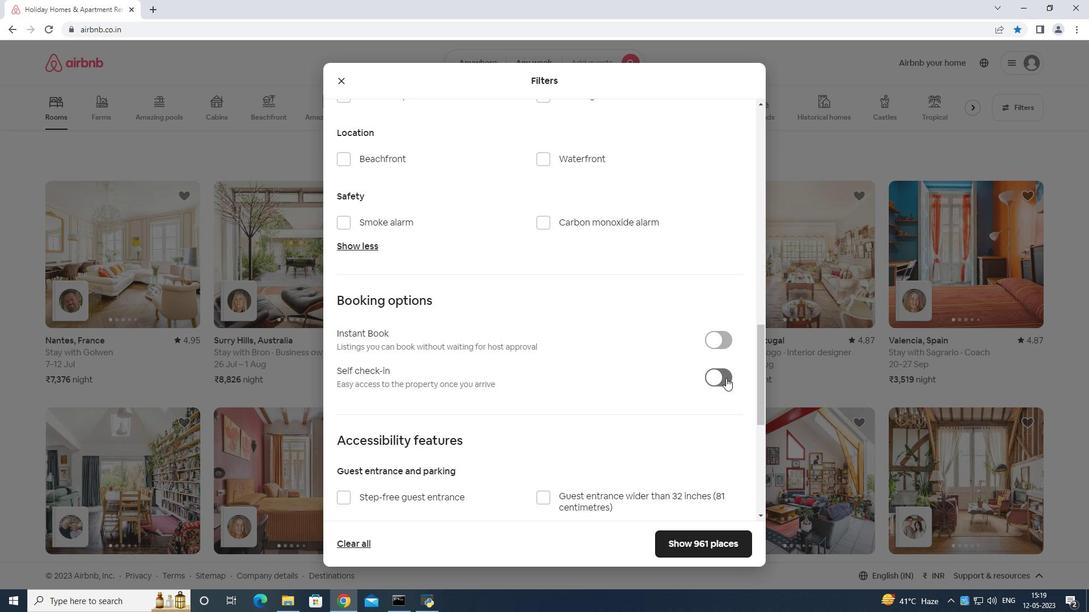 
Action: Mouse moved to (716, 373)
Screenshot: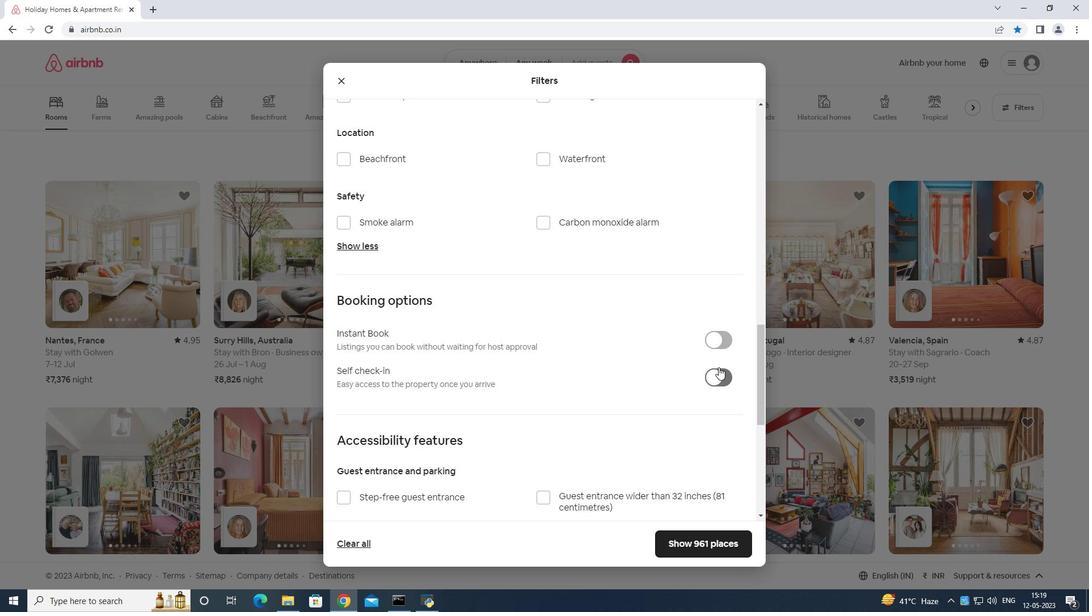 
Action: Mouse scrolled (716, 372) with delta (0, 0)
Screenshot: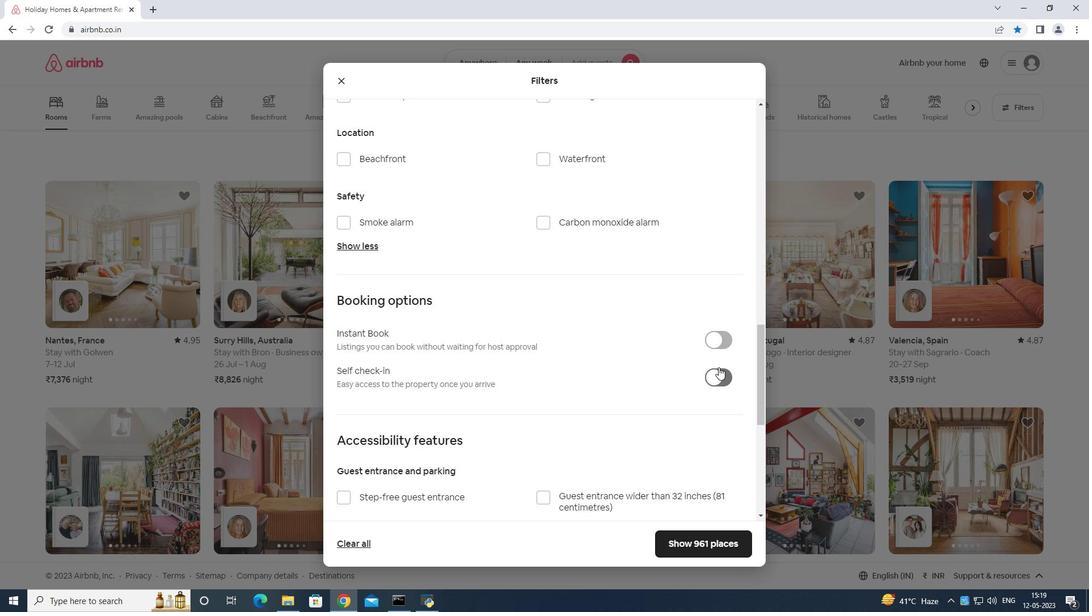 
Action: Mouse moved to (716, 375)
Screenshot: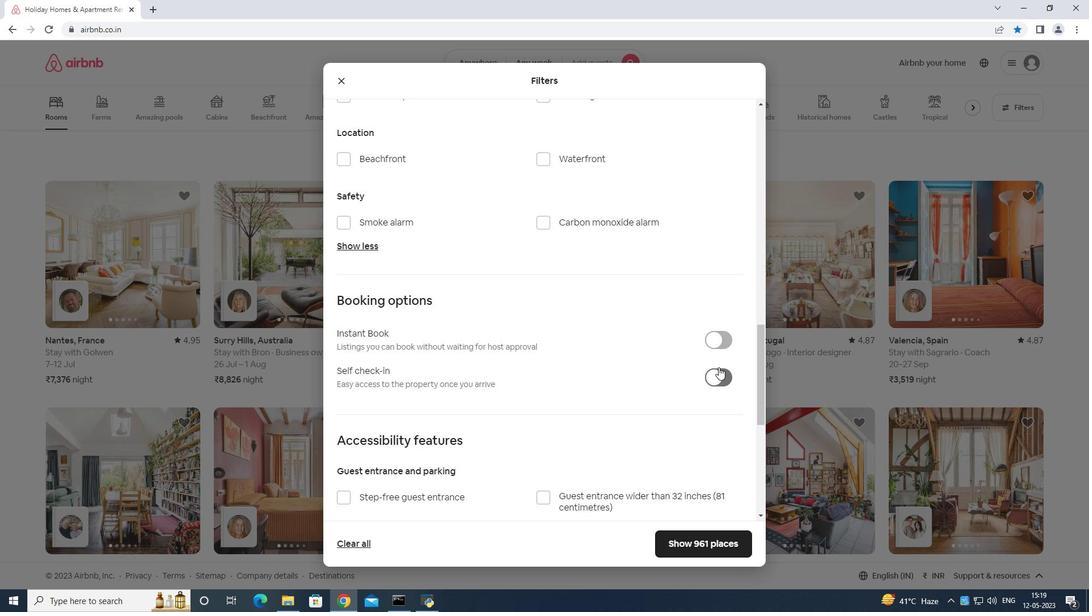 
Action: Mouse scrolled (716, 375) with delta (0, 0)
Screenshot: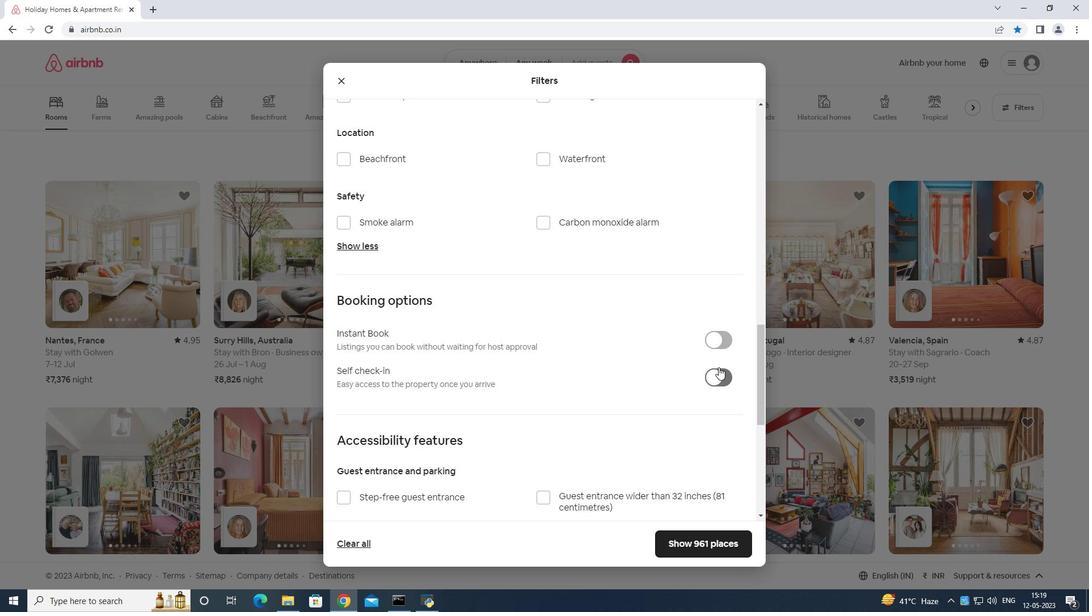 
Action: Mouse scrolled (716, 375) with delta (0, 0)
Screenshot: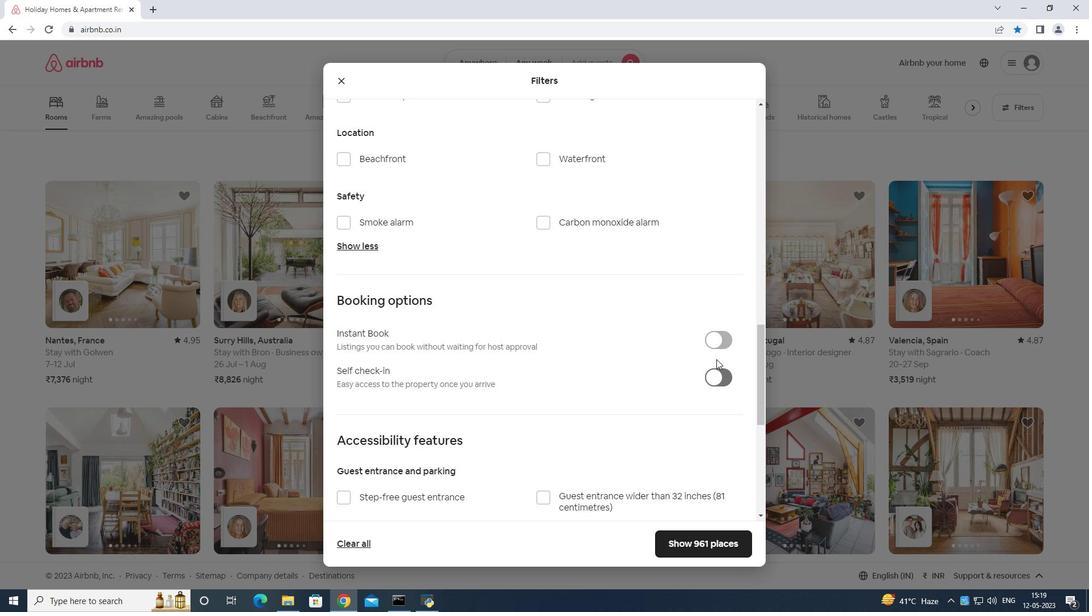 
Action: Mouse moved to (715, 376)
Screenshot: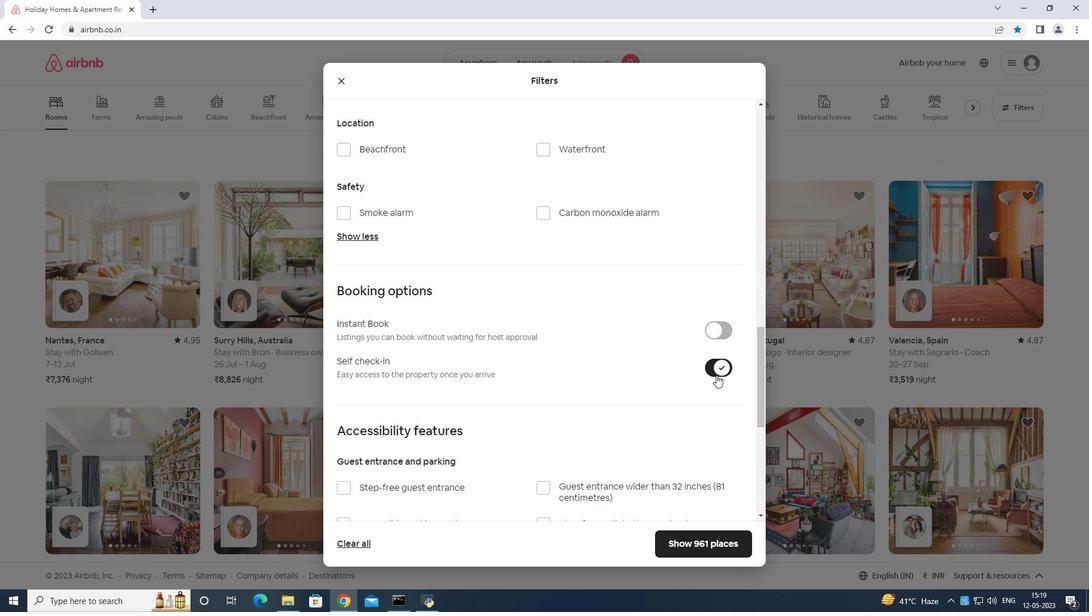 
Action: Mouse scrolled (715, 375) with delta (0, 0)
Screenshot: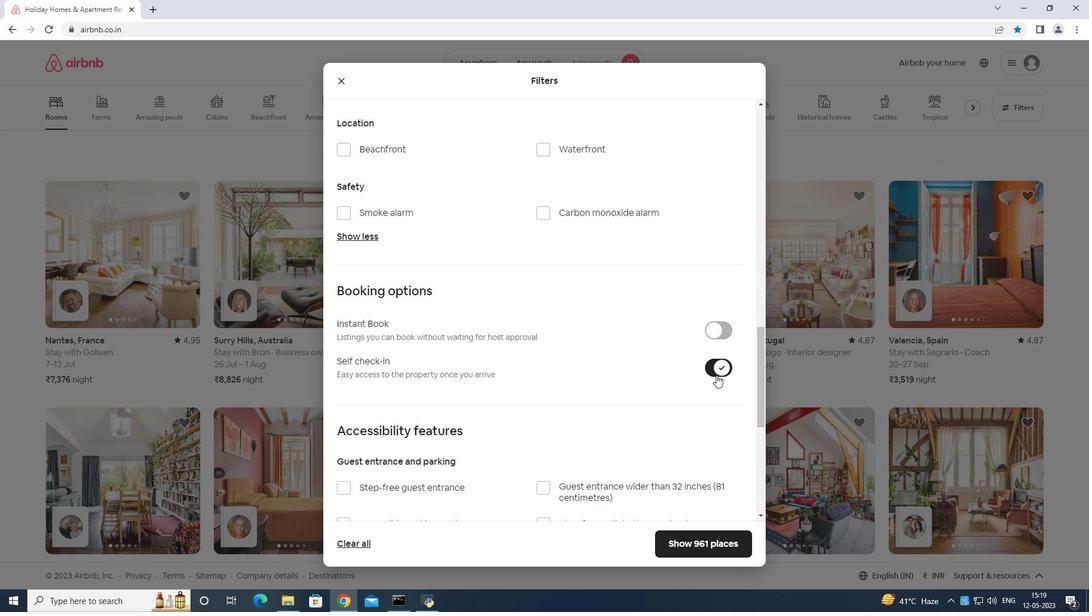 
Action: Mouse moved to (715, 376)
Screenshot: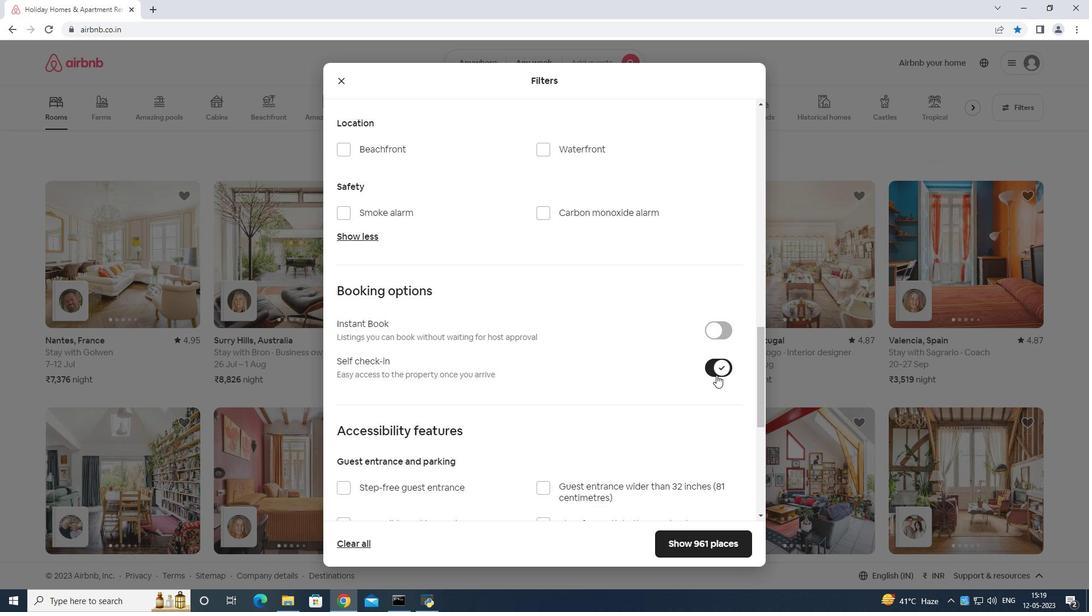 
Action: Mouse scrolled (715, 375) with delta (0, 0)
Screenshot: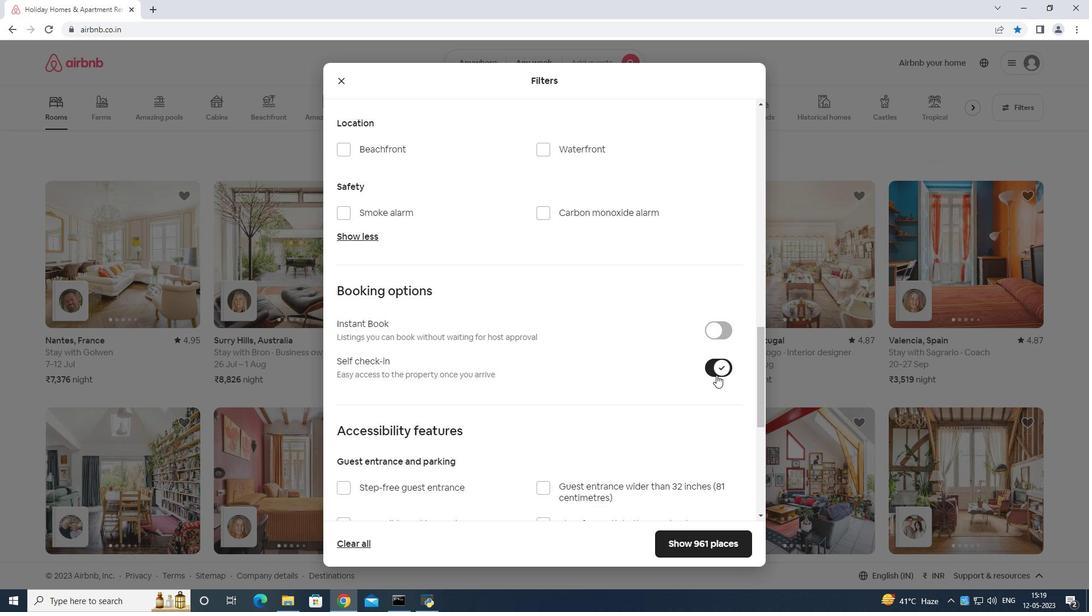 
Action: Mouse moved to (714, 376)
Screenshot: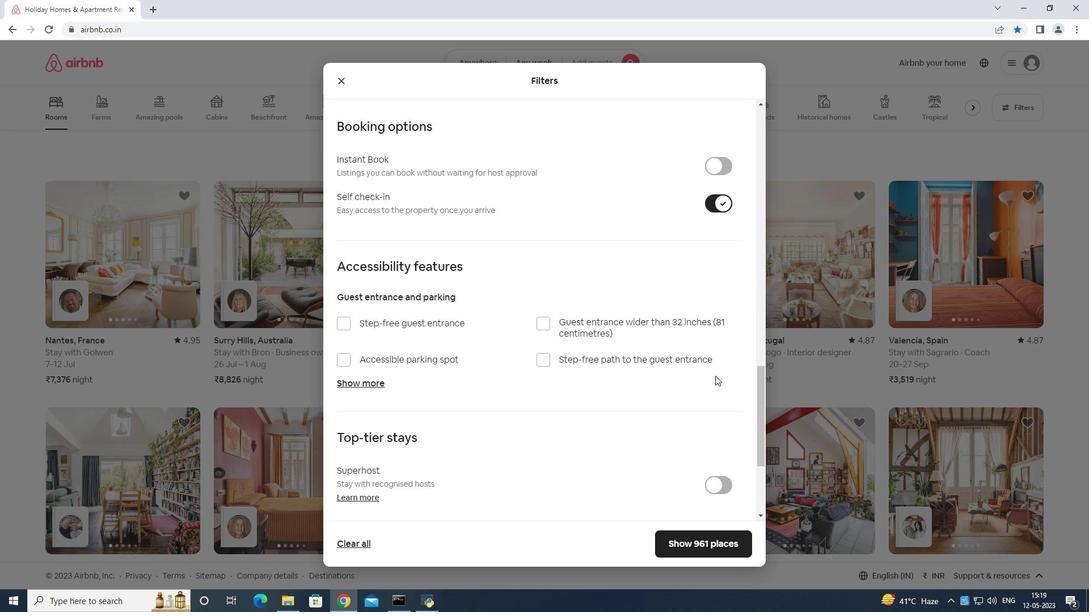 
Action: Mouse scrolled (714, 376) with delta (0, 0)
Screenshot: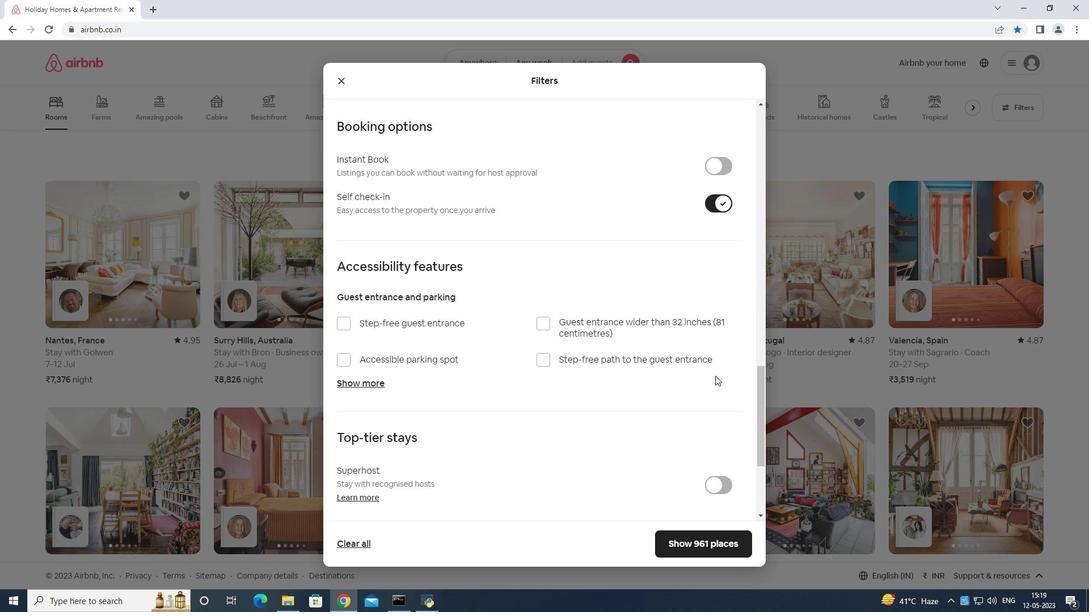 
Action: Mouse moved to (714, 376)
Screenshot: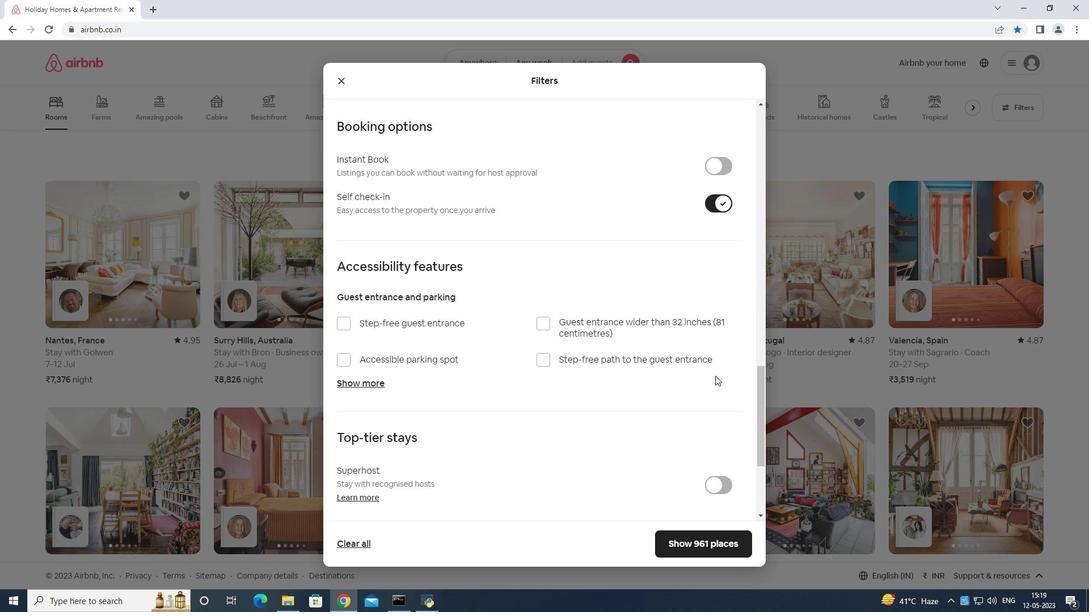 
Action: Mouse scrolled (714, 376) with delta (0, 0)
Screenshot: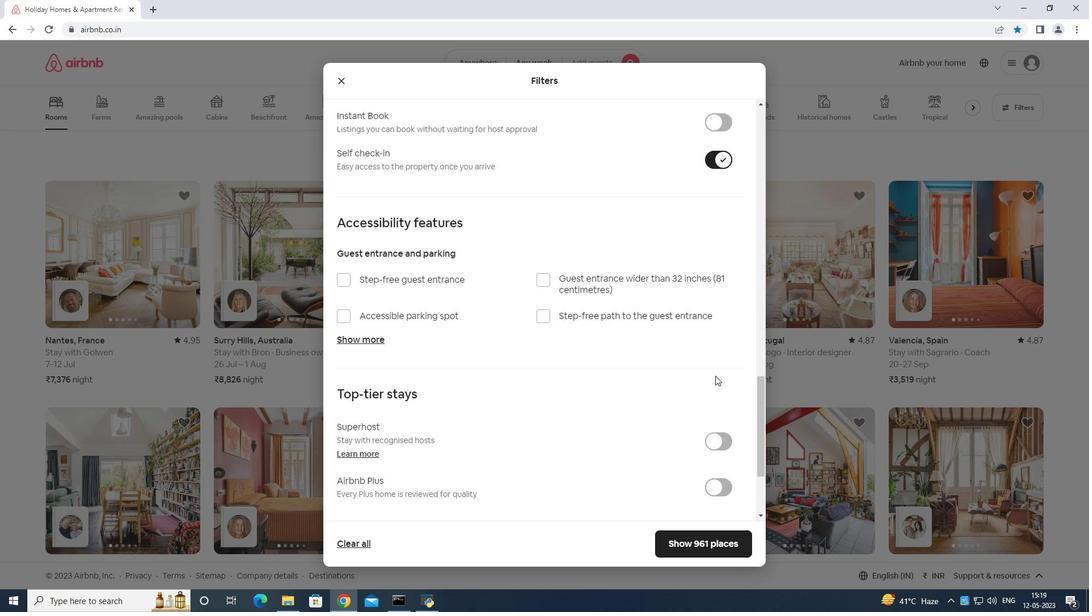 
Action: Mouse moved to (714, 377)
Screenshot: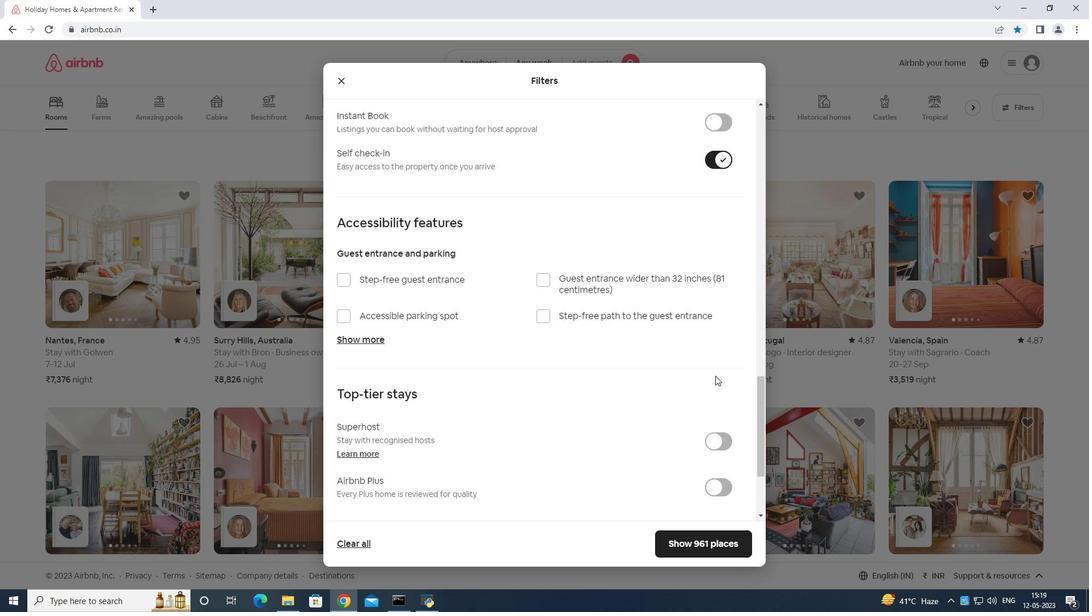 
Action: Mouse scrolled (714, 376) with delta (0, 0)
Screenshot: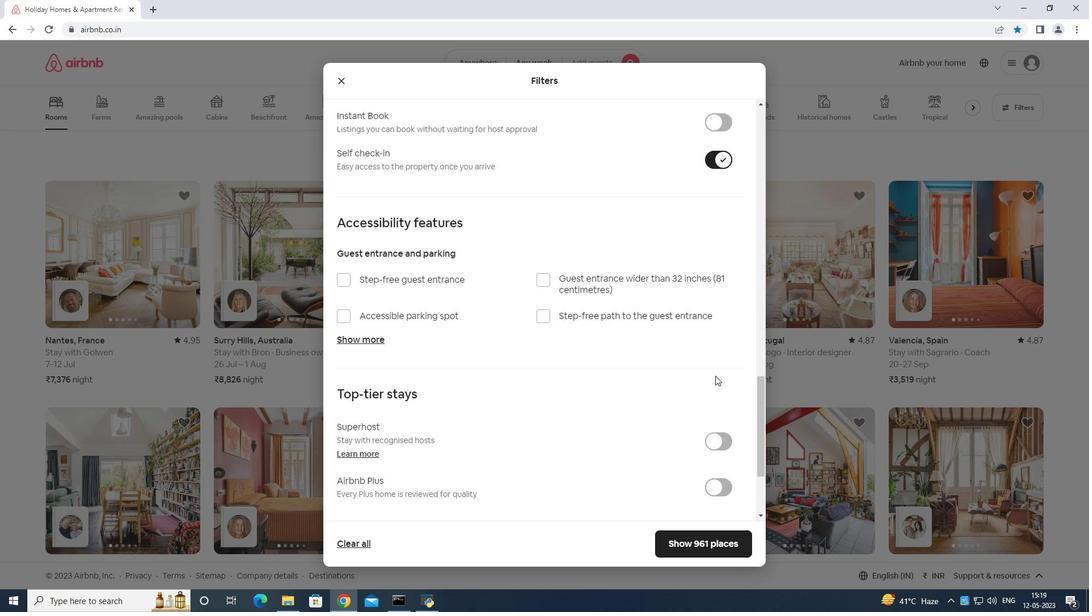 
Action: Mouse moved to (712, 379)
Screenshot: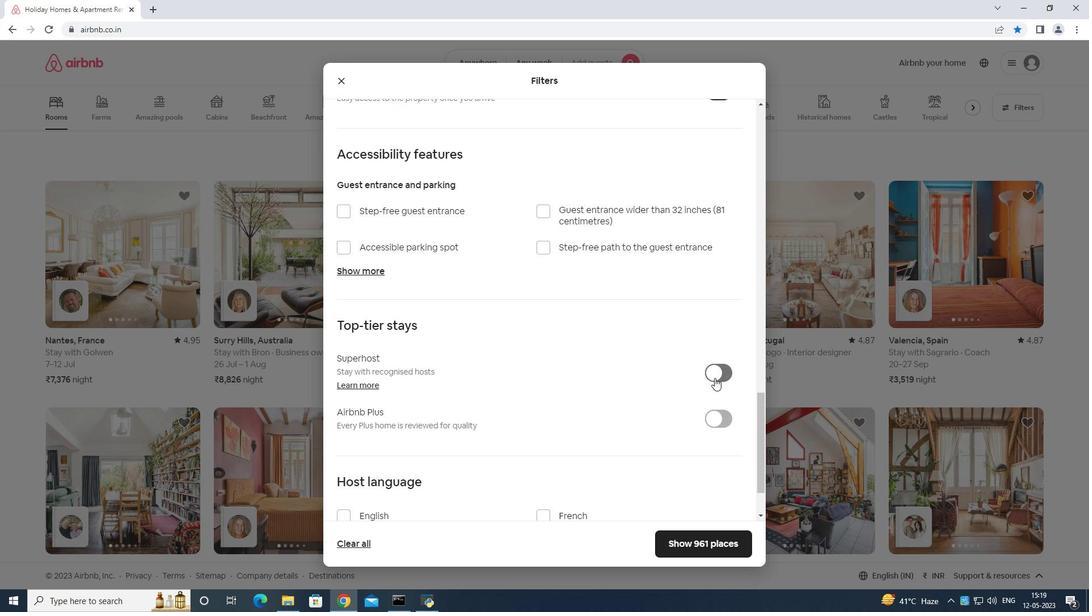 
Action: Mouse scrolled (712, 378) with delta (0, 0)
Screenshot: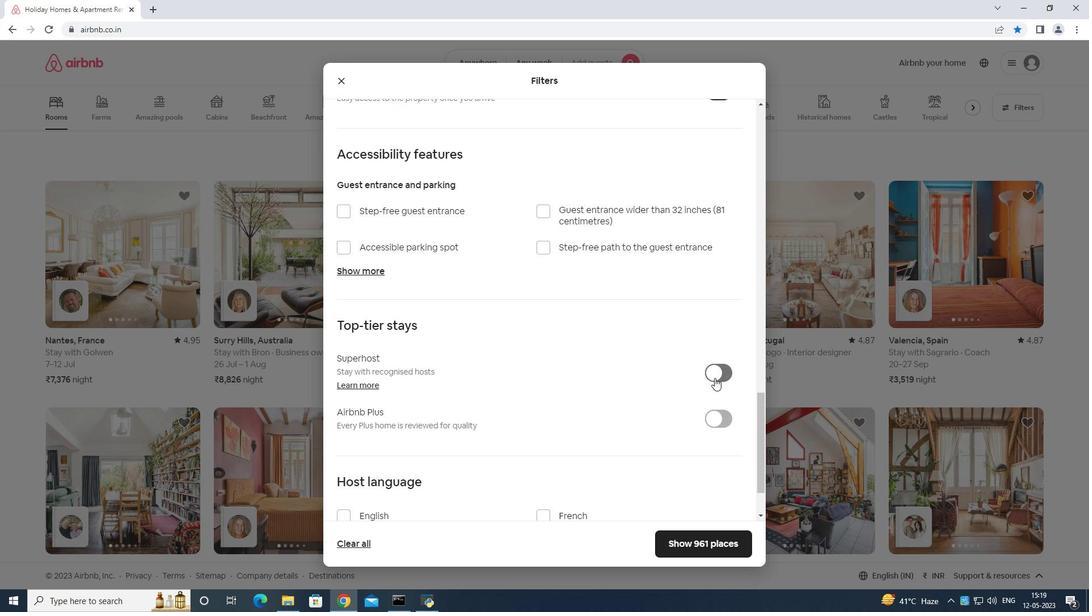 
Action: Mouse moved to (712, 380)
Screenshot: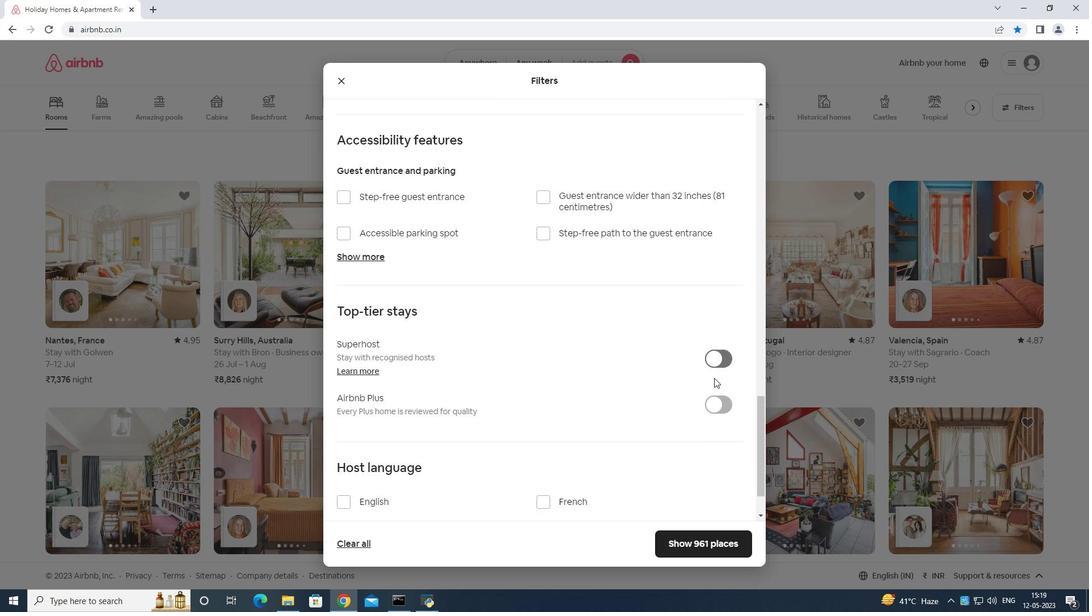 
Action: Mouse scrolled (712, 379) with delta (0, 0)
Screenshot: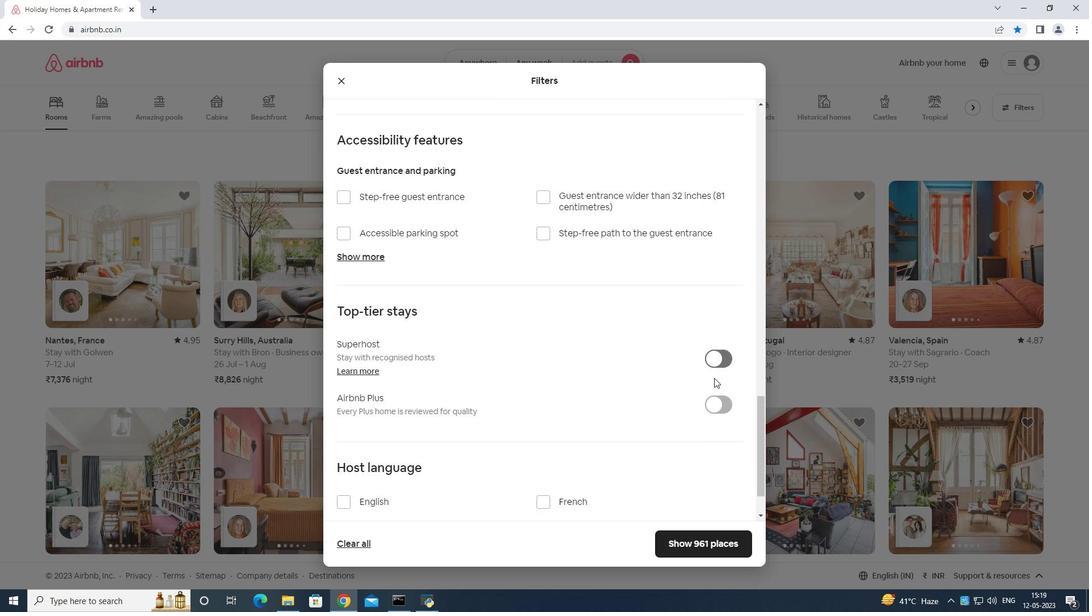 
Action: Mouse moved to (712, 381)
Screenshot: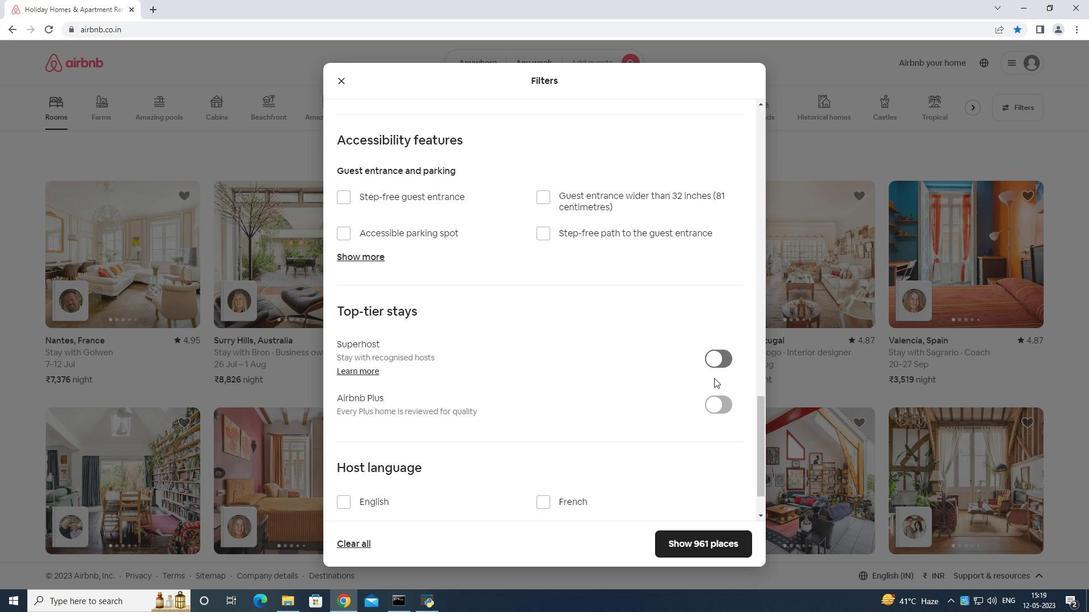 
Action: Mouse scrolled (712, 380) with delta (0, 0)
Screenshot: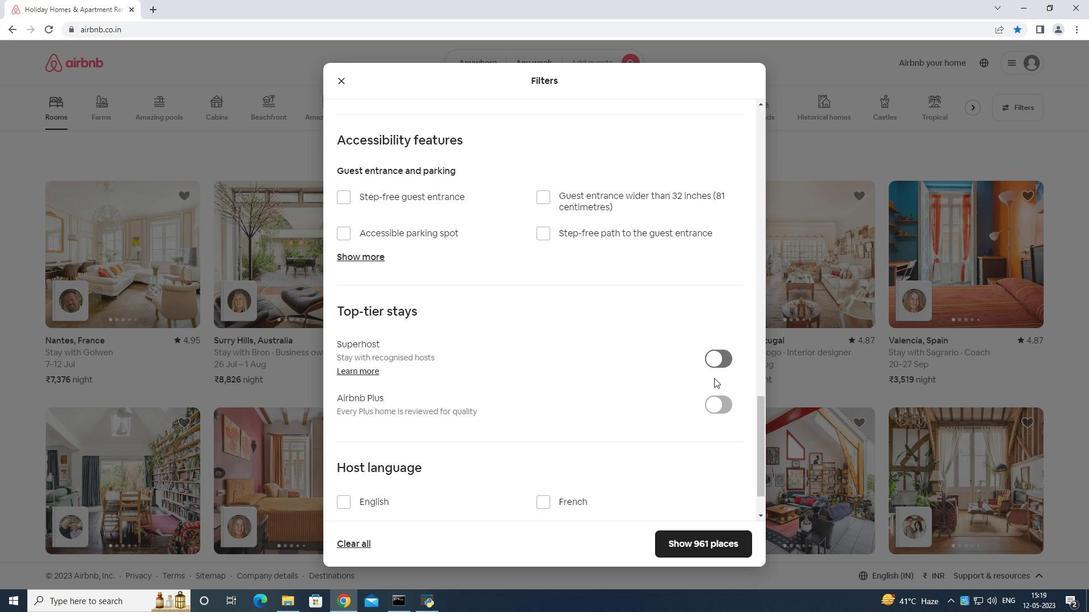
Action: Mouse moved to (343, 441)
Screenshot: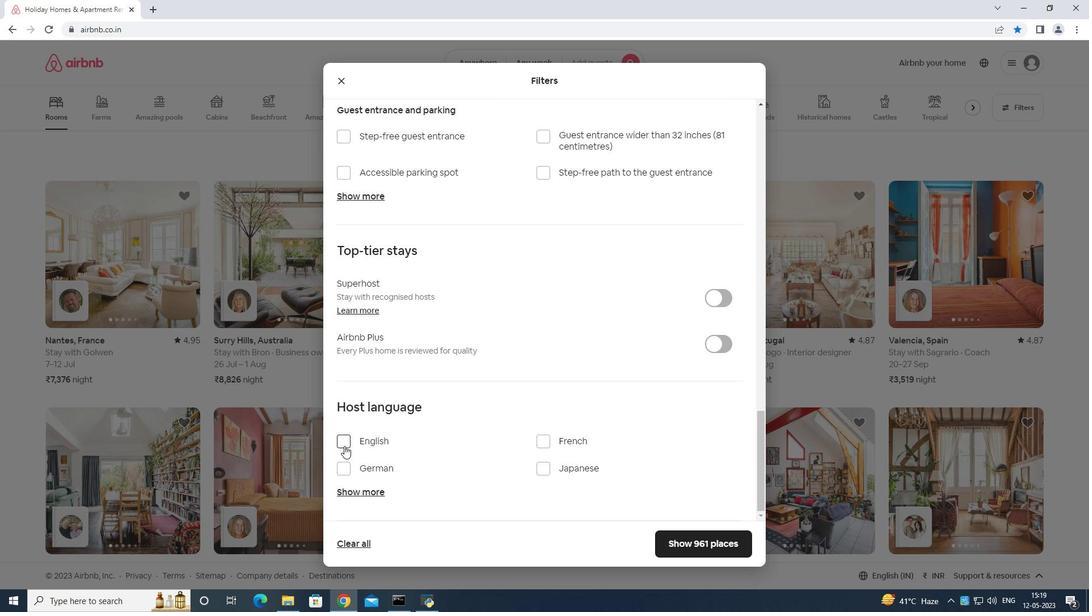 
Action: Mouse pressed left at (343, 441)
Screenshot: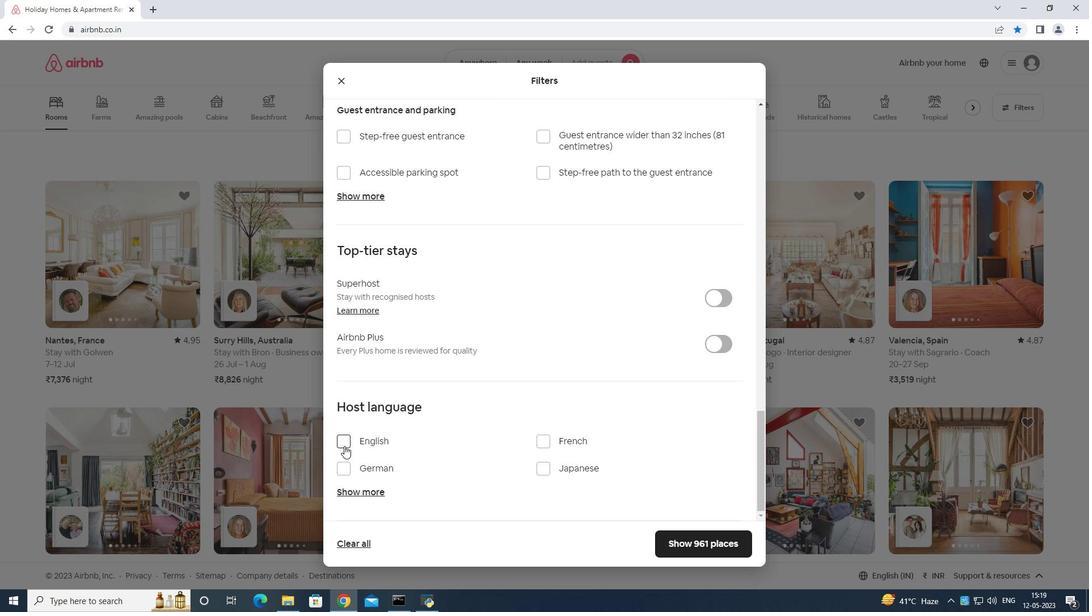 
Action: Mouse moved to (698, 541)
Screenshot: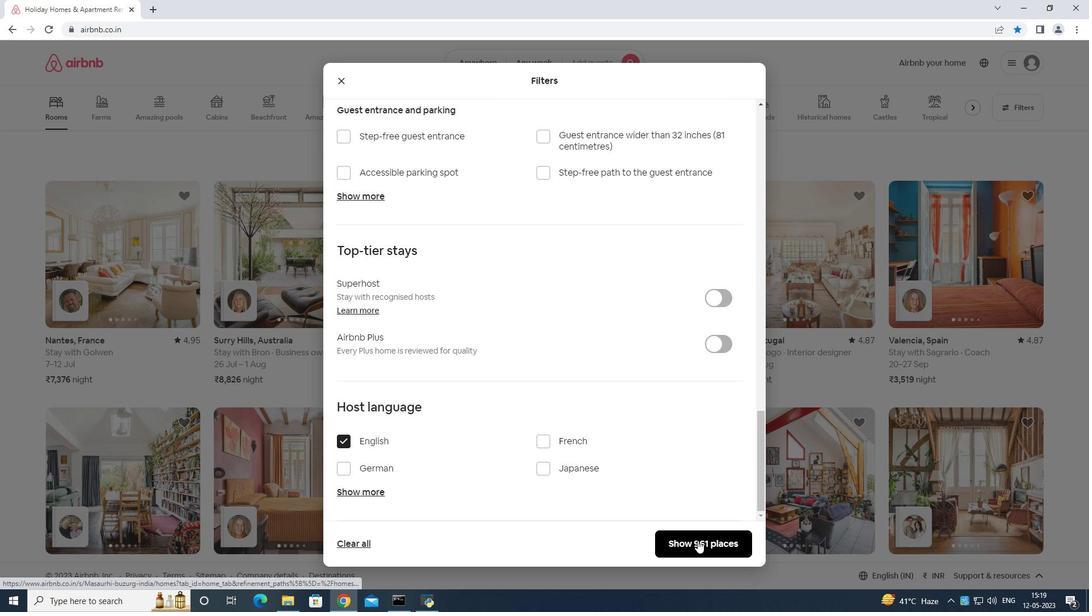 
Action: Mouse pressed left at (698, 541)
Screenshot: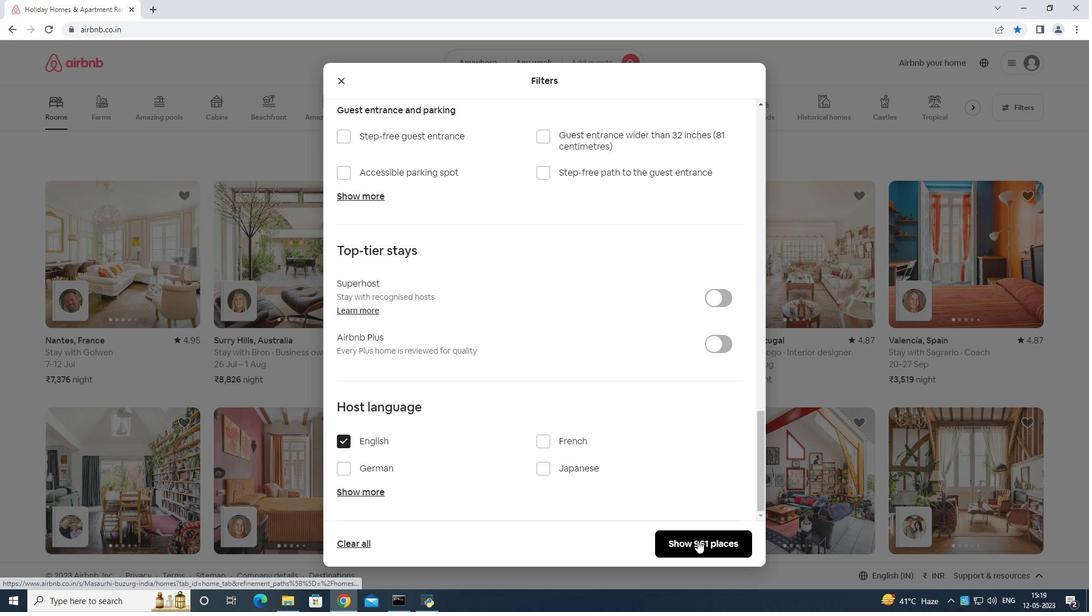 
Action: Mouse moved to (701, 538)
Screenshot: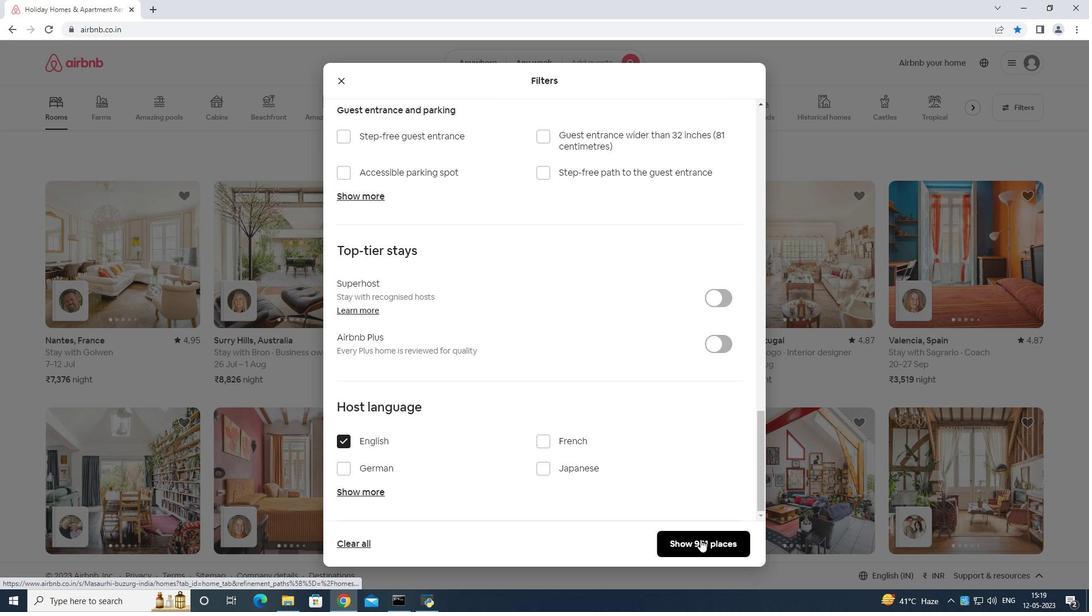 
